 Task: Add an event  with title  Presentation Preparation, date '2024/05/10' to 2024/05/12  & Select Event type as  Group. Add location for the event as  123 Monastiraki, Athens, Greece and add a description: The fallers should take a deep breath, close their eyes, and lean backward, allowing their bodies to fall freely. It's crucial for catchers to be attentive, ready to react quickly, and provide support to prevent any injury.Create an event link  http-presentationpreparationcom & Select the event color as  Lime Green. , logged in from the account softage.10@softage.netand send the event invitation to softage.6@softage.net and softage.7@softage.net
Action: Mouse moved to (867, 168)
Screenshot: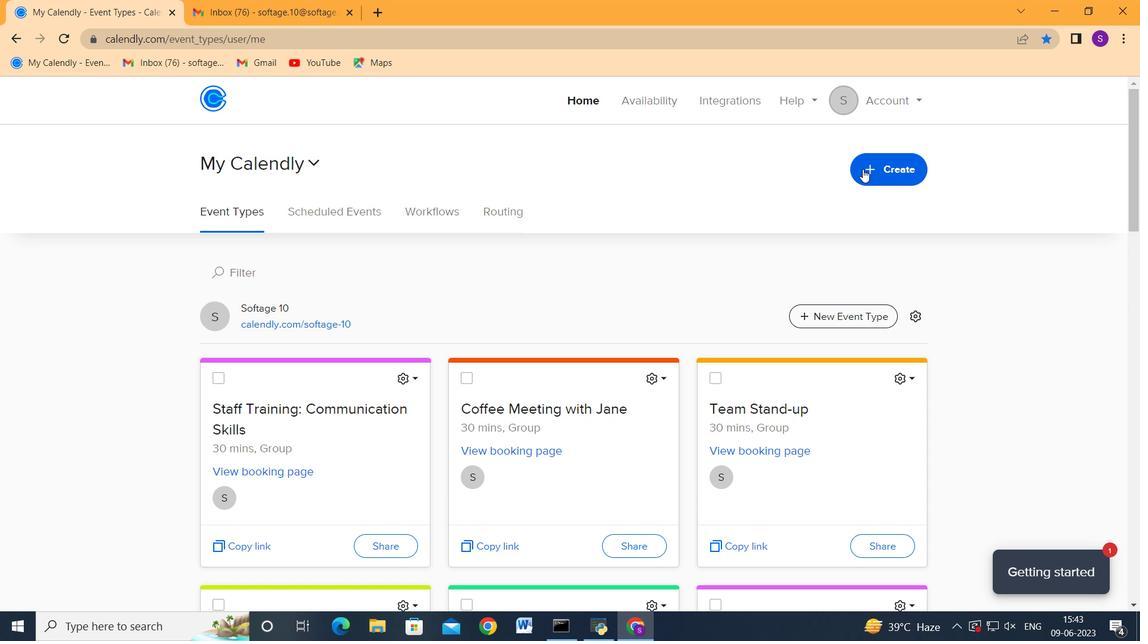 
Action: Mouse pressed left at (867, 168)
Screenshot: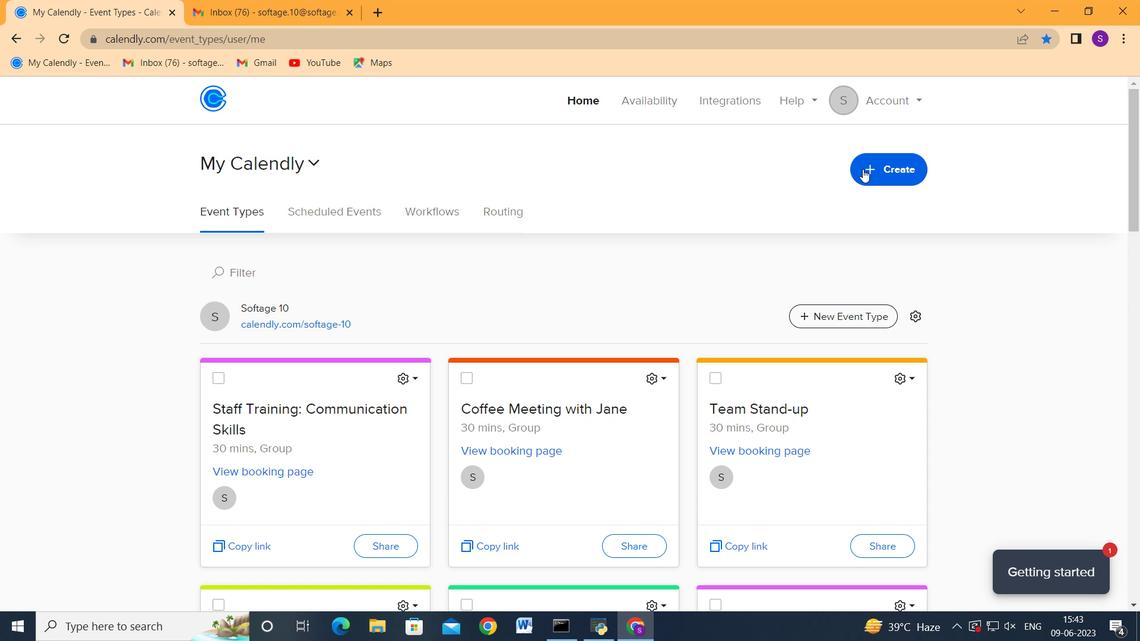 
Action: Mouse moved to (831, 232)
Screenshot: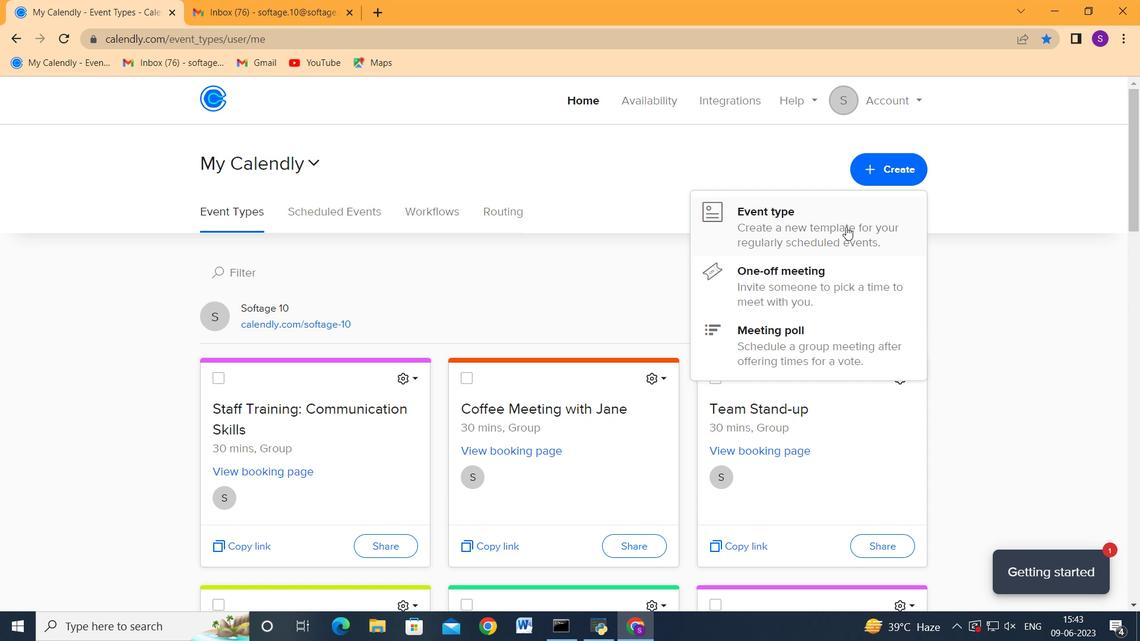 
Action: Mouse pressed left at (831, 232)
Screenshot: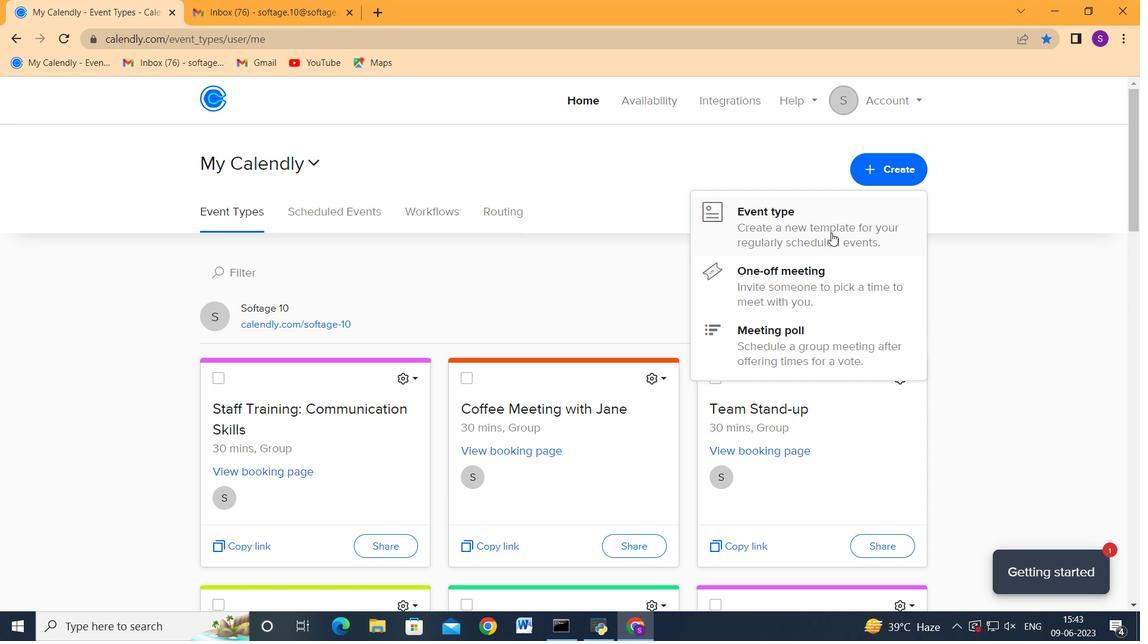 
Action: Mouse moved to (597, 363)
Screenshot: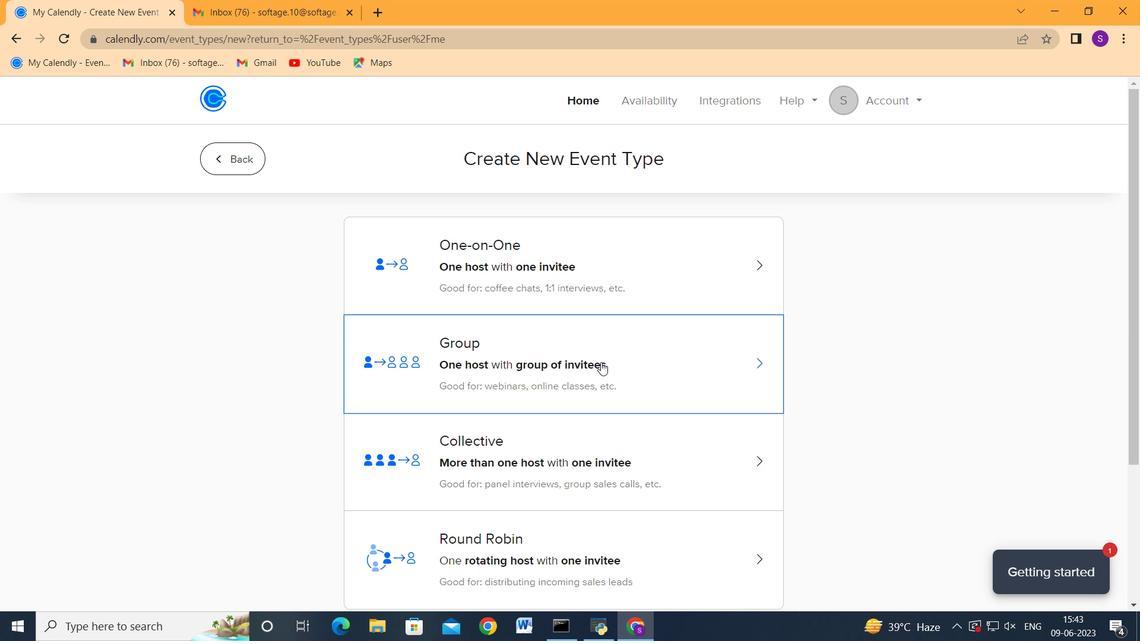 
Action: Mouse pressed left at (597, 363)
Screenshot: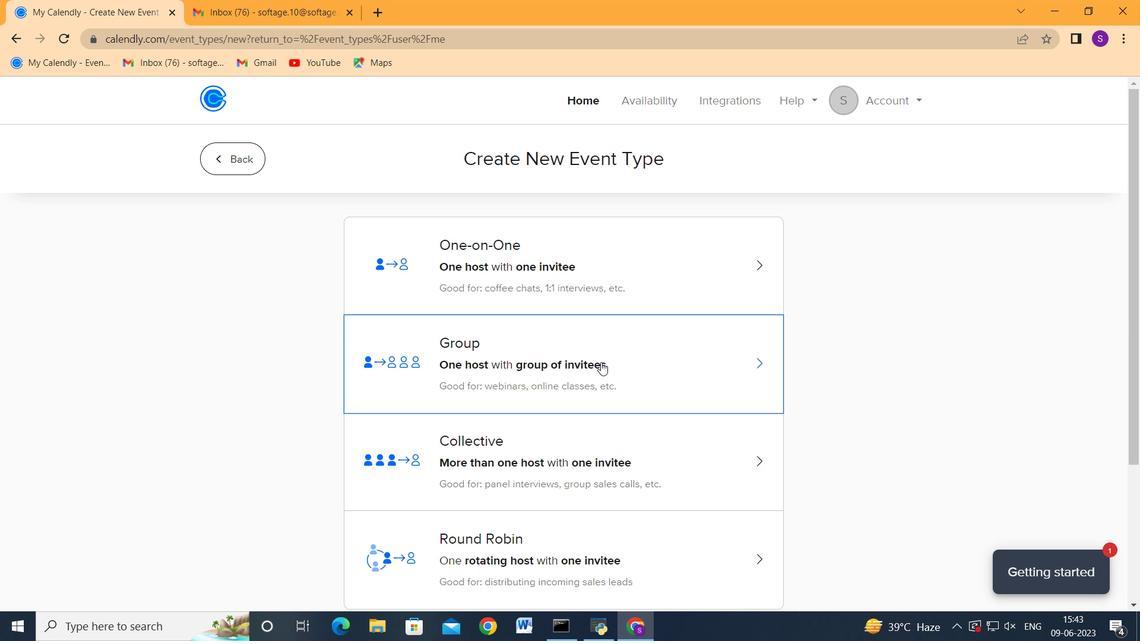 
Action: Mouse moved to (540, 365)
Screenshot: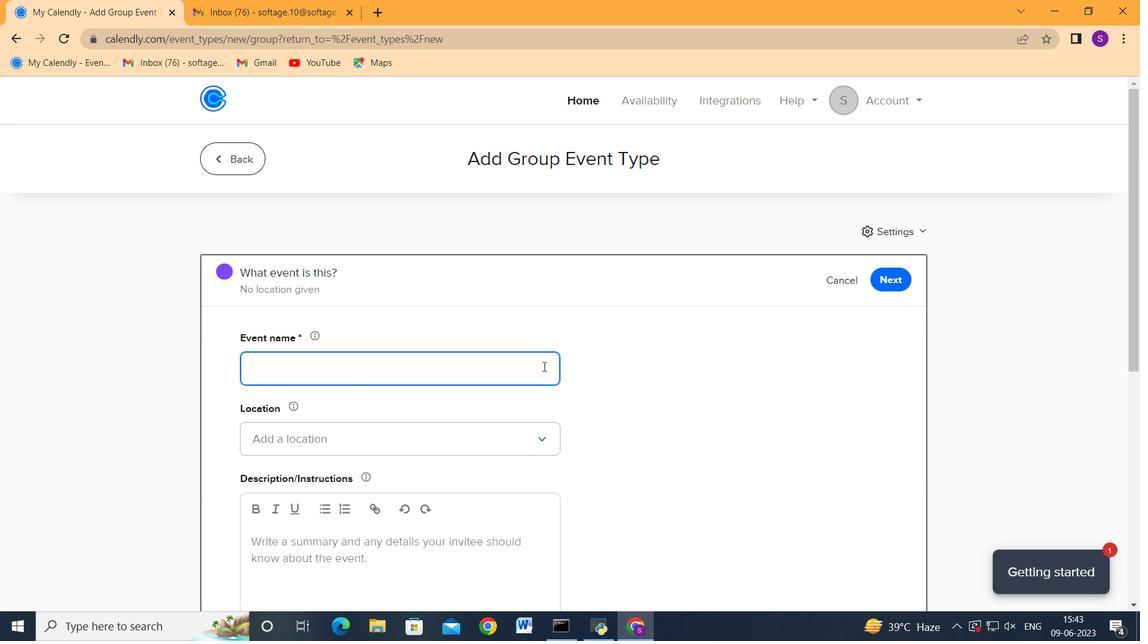 
Action: Mouse pressed left at (540, 365)
Screenshot: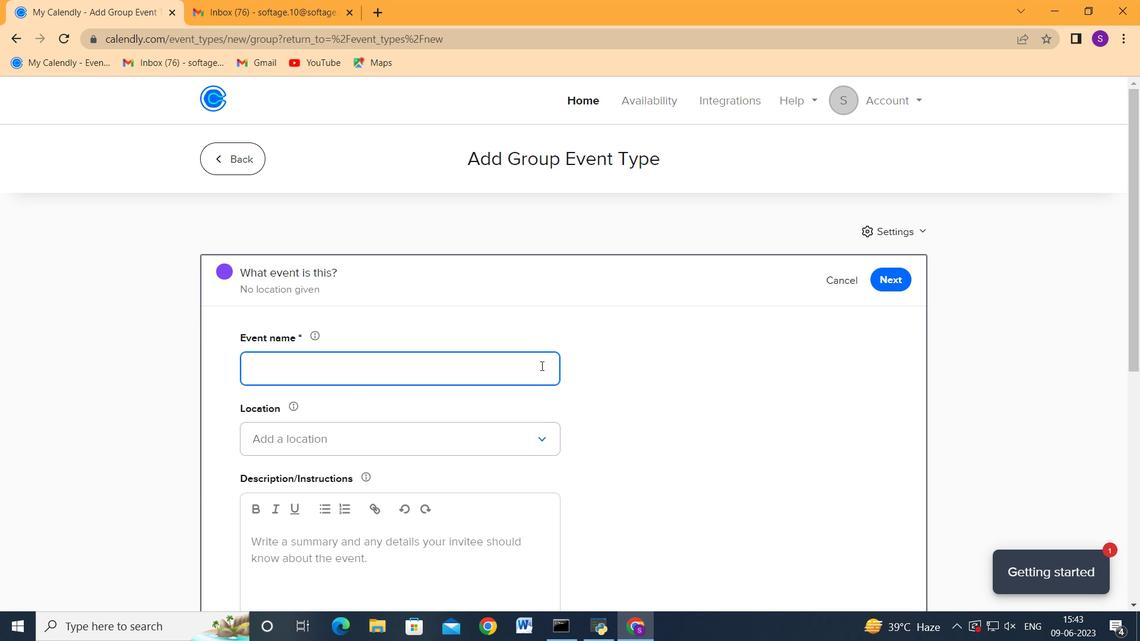 
Action: Key pressed <Key.shift>Presentation<Key.space><Key.shift>Preparation<Key.tab>
Screenshot: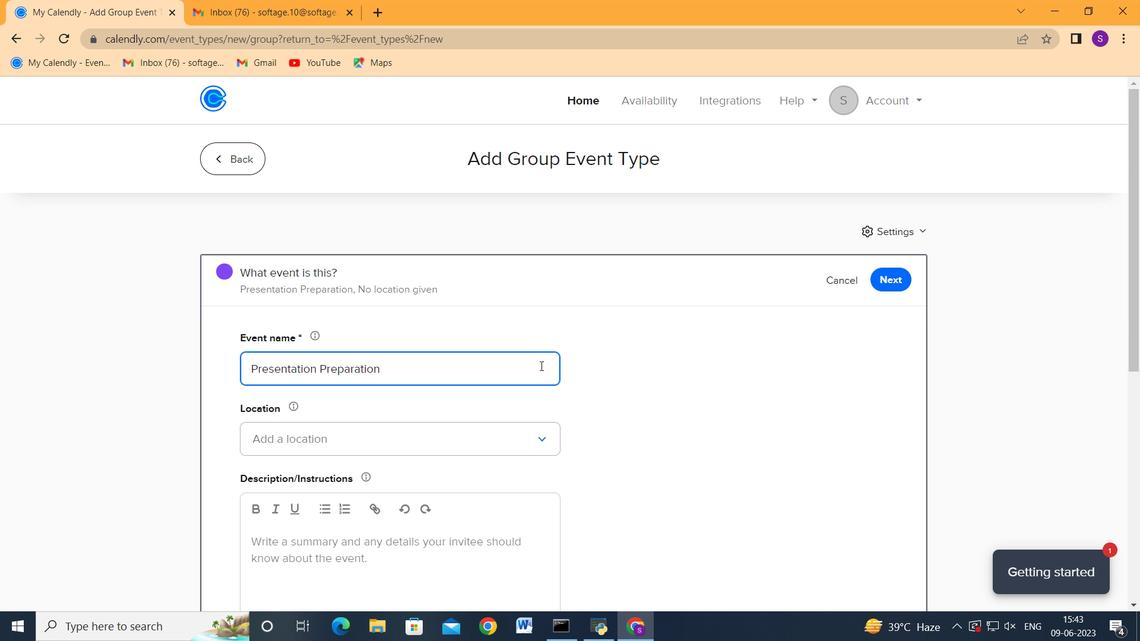 
Action: Mouse moved to (520, 447)
Screenshot: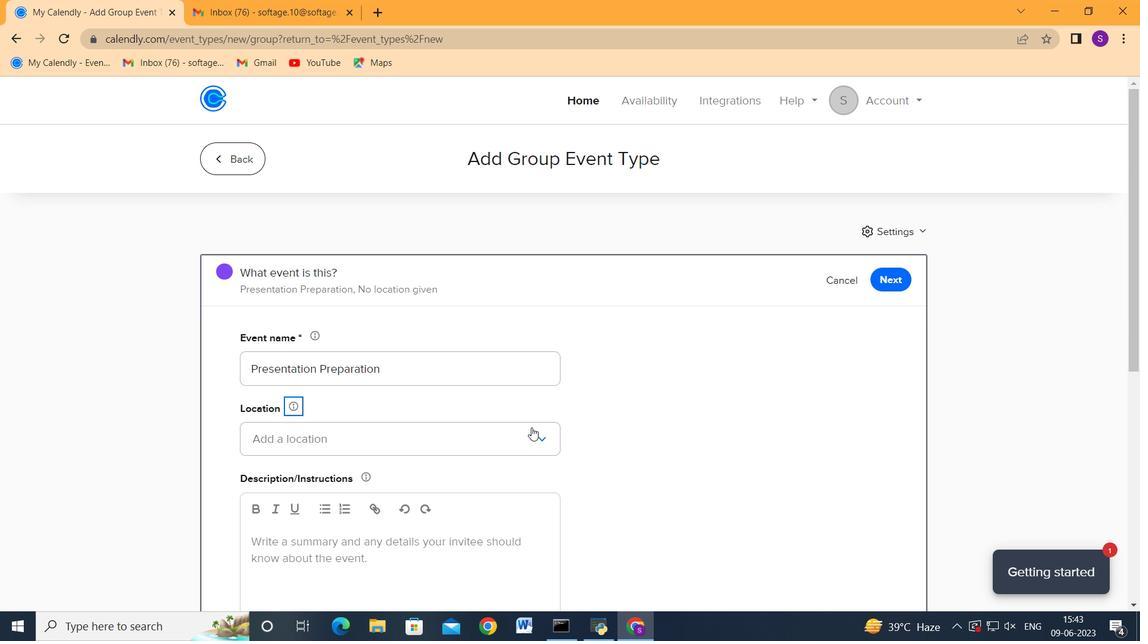 
Action: Mouse pressed left at (520, 447)
Screenshot: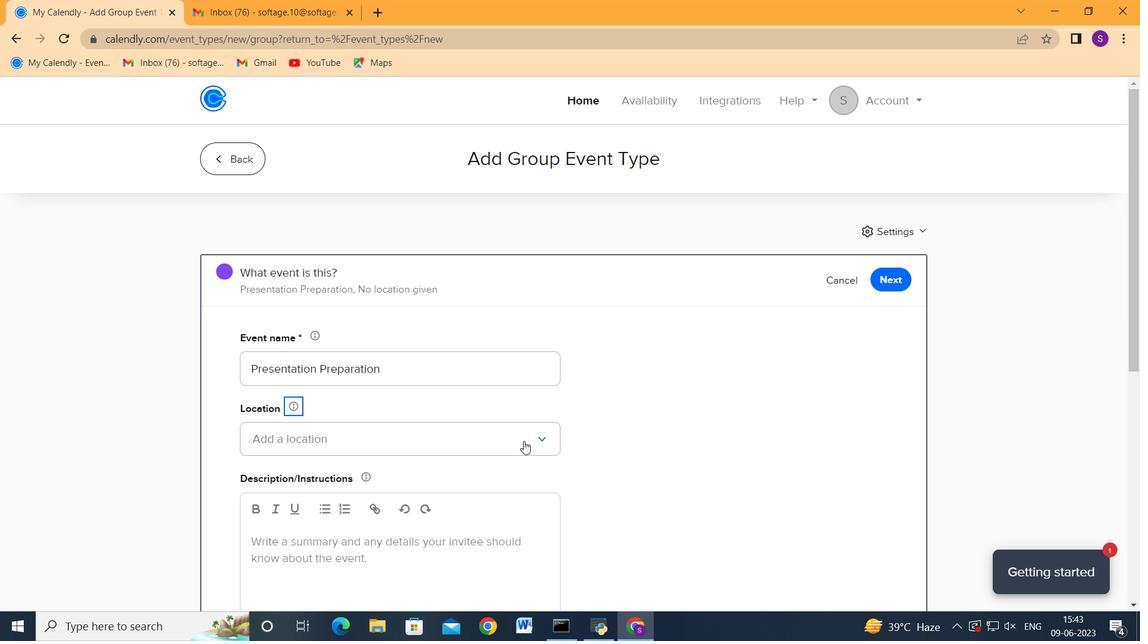 
Action: Mouse moved to (419, 487)
Screenshot: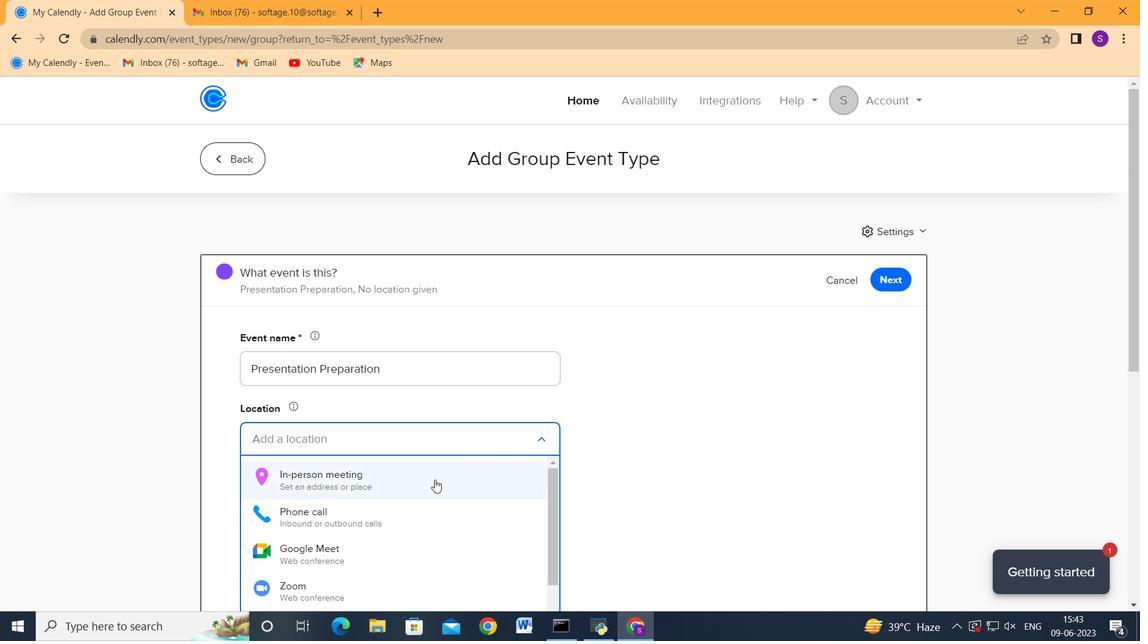 
Action: Mouse pressed left at (419, 487)
Screenshot: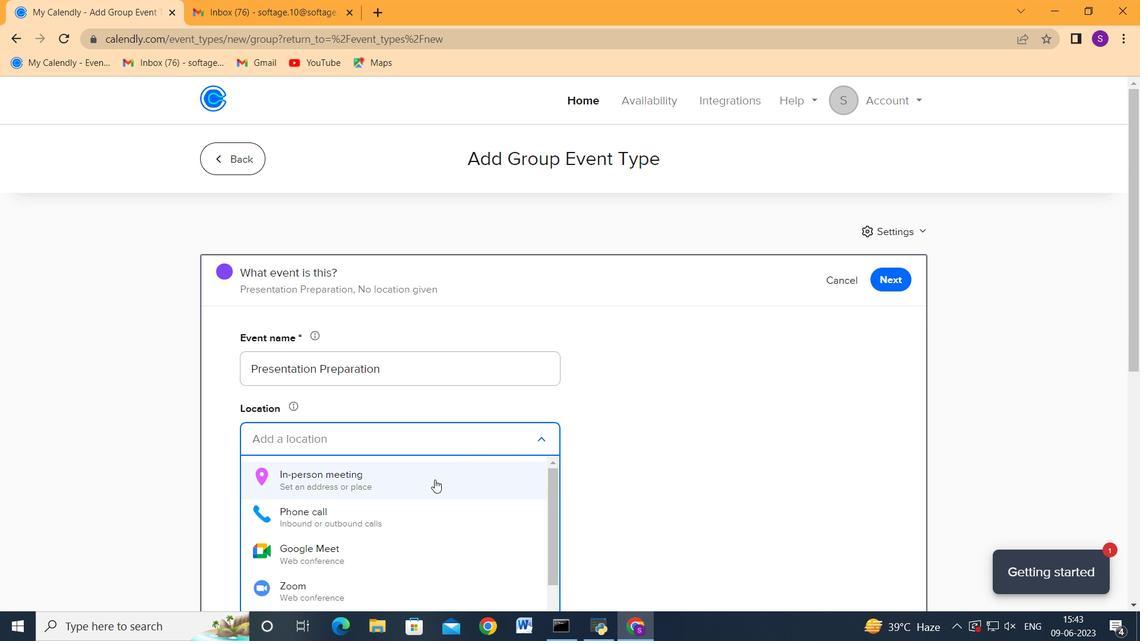 
Action: Mouse moved to (479, 239)
Screenshot: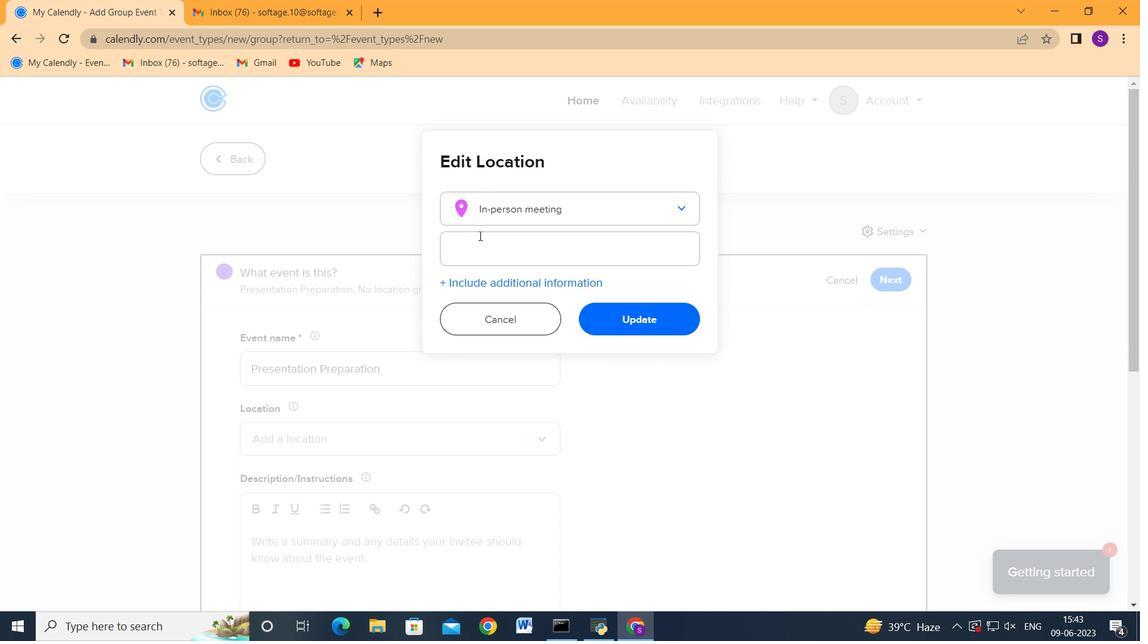 
Action: Mouse pressed left at (479, 239)
Screenshot: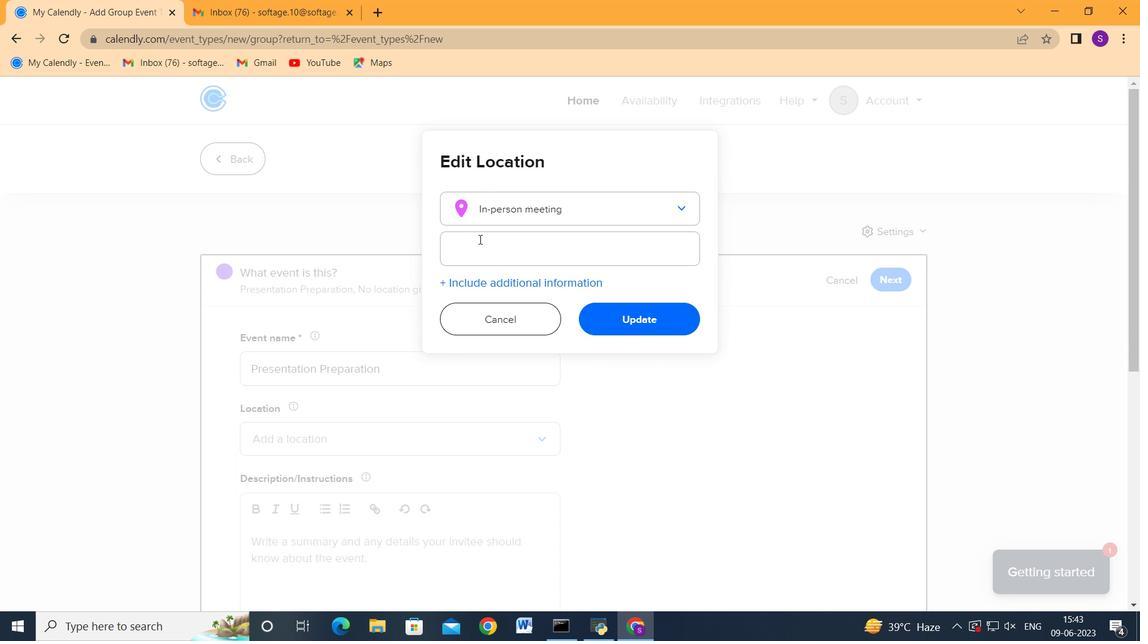 
Action: Key pressed <Key.shift><Key.shift><Key.shift><Key.shift><Key.shift><Key.shift><Key.shift><Key.shift><Key.shift><Key.shift><Key.shift><Key.shift><Key.shift><Key.shift><Key.shift><Key.shift><Key.shift><Key.shift><Key.shift><Key.shift><Key.shift><Key.shift><Key.shift><Key.shift><Key.shift><Key.shift><Key.shift><Key.shift><Key.shift><Key.shift><Key.shift>123<Key.space><Key.shift>Monastiraki,<Key.space><Key.shift>Athens,<Key.space><Key.shift><Key.shift><Key.shift>Greece
Screenshot: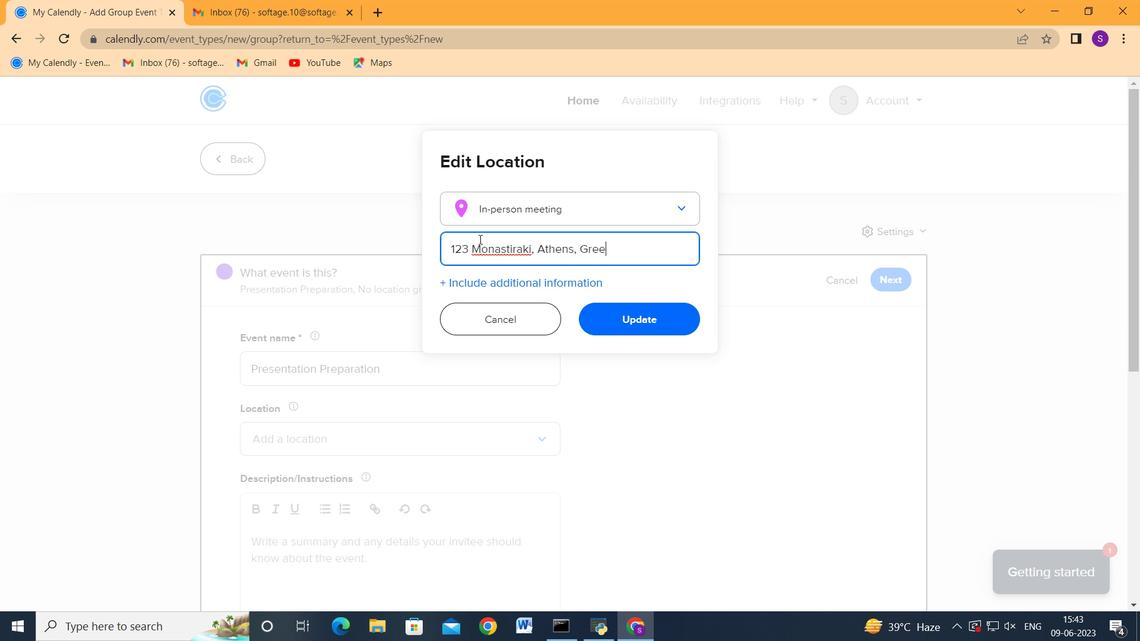 
Action: Mouse moved to (656, 324)
Screenshot: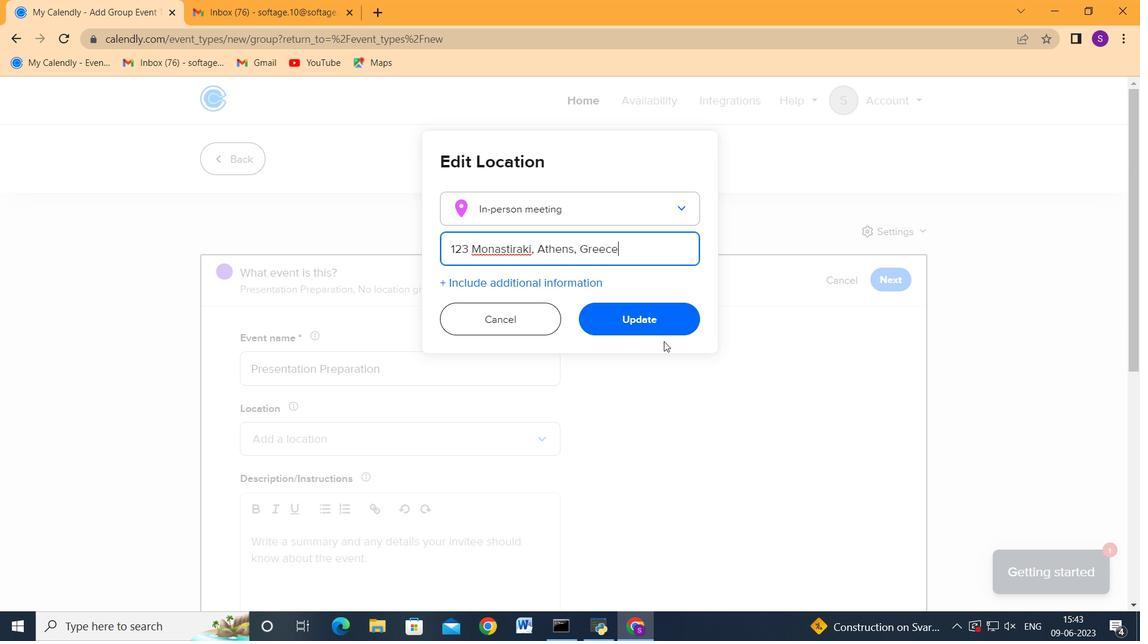 
Action: Mouse pressed left at (656, 324)
Screenshot: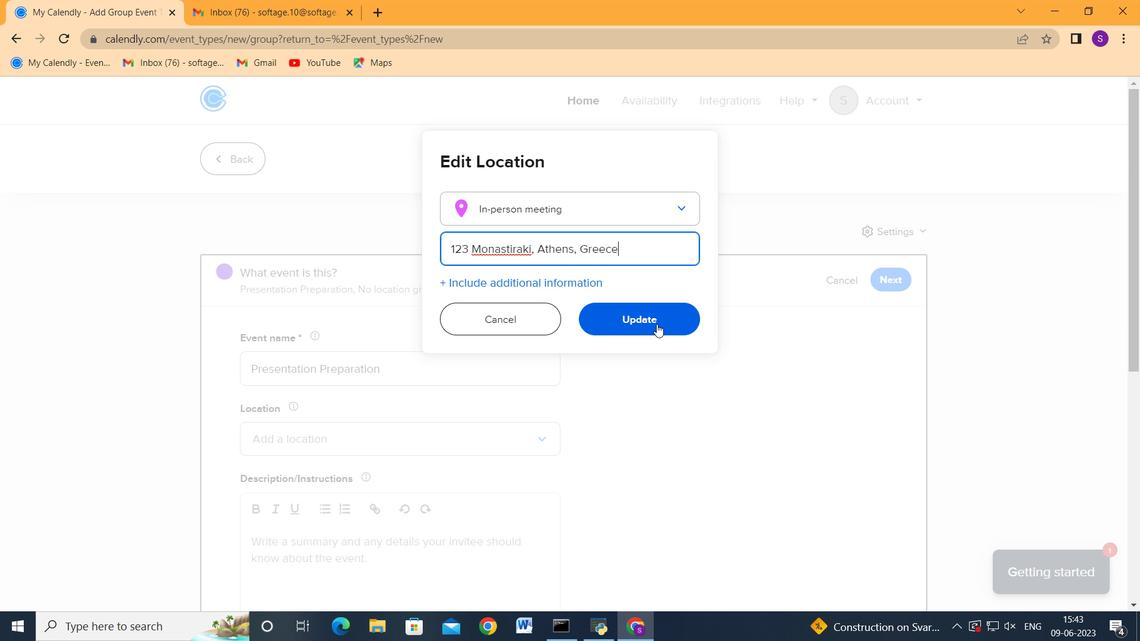 
Action: Mouse moved to (309, 549)
Screenshot: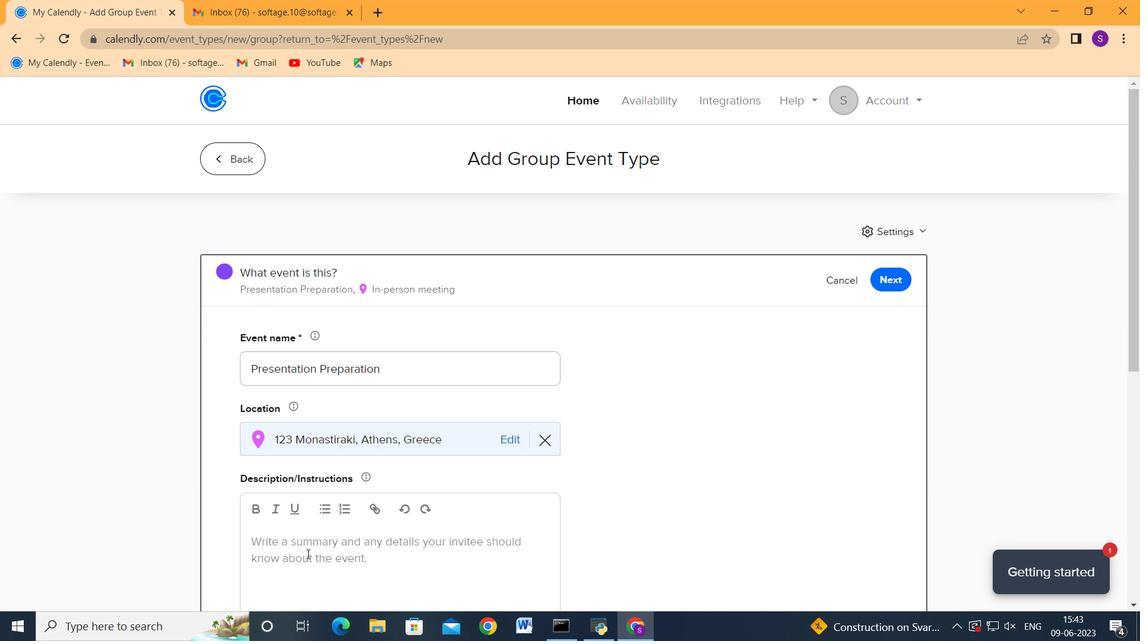 
Action: Mouse pressed left at (309, 549)
Screenshot: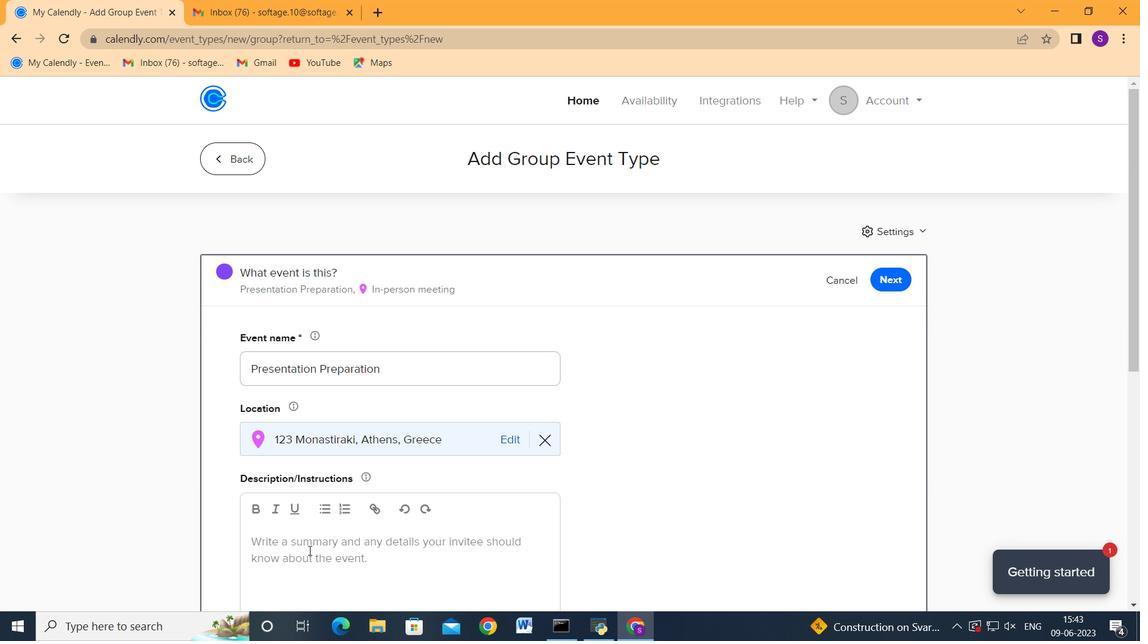 
Action: Mouse moved to (309, 552)
Screenshot: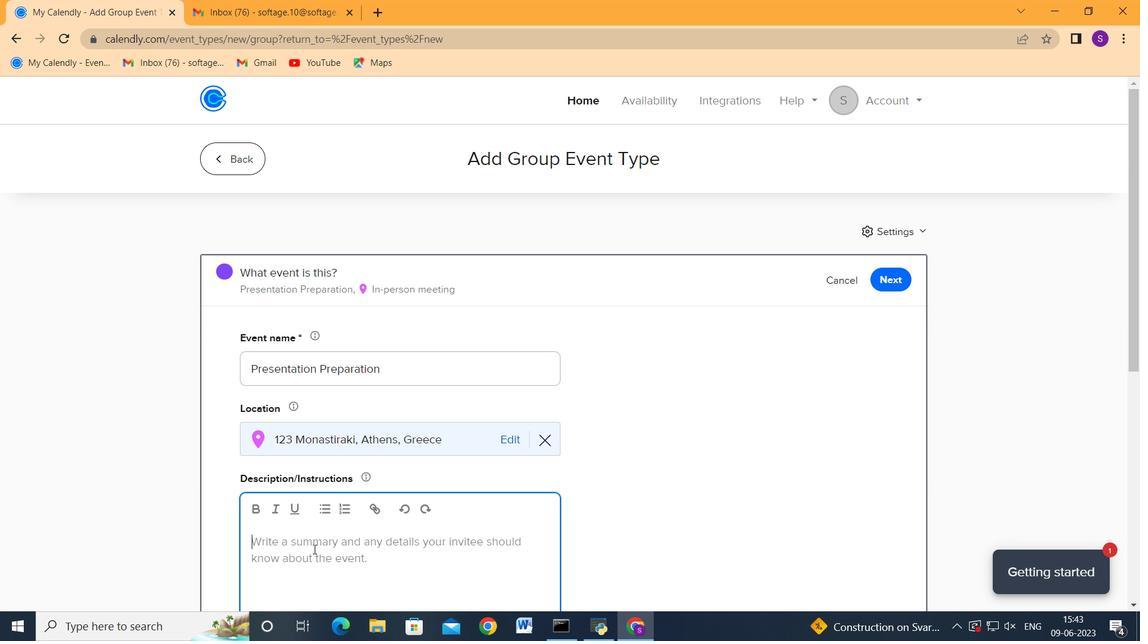 
Action: Key pressed <Key.shift>The<Key.space>fallers<Key.space>should<Key.space>b<Key.backspace>take<Key.space>a<Key.space>deep<Key.space>breath<Key.space><Key.backspace>,<Key.space>clost<Key.space><Key.backspace><Key.backspace>e<Key.space>their<Key.space>eyes,<Key.space>and<Key.space>lean<Key.space>backward,<Key.space>allowing<Key.space>their<Key.space>bodies,<Key.backspace><Key.space>to<Key.space>fall<Key.space>freely<Key.space><Key.backspace>.<Key.space><Key.shift>It's<Key.space>crucial<Key.space>for<Key.space>catchers<Key.space>to<Key.space>be<Key.space>attentive,<Key.space>ready<Key.space>to<Key.space>react<Key.space>quickly,<Key.space>and<Key.space>provide<Key.space>support<Key.space>to<Key.space>prevent<Key.space>any<Key.space>injury.
Screenshot: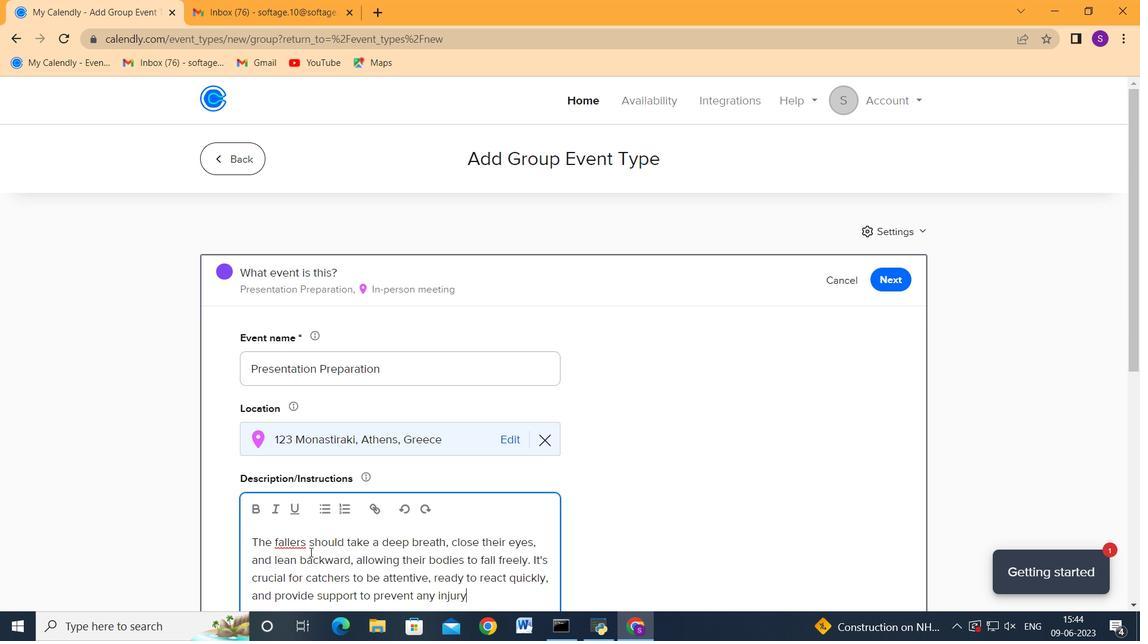 
Action: Mouse moved to (309, 552)
Screenshot: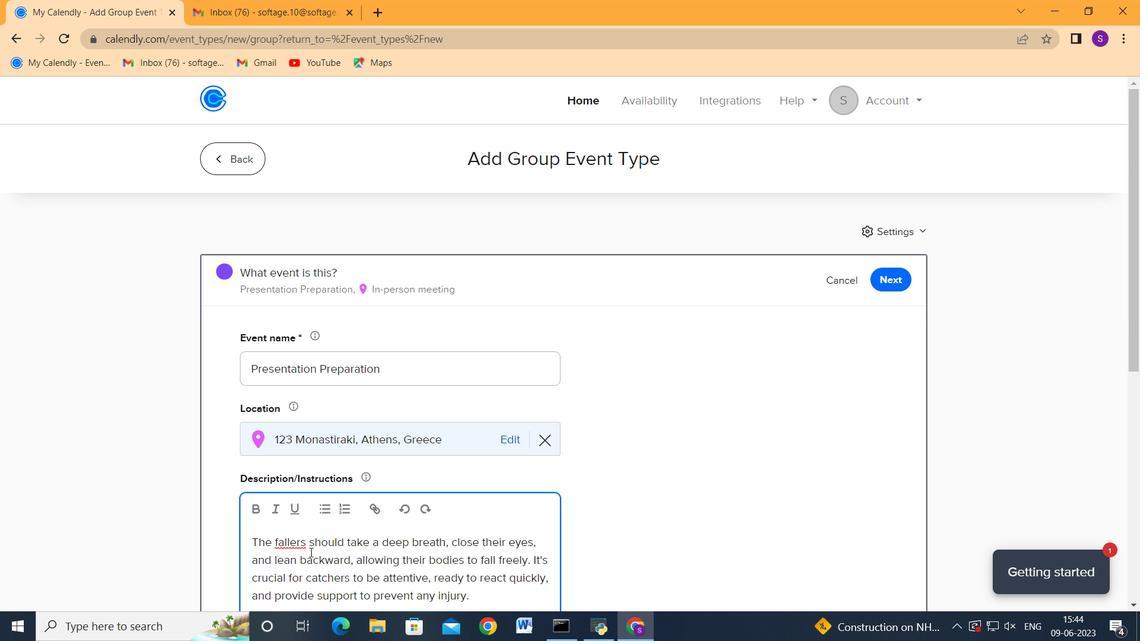
Action: Mouse scrolled (309, 551) with delta (0, 0)
Screenshot: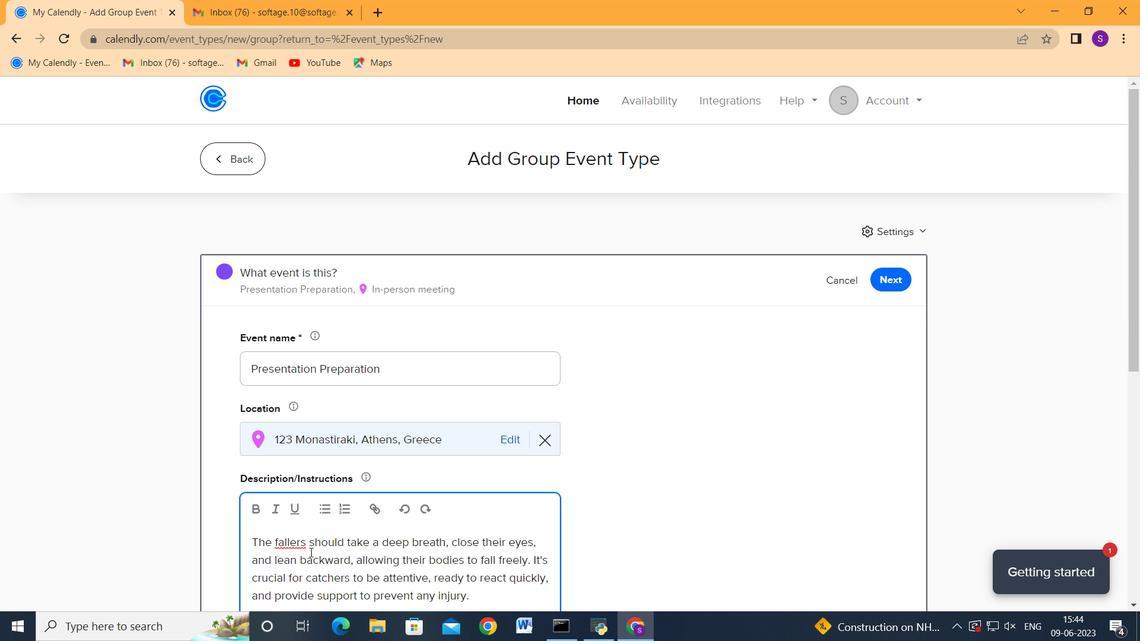 
Action: Mouse scrolled (309, 551) with delta (0, 0)
Screenshot: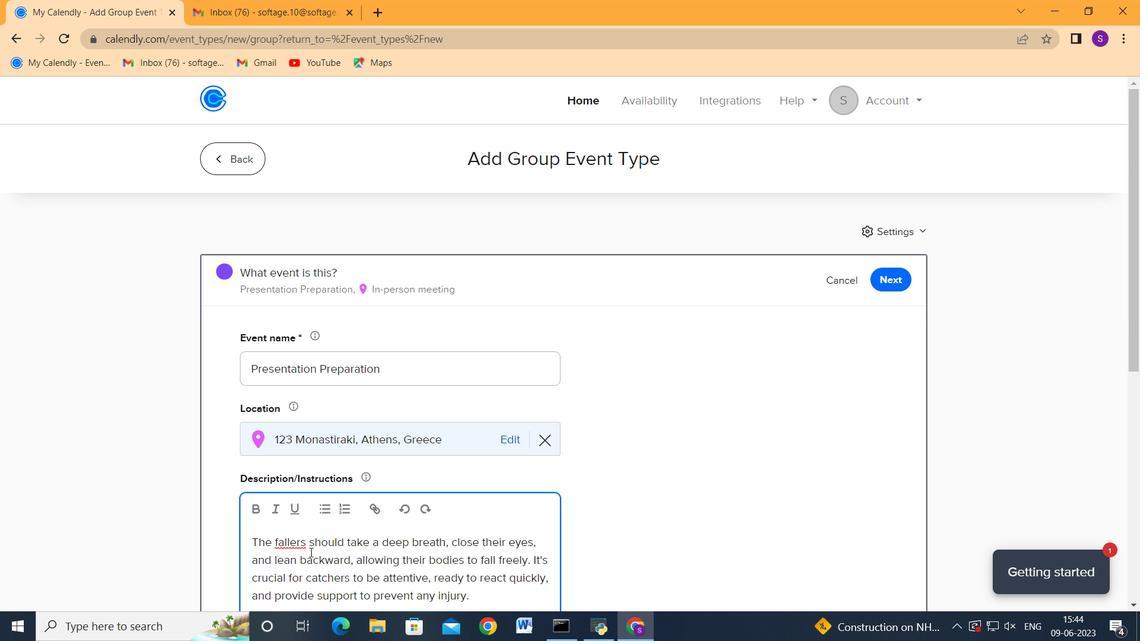 
Action: Mouse moved to (343, 502)
Screenshot: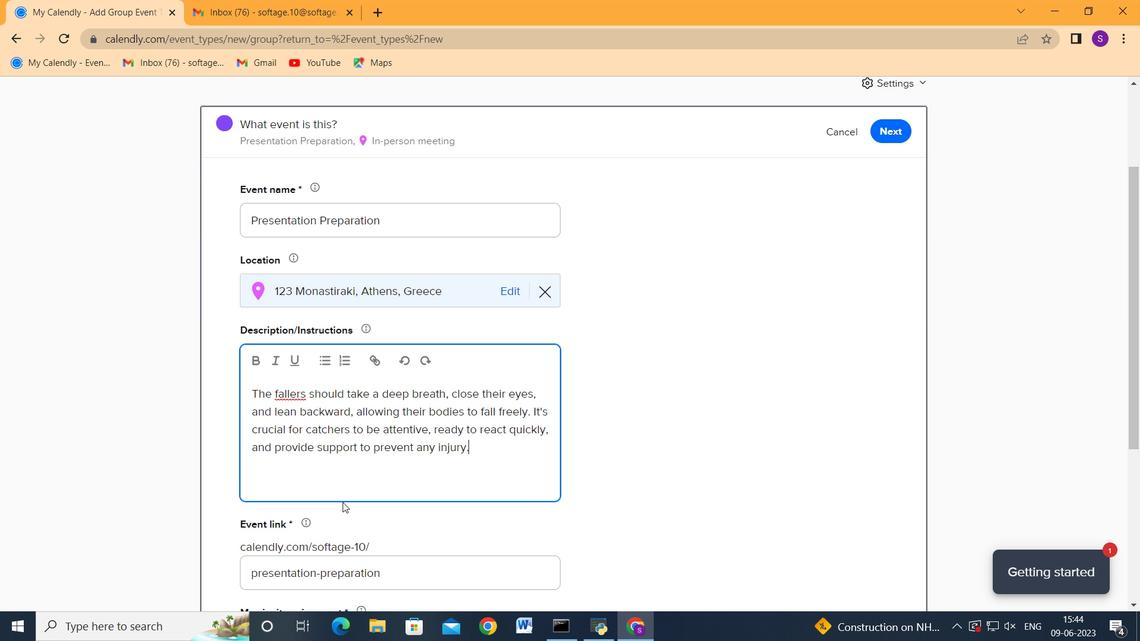 
Action: Mouse scrolled (343, 501) with delta (0, 0)
Screenshot: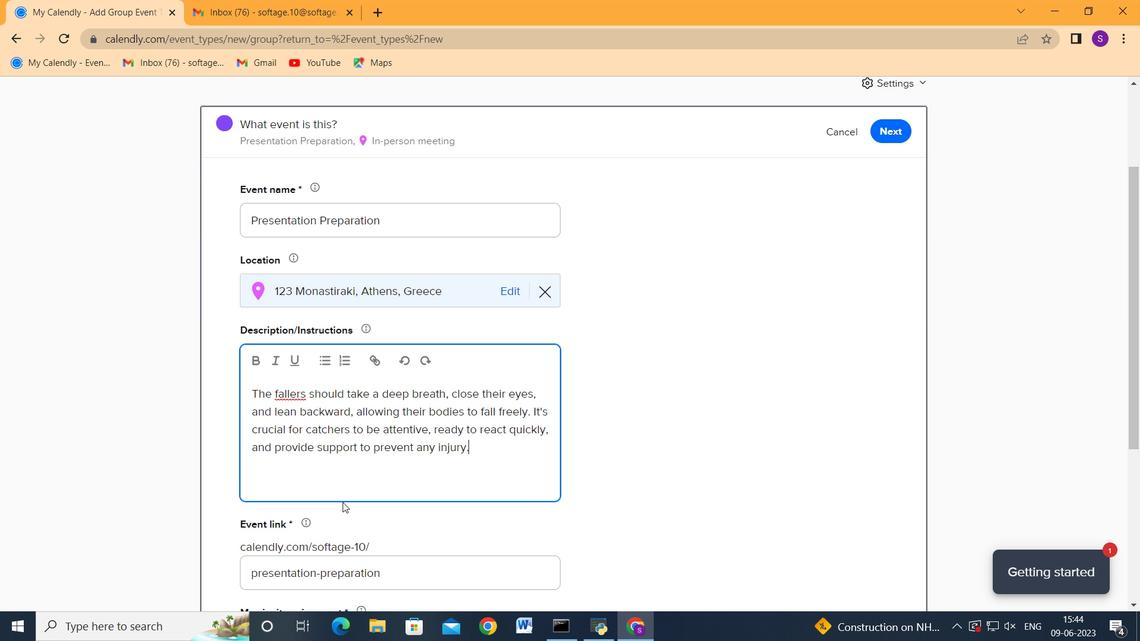
Action: Mouse scrolled (343, 501) with delta (0, 0)
Screenshot: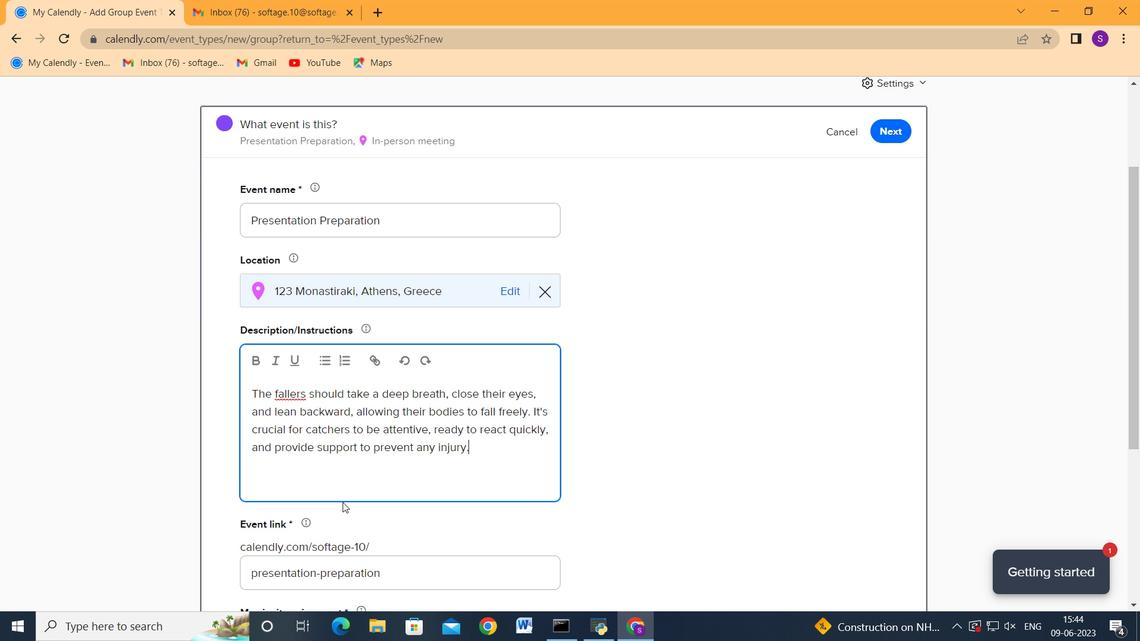 
Action: Mouse moved to (382, 435)
Screenshot: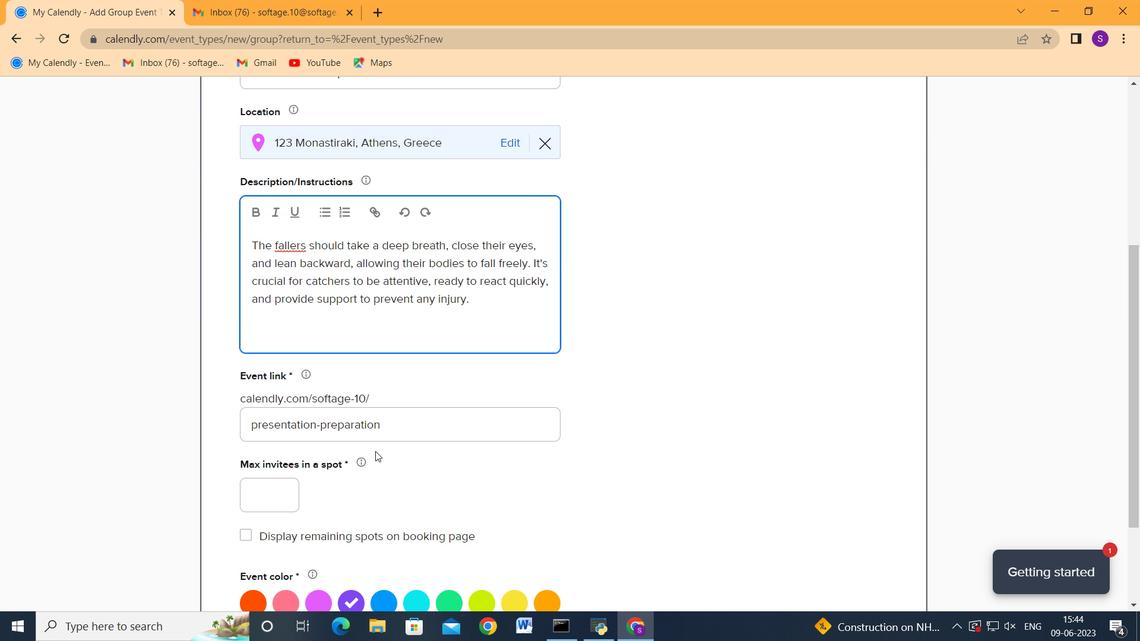
Action: Mouse pressed left at (382, 435)
Screenshot: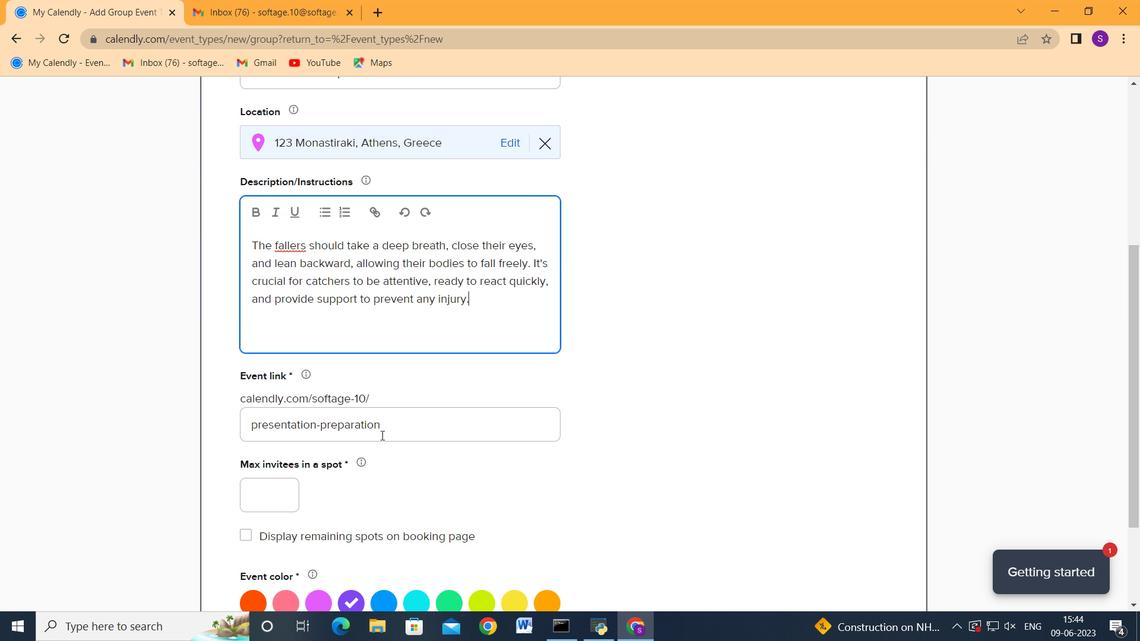
Action: Key pressed ctrl+A<Key.backspace>http-presentationpreparationcom
Screenshot: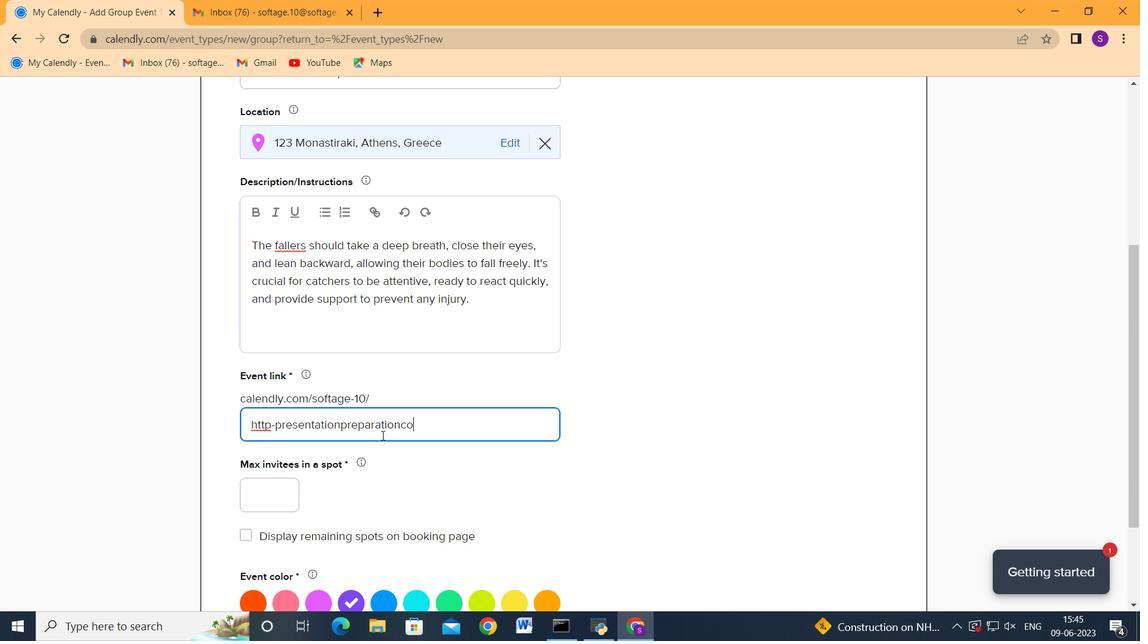 
Action: Mouse moved to (264, 499)
Screenshot: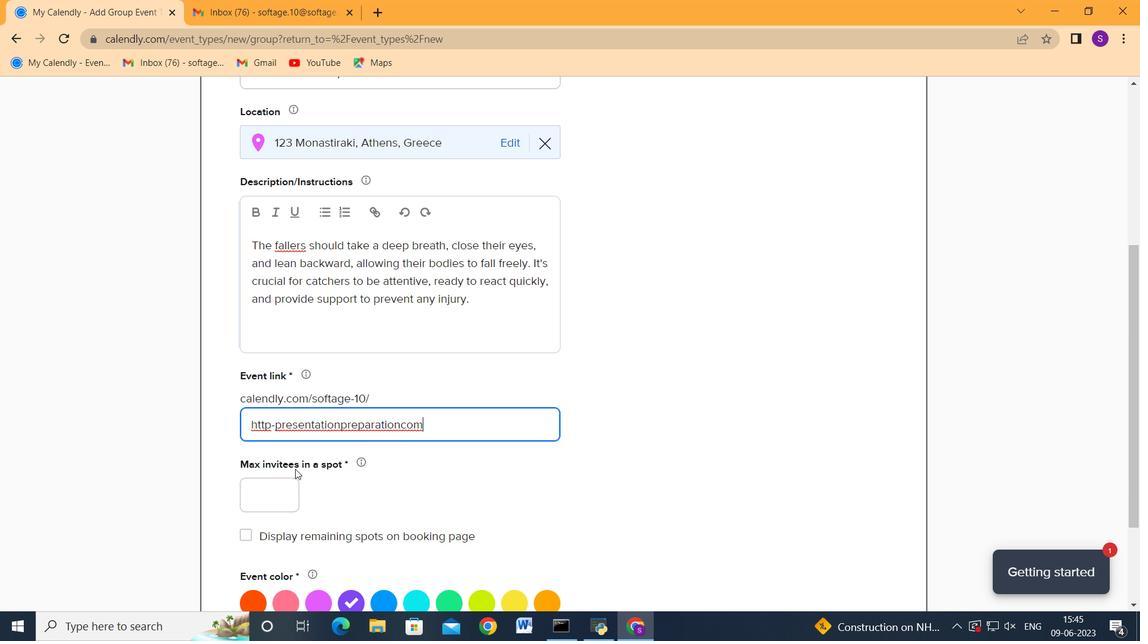 
Action: Mouse pressed left at (264, 499)
Screenshot: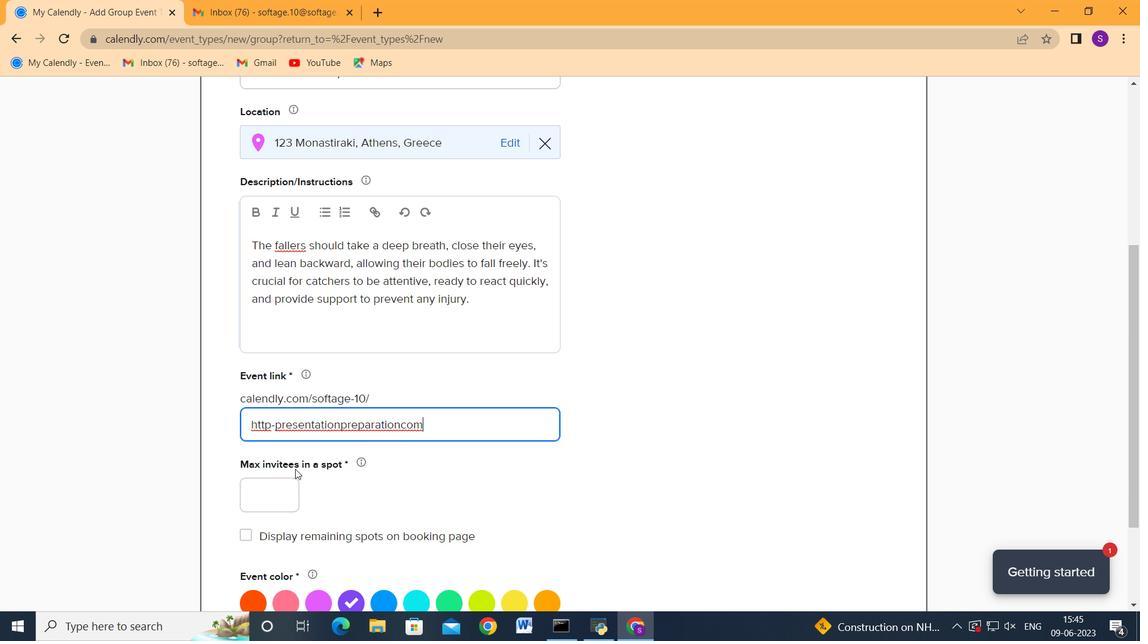 
Action: Mouse moved to (275, 492)
Screenshot: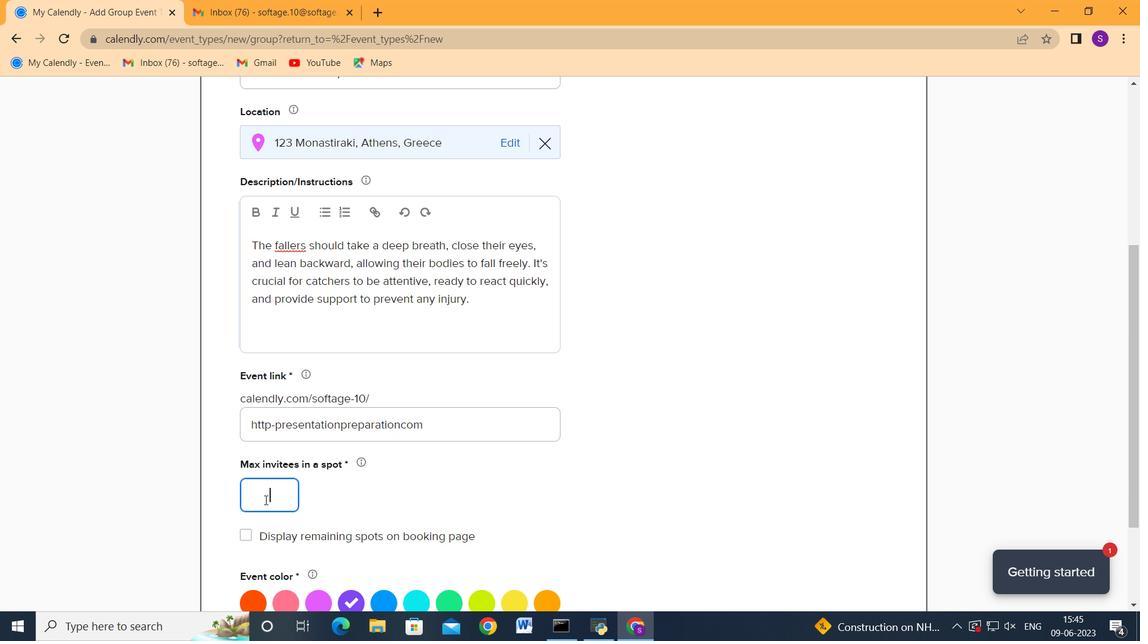 
Action: Key pressed 2
Screenshot: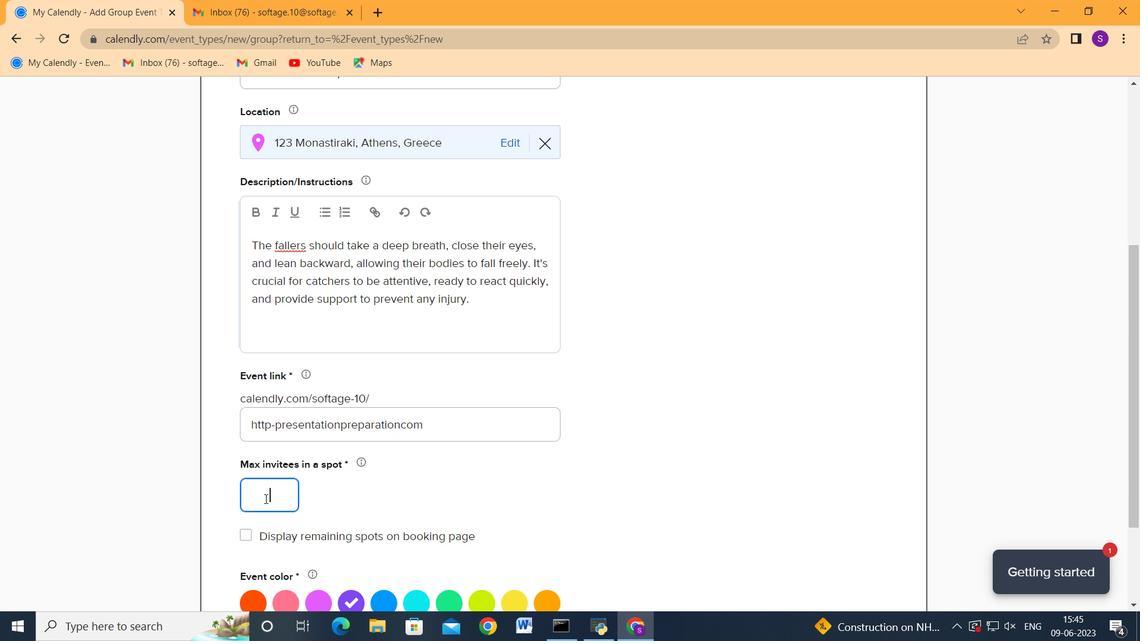 
Action: Mouse moved to (451, 445)
Screenshot: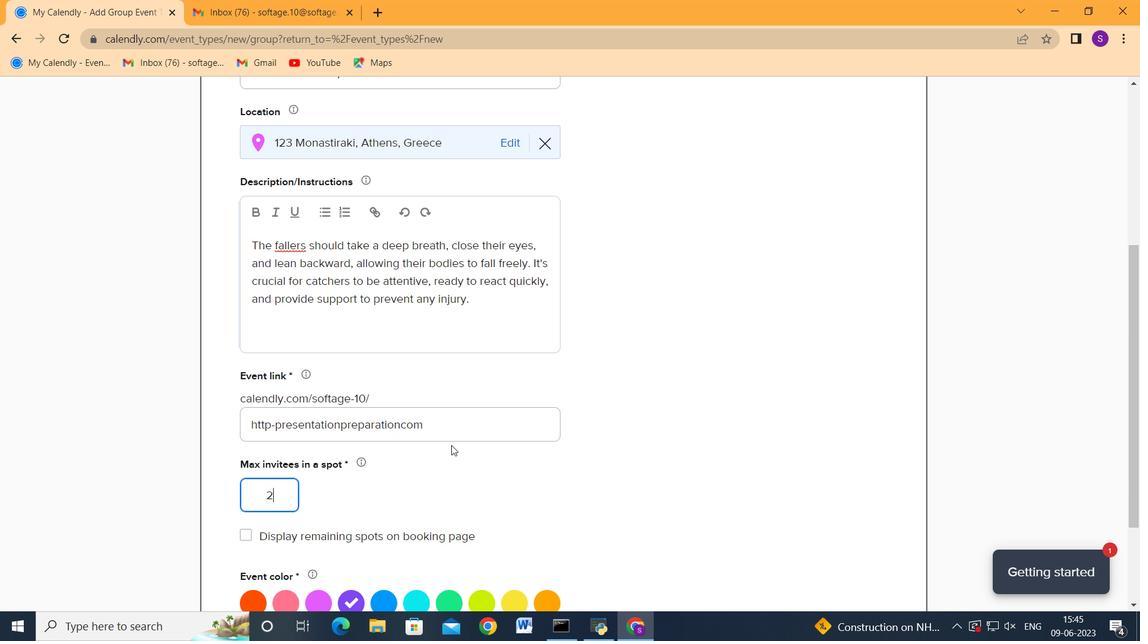 
Action: Mouse scrolled (451, 445) with delta (0, 0)
Screenshot: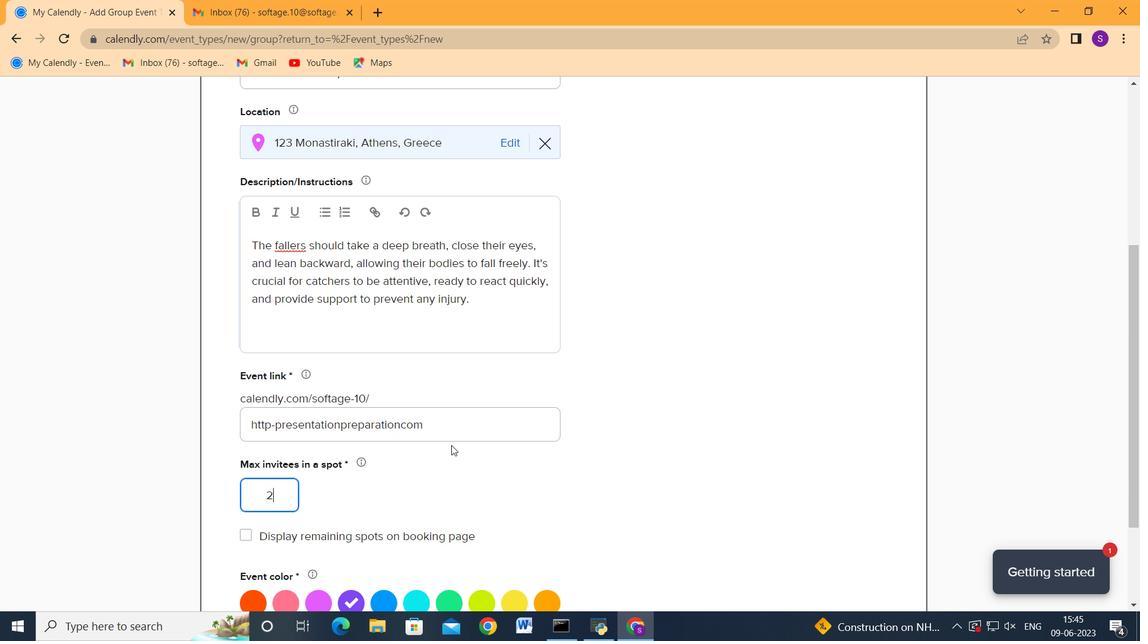 
Action: Mouse scrolled (451, 445) with delta (0, 0)
Screenshot: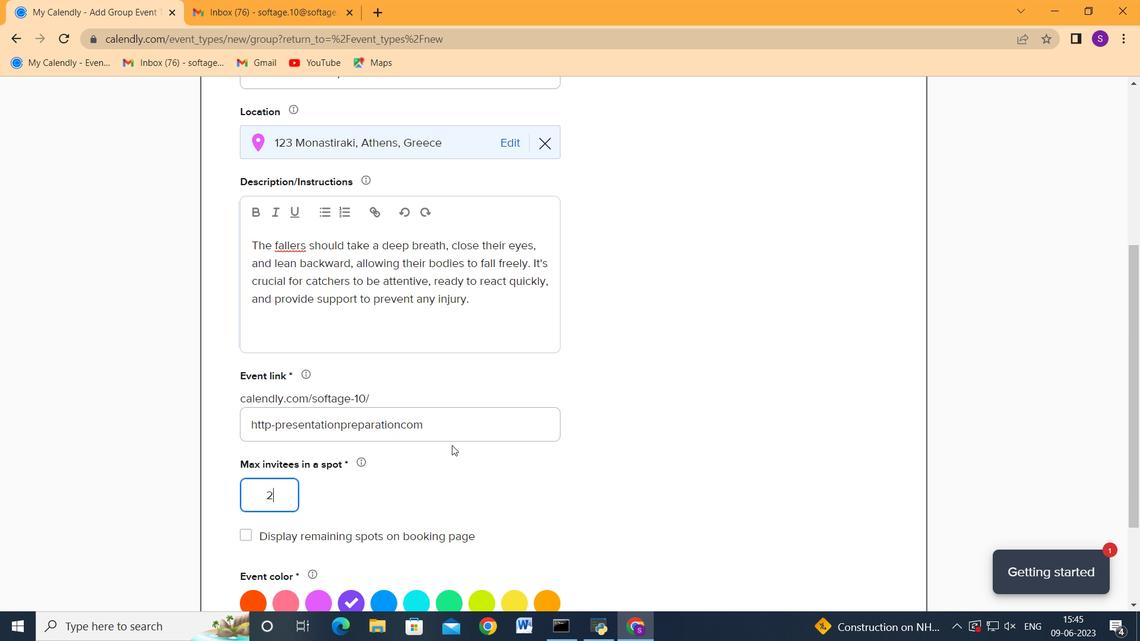 
Action: Mouse moved to (450, 461)
Screenshot: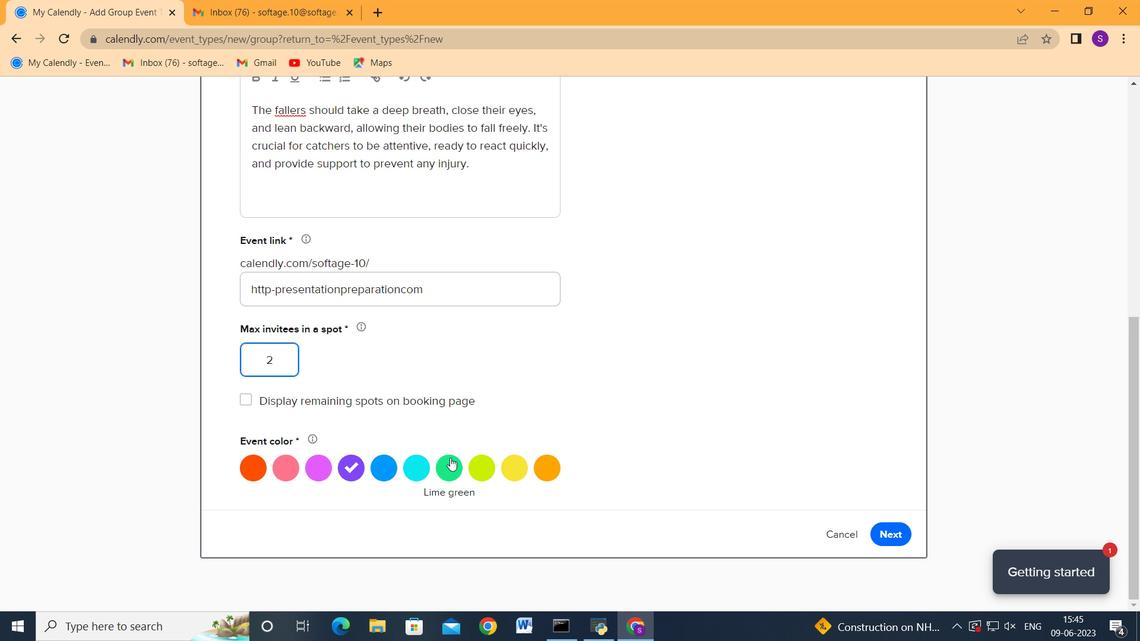 
Action: Mouse pressed left at (450, 461)
Screenshot: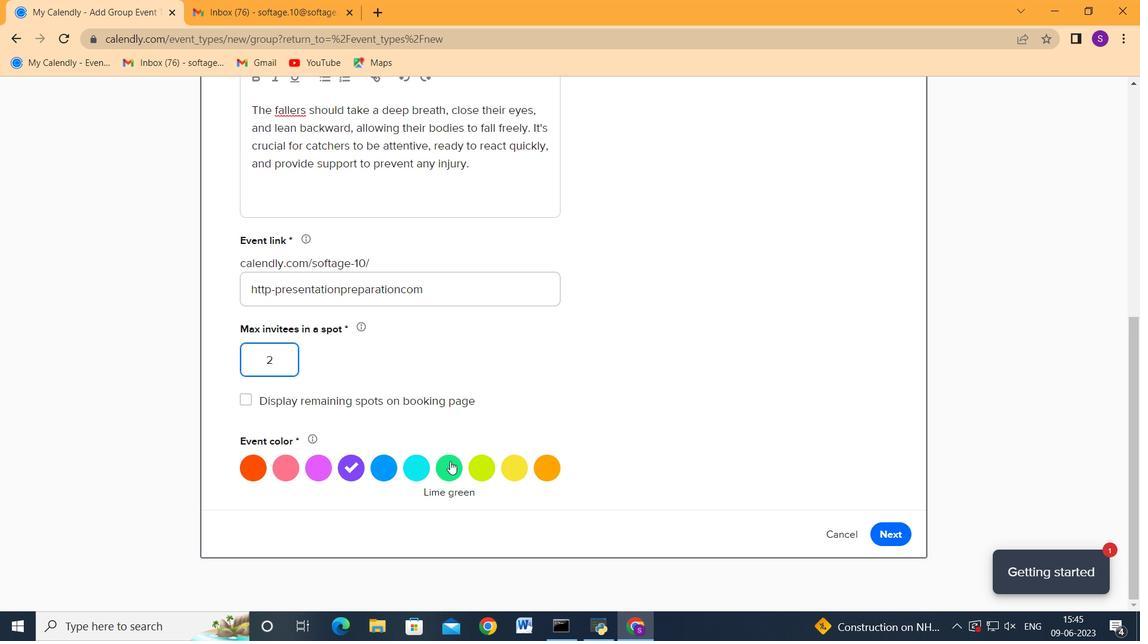 
Action: Mouse moved to (899, 535)
Screenshot: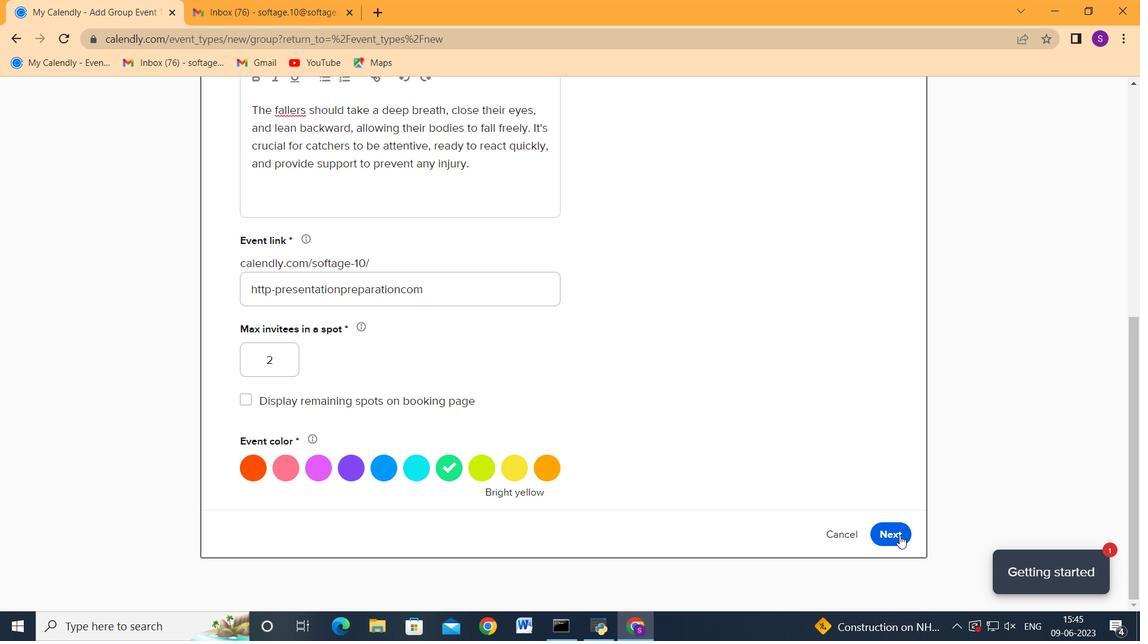 
Action: Mouse pressed left at (899, 535)
Screenshot: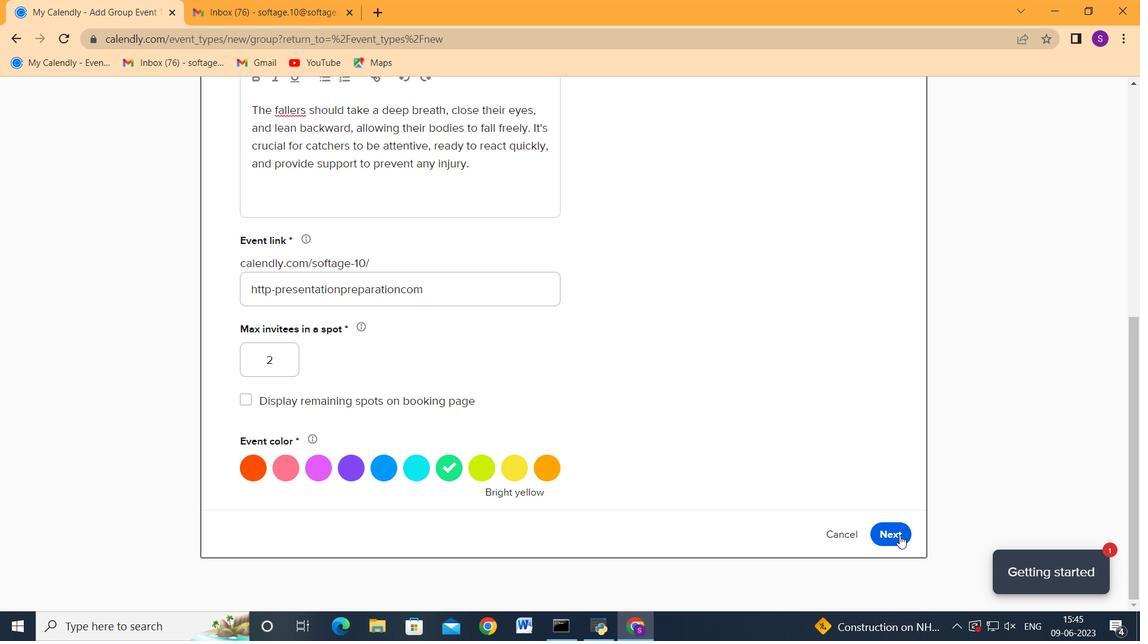 
Action: Mouse moved to (415, 245)
Screenshot: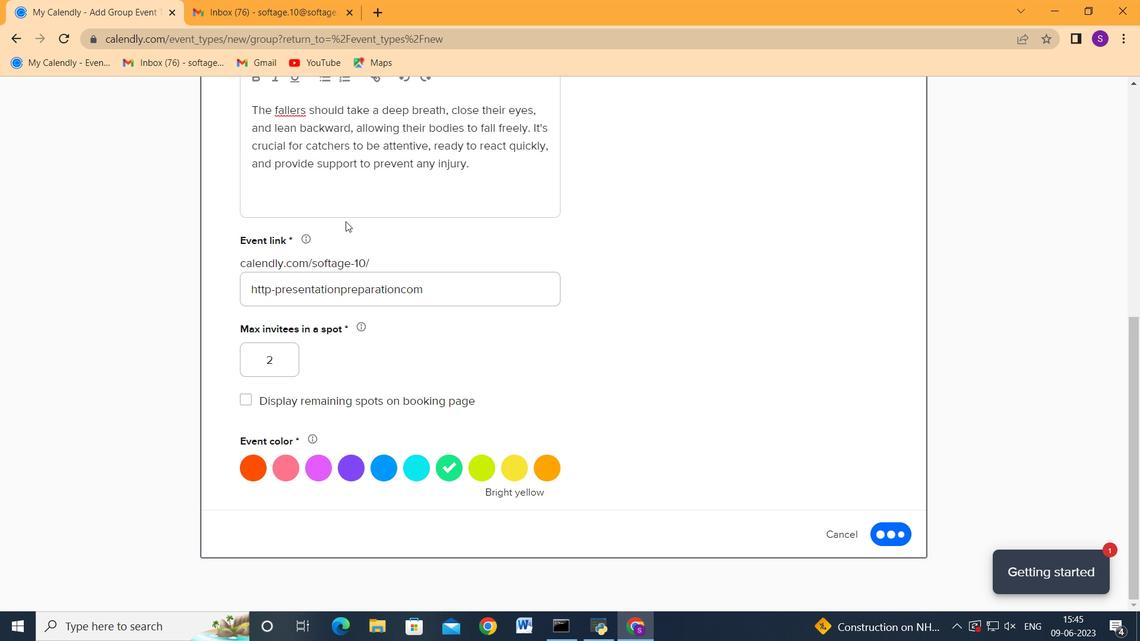 
Action: Mouse scrolled (415, 246) with delta (0, 0)
Screenshot: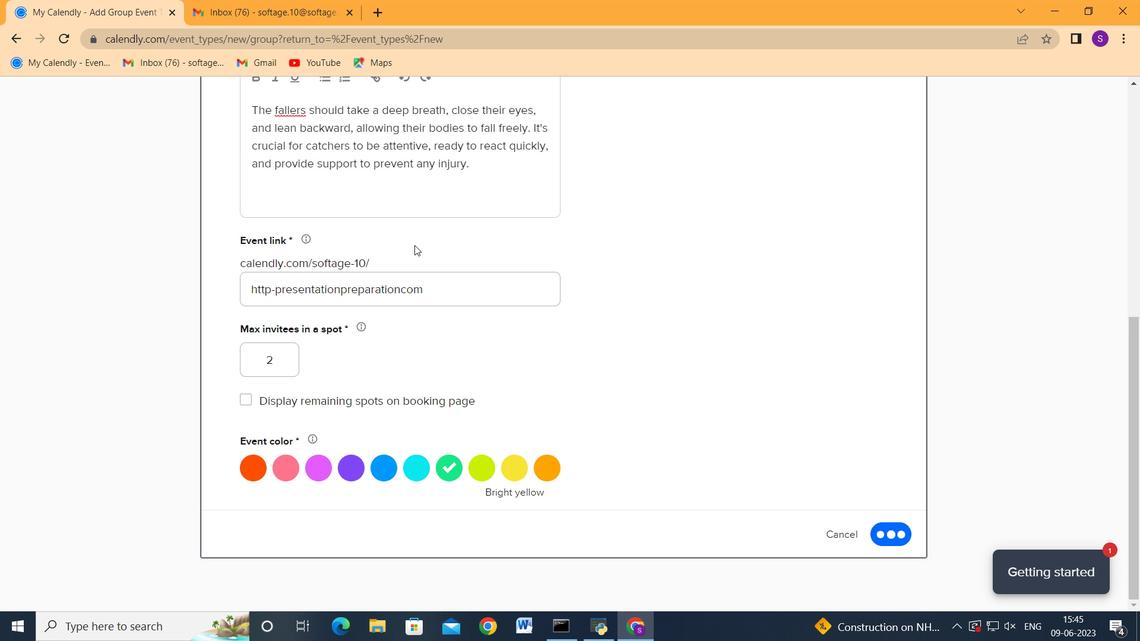
Action: Mouse scrolled (415, 246) with delta (0, 0)
Screenshot: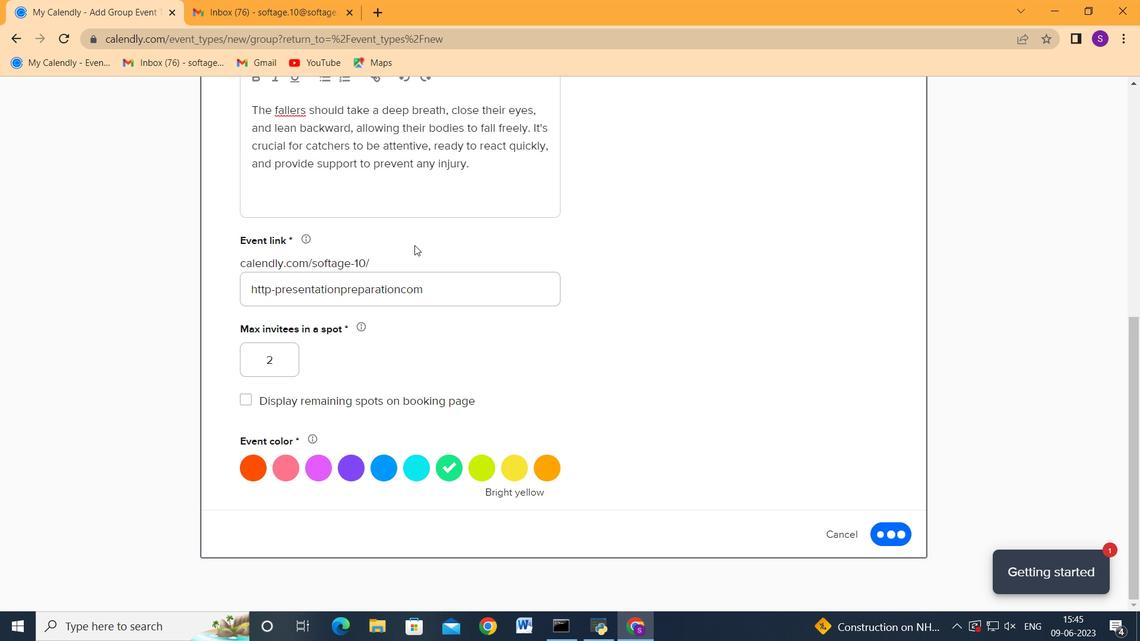 
Action: Mouse scrolled (415, 246) with delta (0, 0)
Screenshot: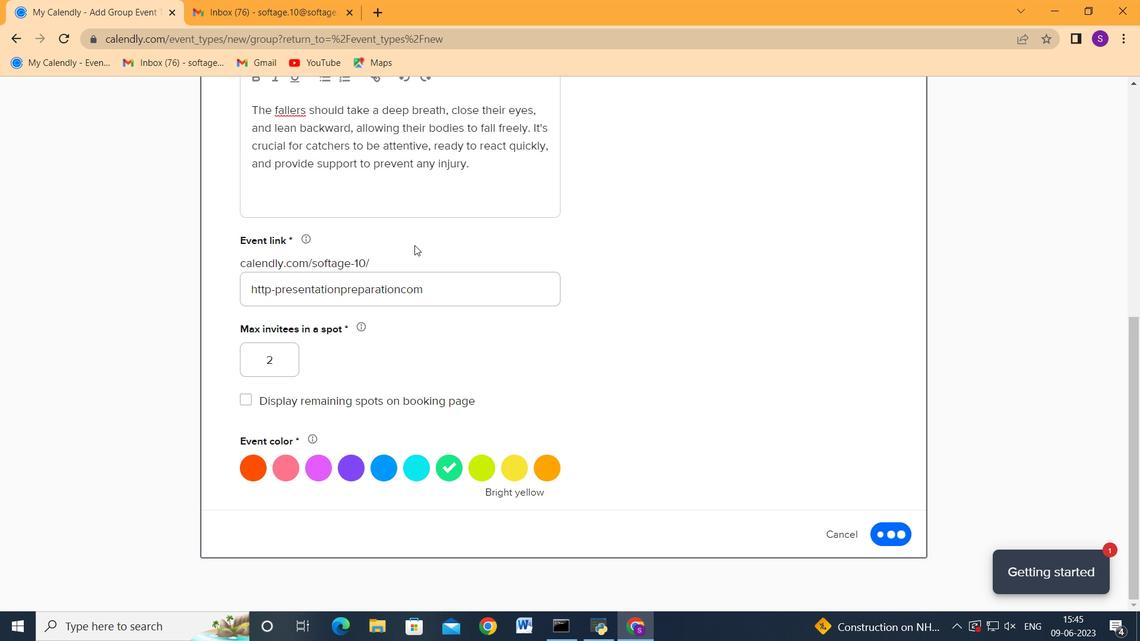 
Action: Mouse moved to (415, 245)
Screenshot: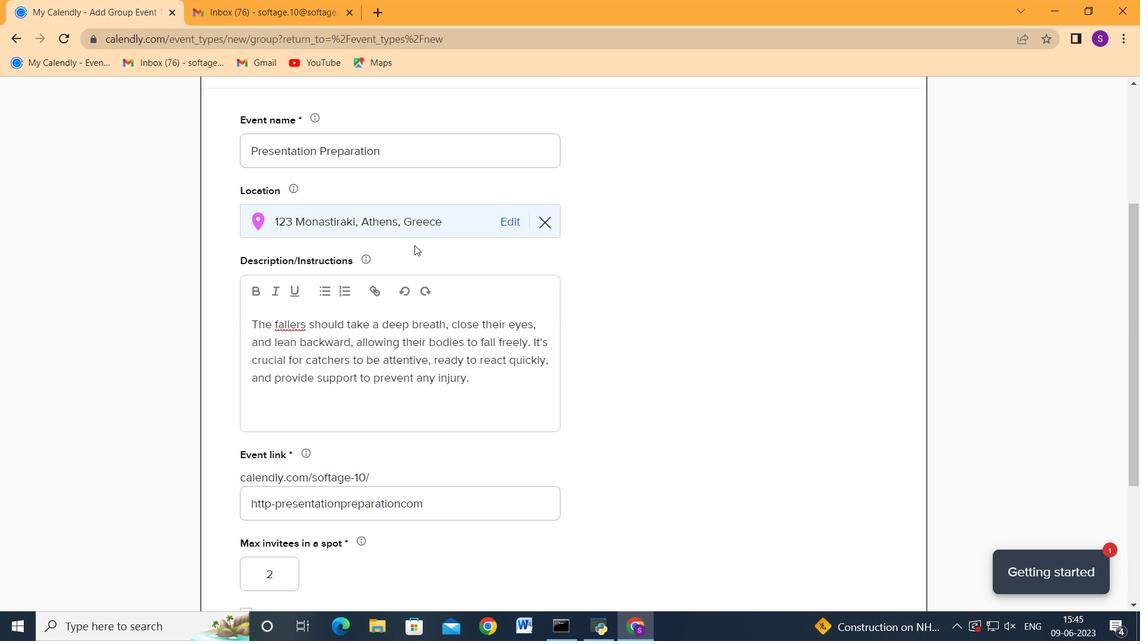 
Action: Mouse scrolled (415, 246) with delta (0, 0)
Screenshot: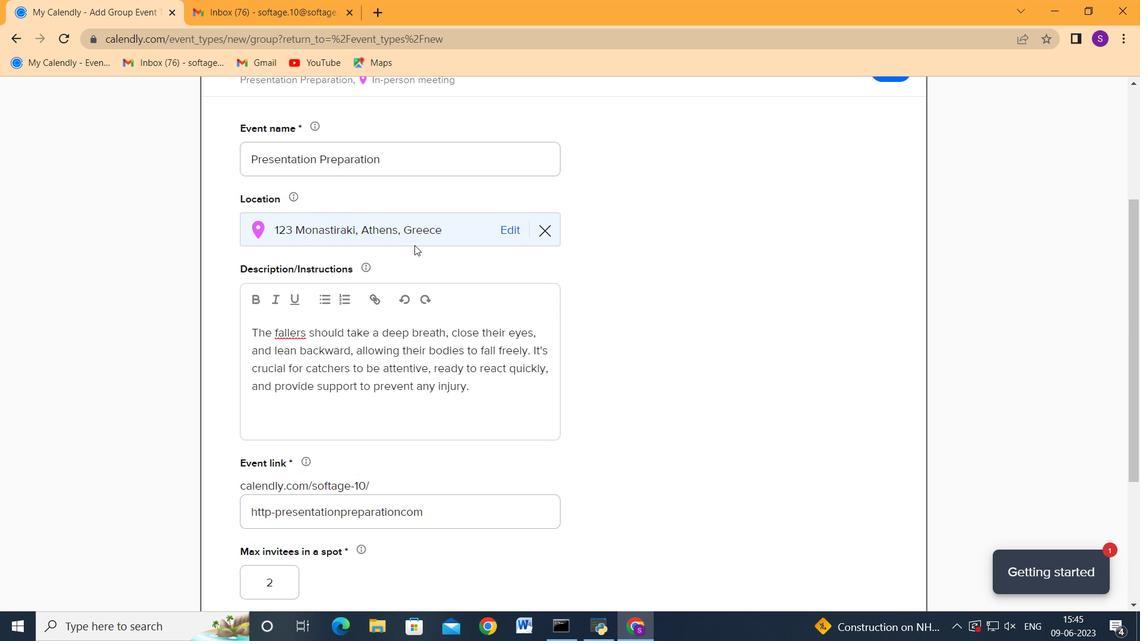 
Action: Mouse scrolled (415, 246) with delta (0, 0)
Screenshot: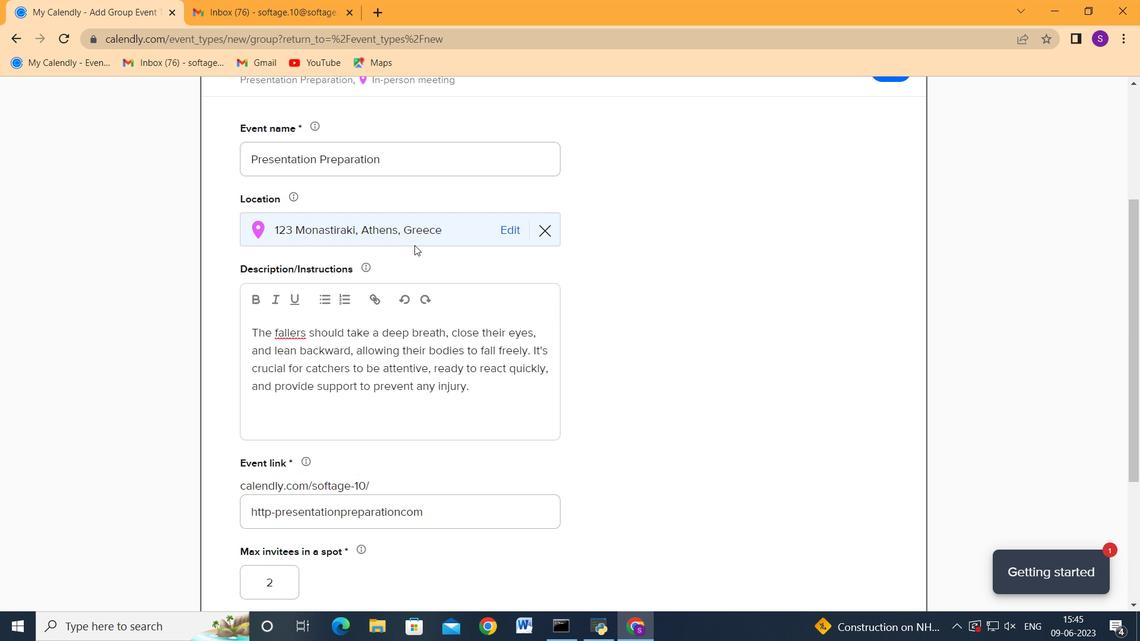 
Action: Mouse scrolled (415, 246) with delta (0, 0)
Screenshot: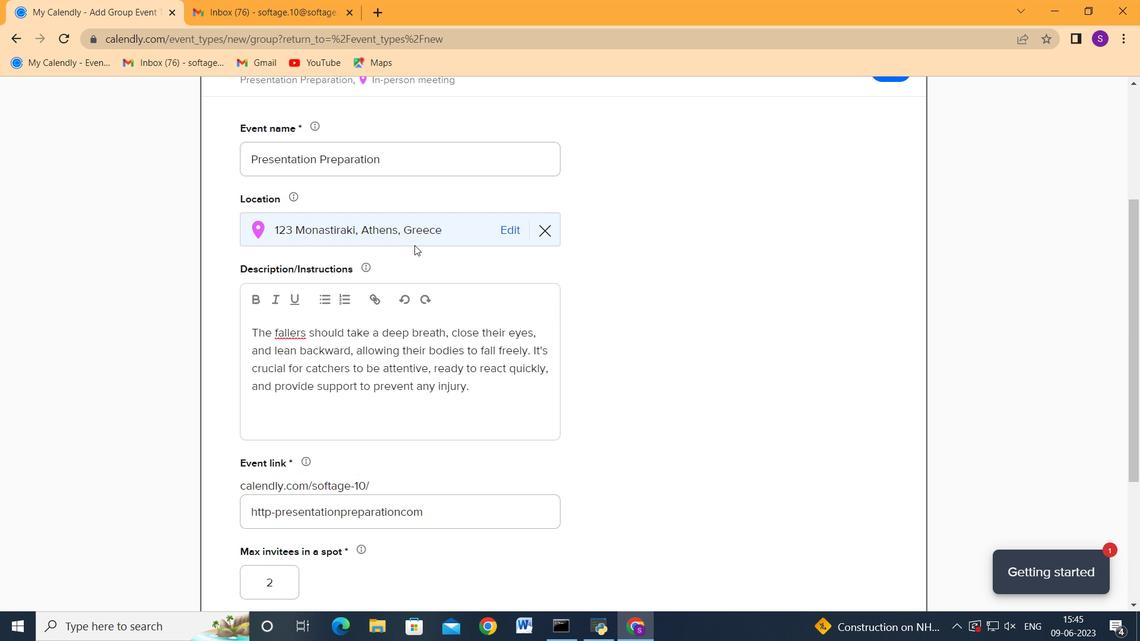 
Action: Mouse scrolled (415, 246) with delta (0, 0)
Screenshot: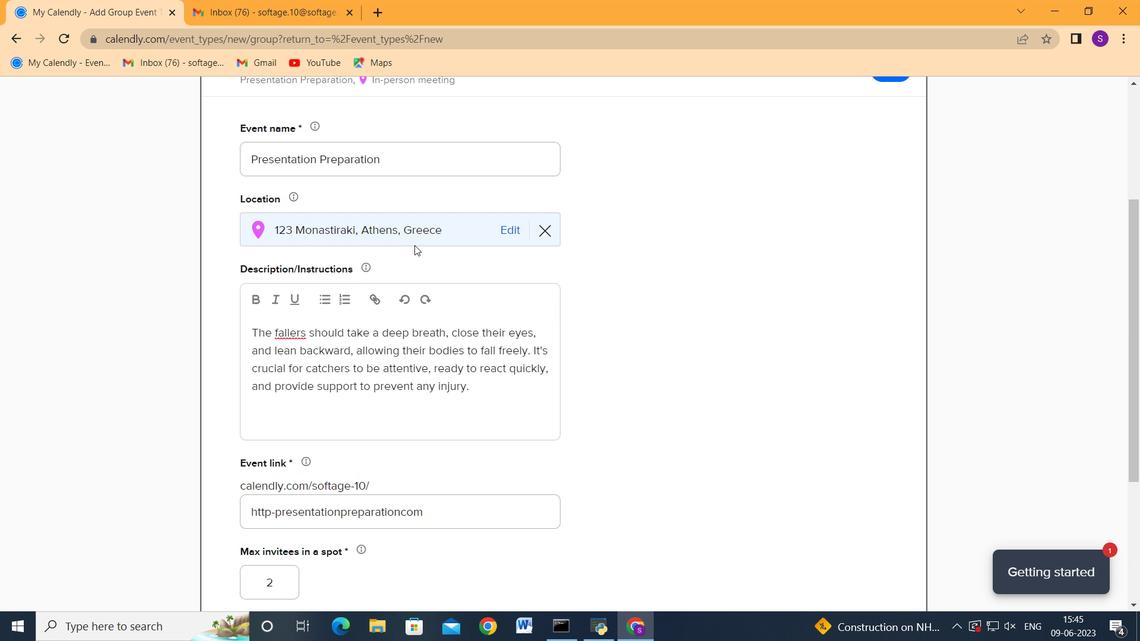 
Action: Mouse moved to (527, 289)
Screenshot: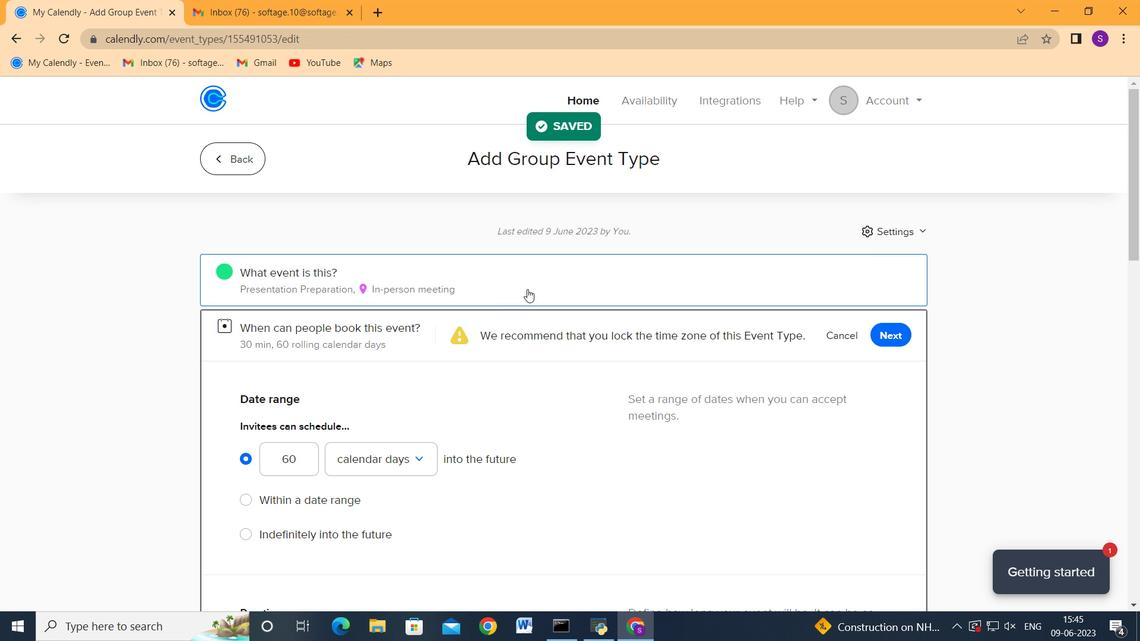 
Action: Mouse scrolled (527, 288) with delta (0, 0)
Screenshot: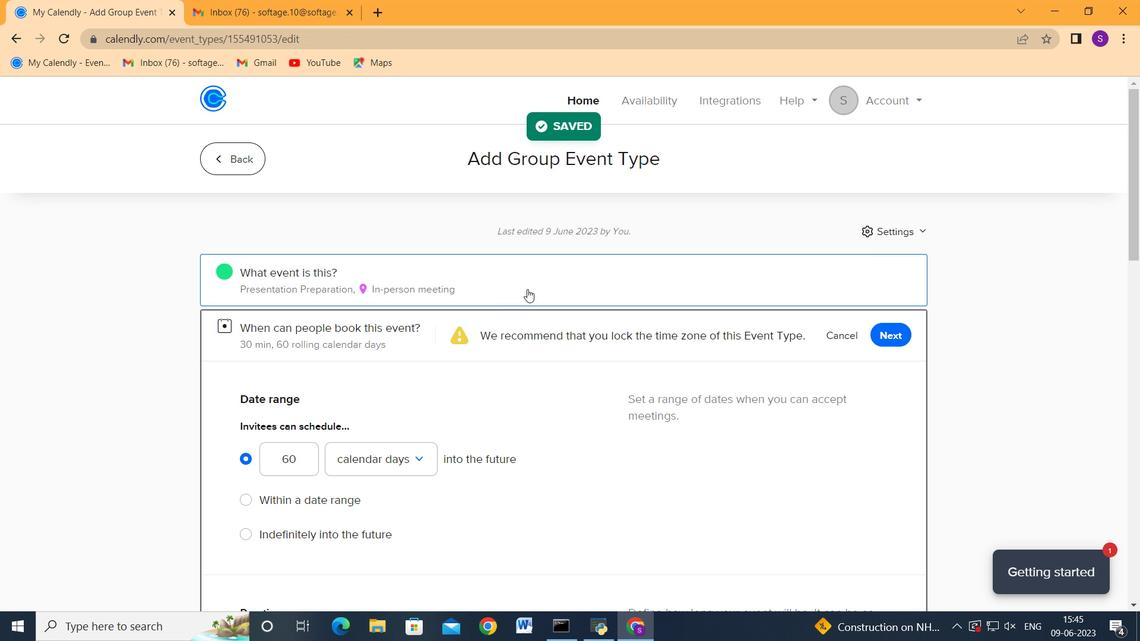 
Action: Mouse moved to (306, 435)
Screenshot: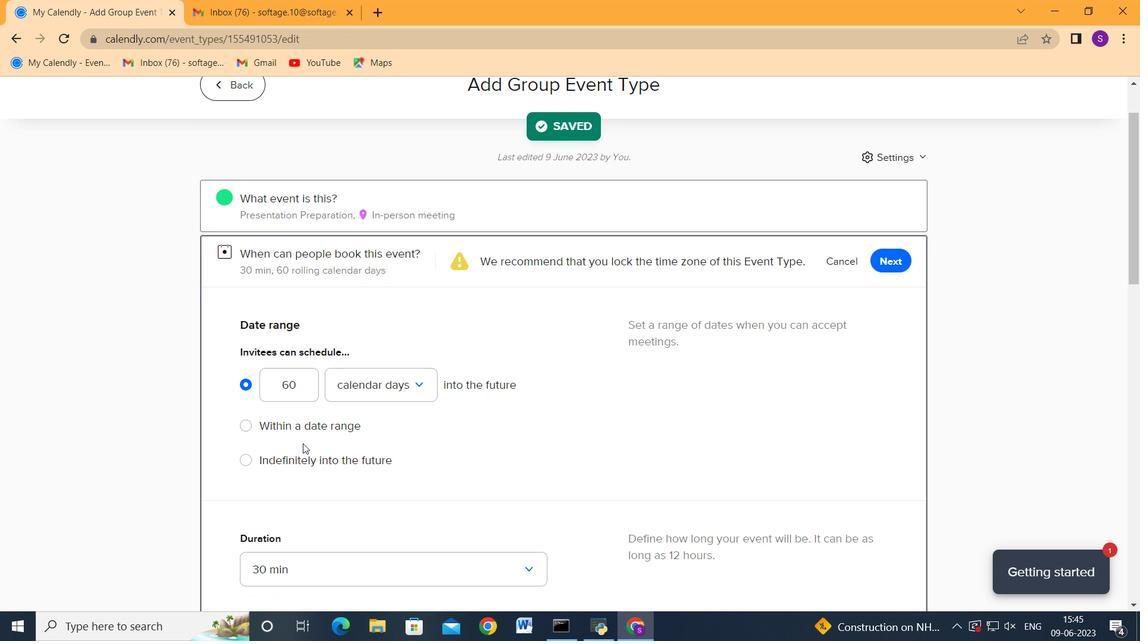 
Action: Mouse pressed left at (306, 435)
Screenshot: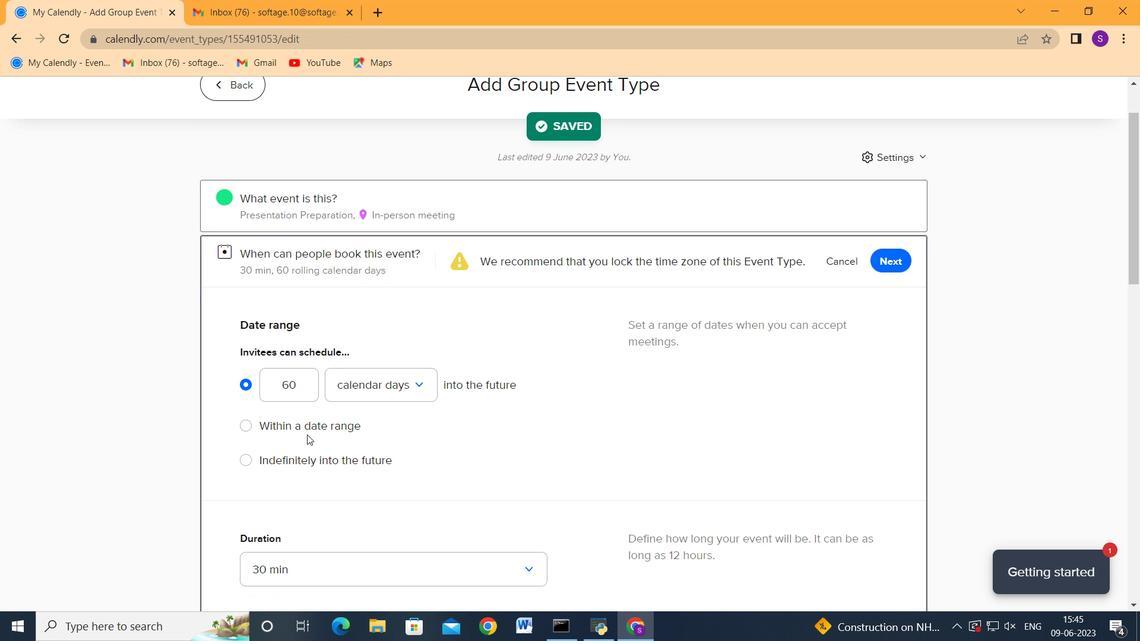 
Action: Mouse moved to (313, 426)
Screenshot: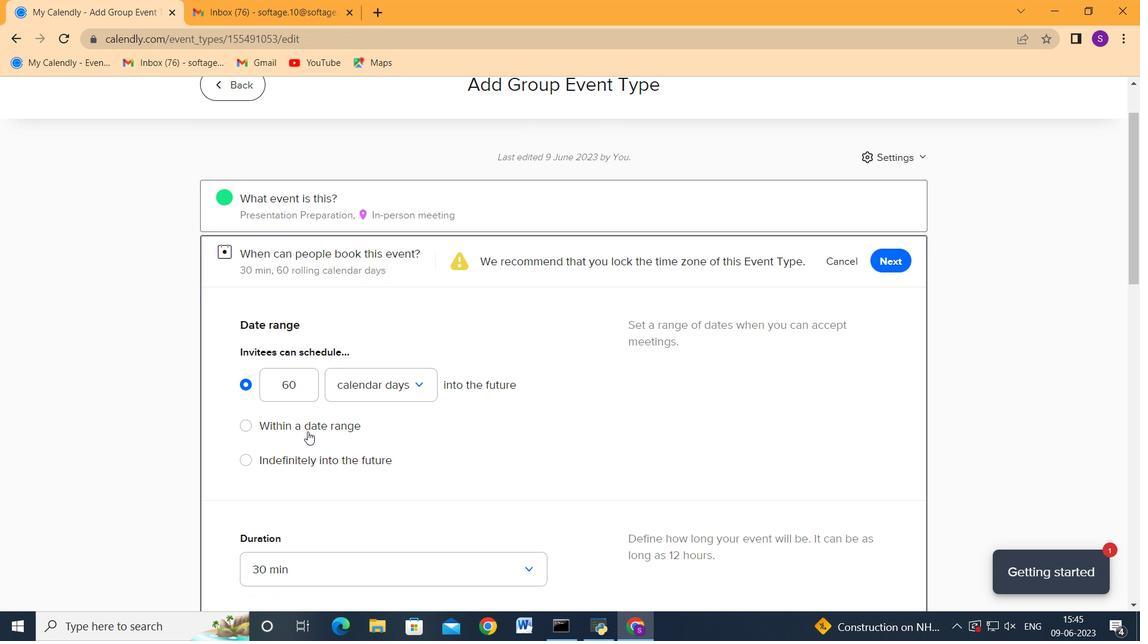 
Action: Mouse pressed left at (313, 426)
Screenshot: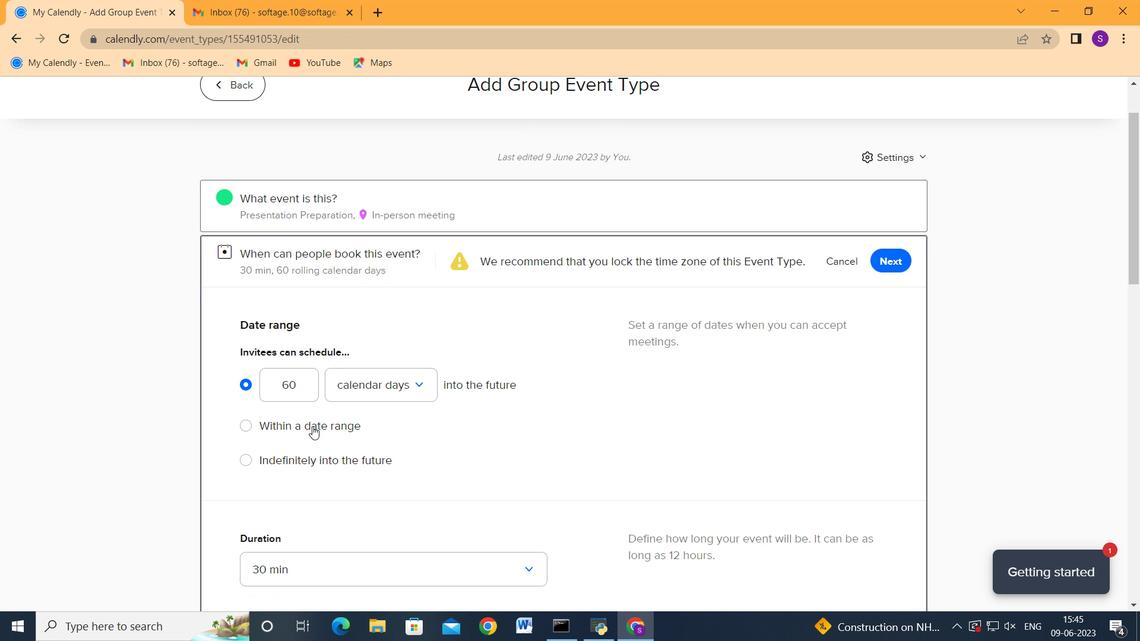
Action: Mouse moved to (476, 428)
Screenshot: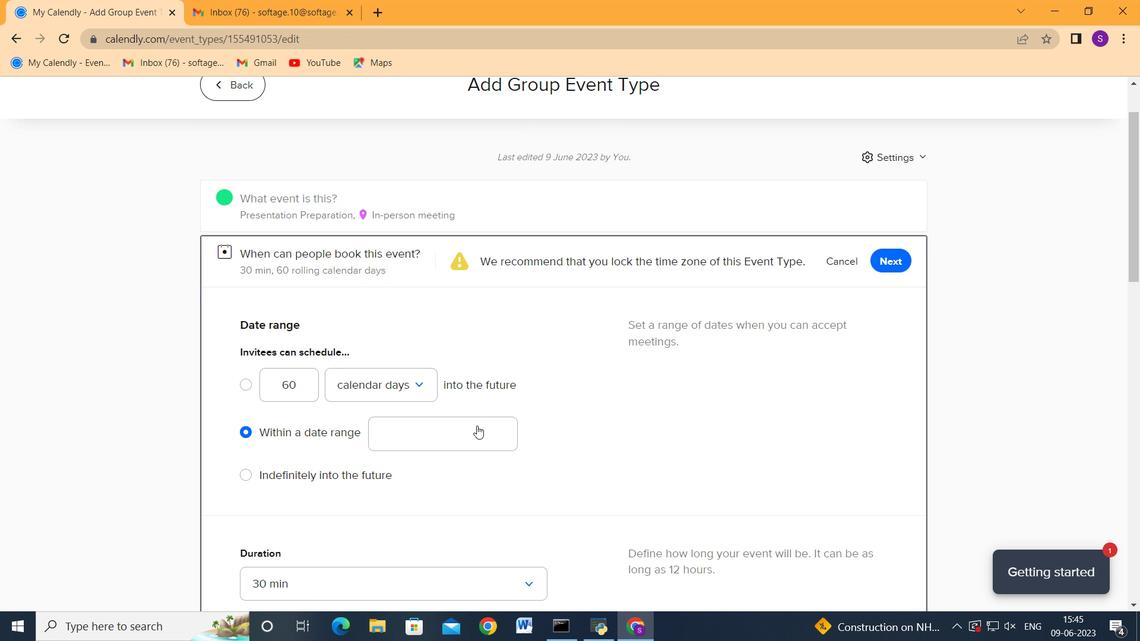 
Action: Mouse pressed left at (476, 428)
Screenshot: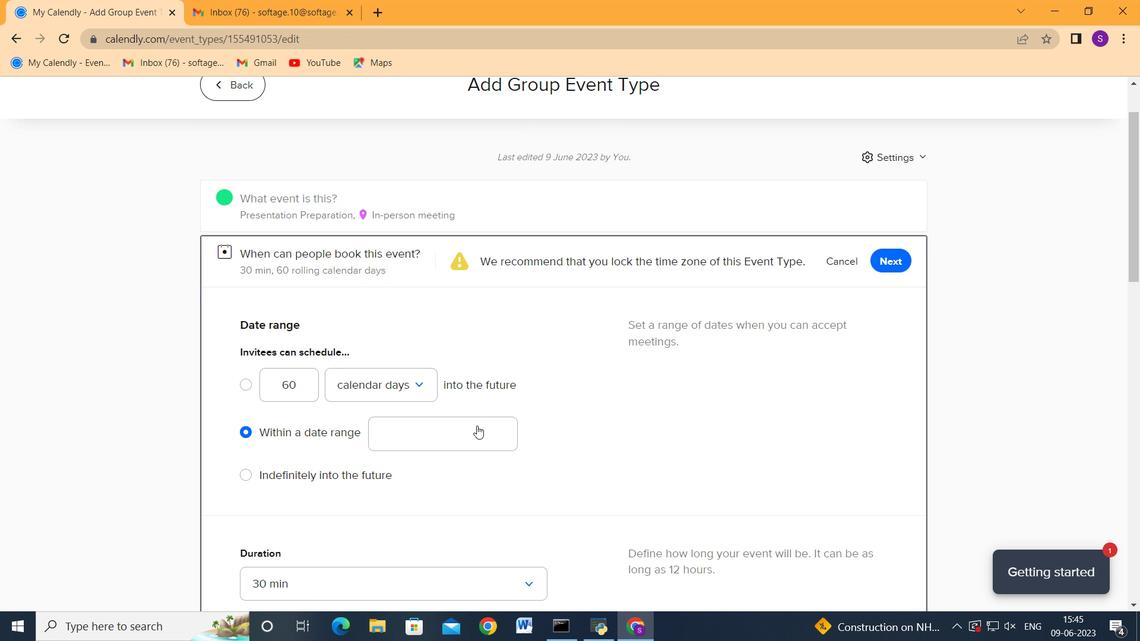 
Action: Mouse moved to (489, 159)
Screenshot: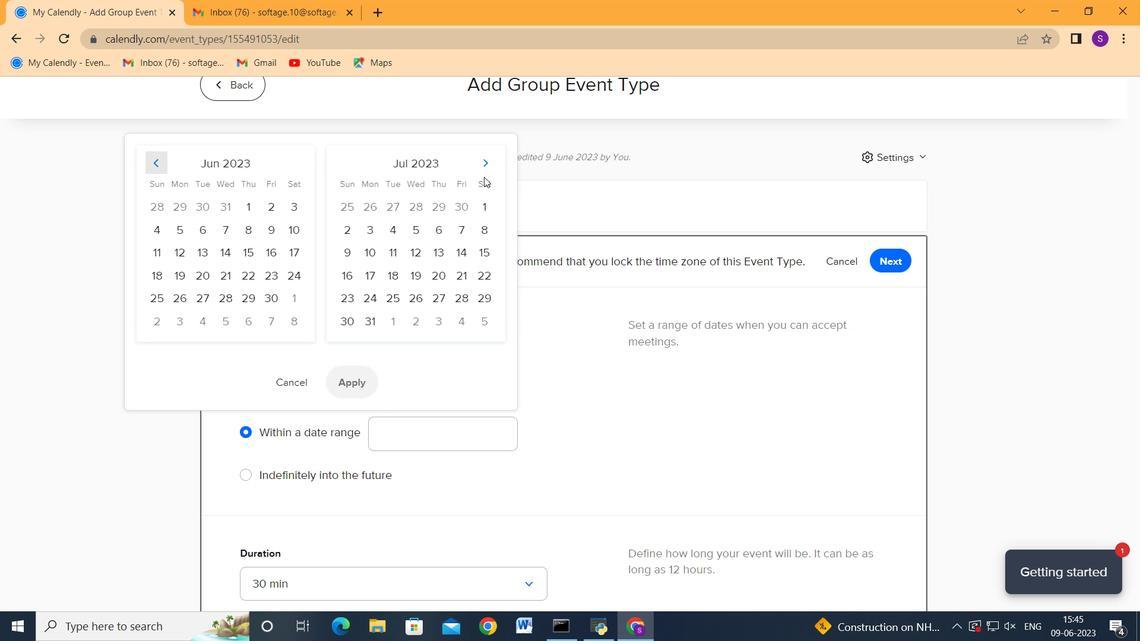 
Action: Mouse pressed left at (489, 159)
Screenshot: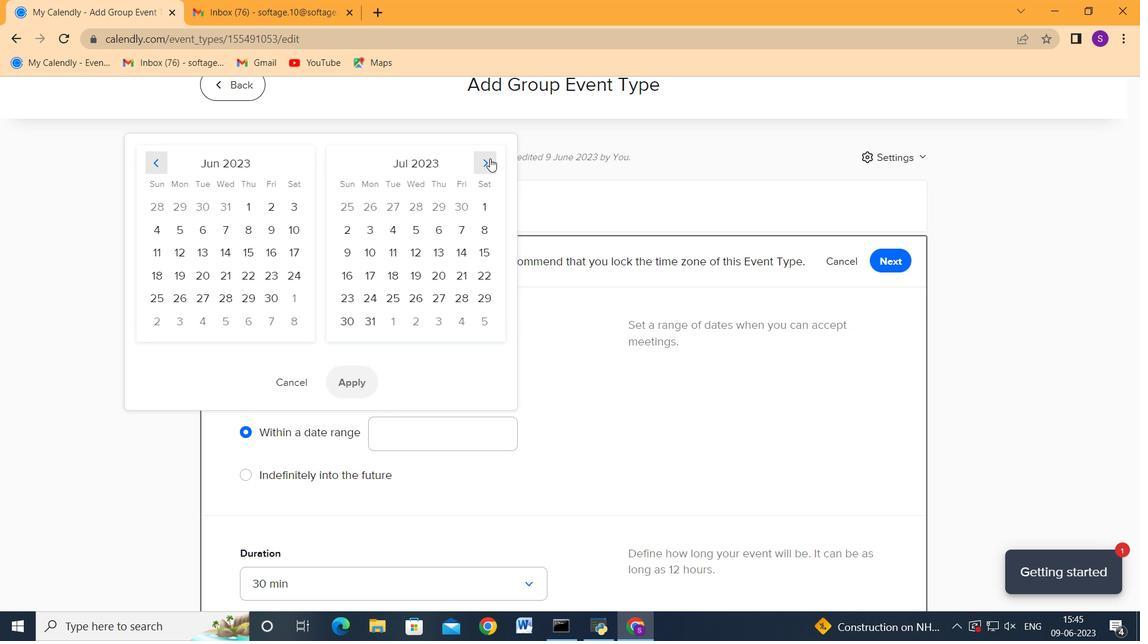 
Action: Mouse moved to (490, 159)
Screenshot: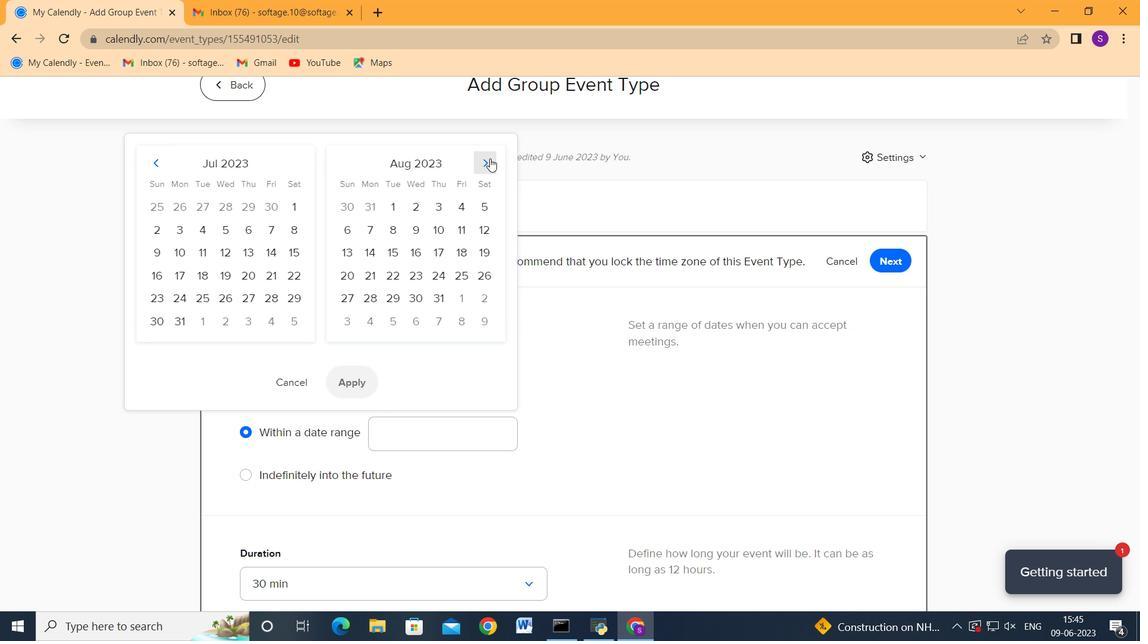 
Action: Mouse pressed left at (490, 159)
Screenshot: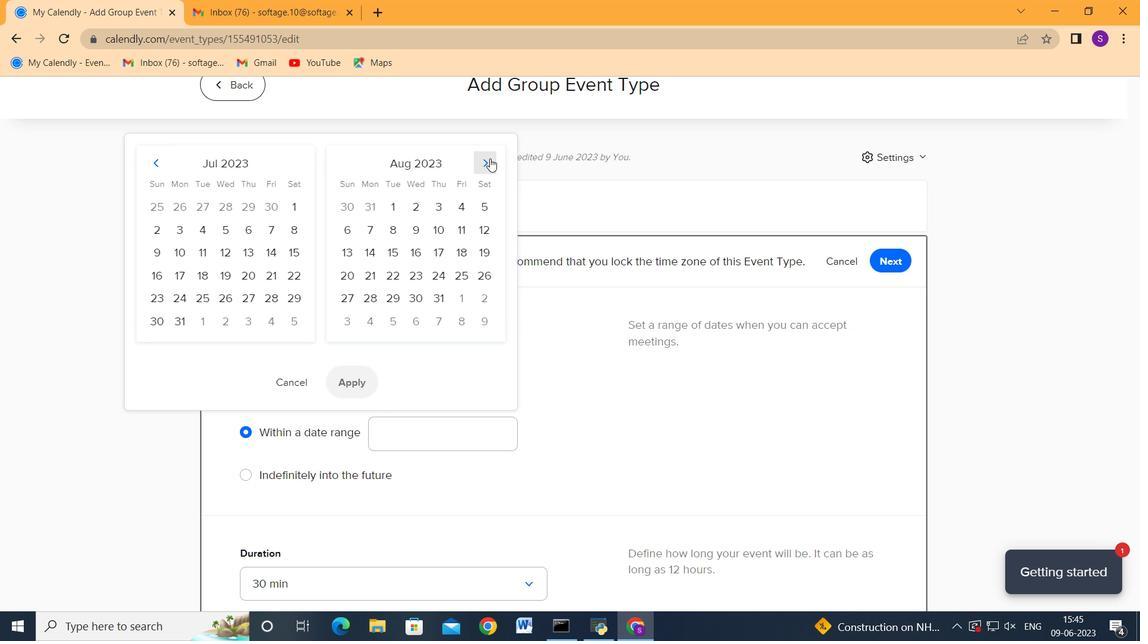 
Action: Mouse moved to (507, 160)
Screenshot: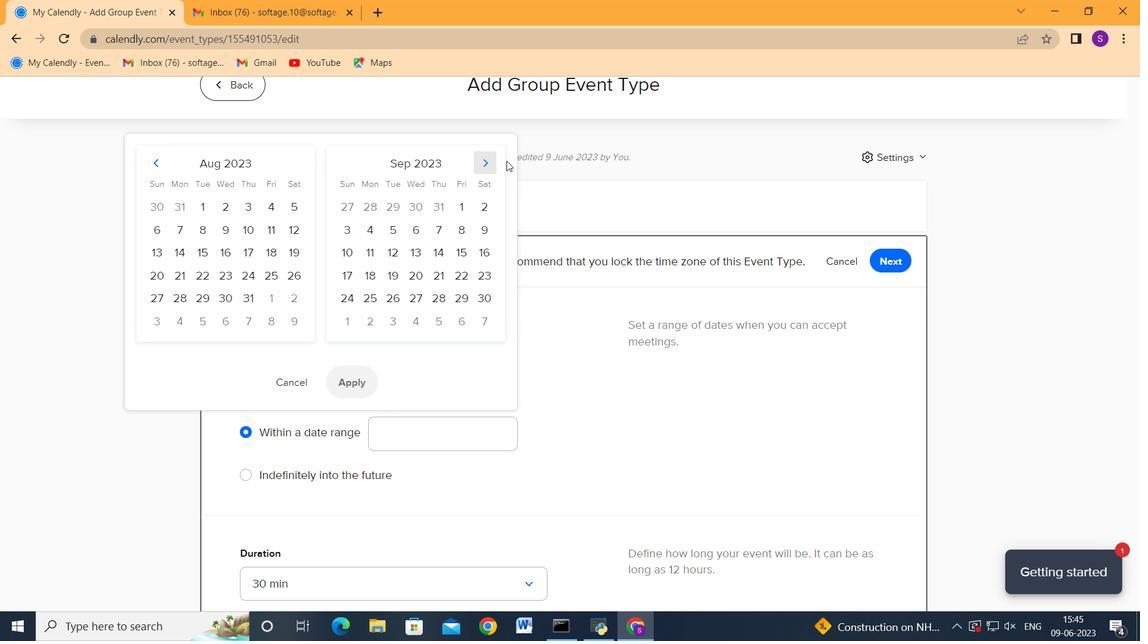 
Action: Mouse pressed left at (507, 160)
Screenshot: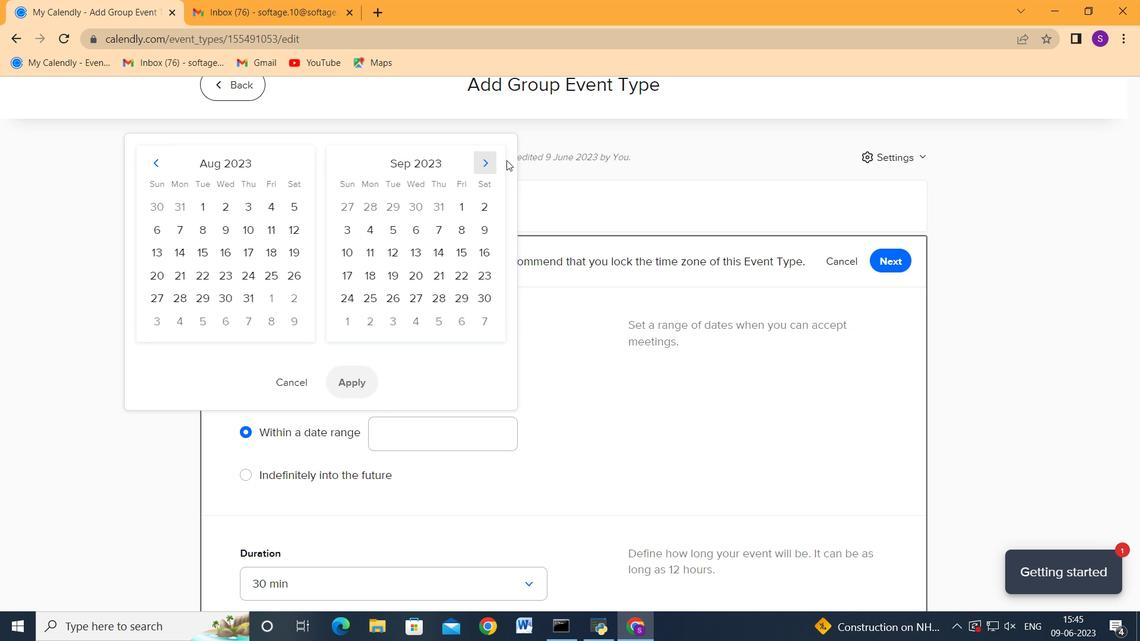
Action: Mouse moved to (494, 164)
Screenshot: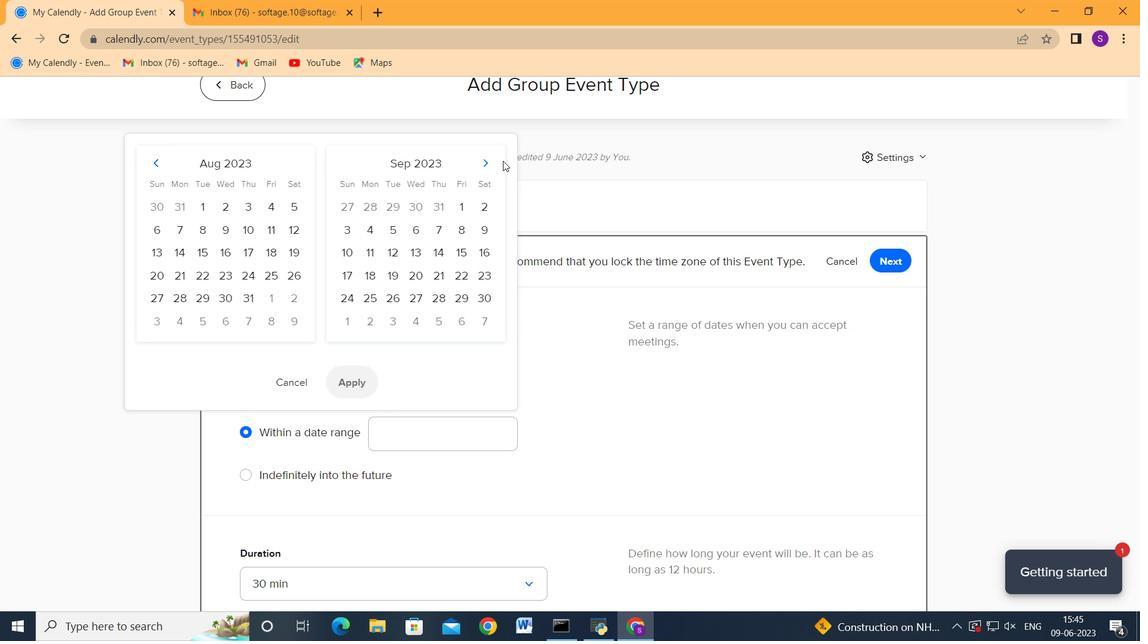 
Action: Mouse pressed left at (494, 164)
Screenshot: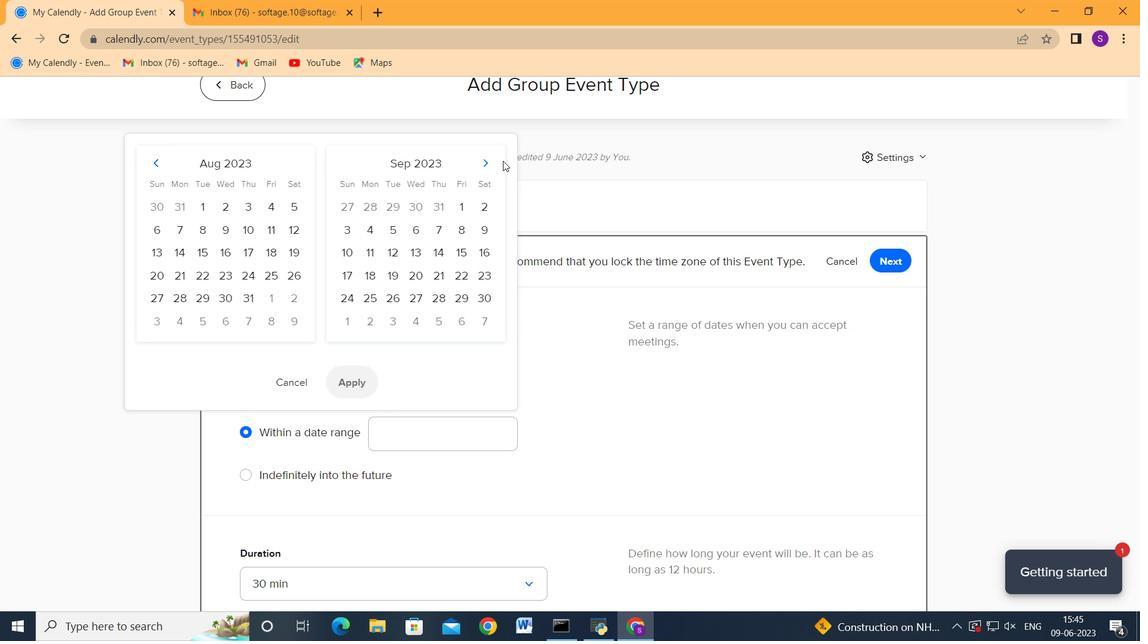 
Action: Mouse moved to (495, 164)
Screenshot: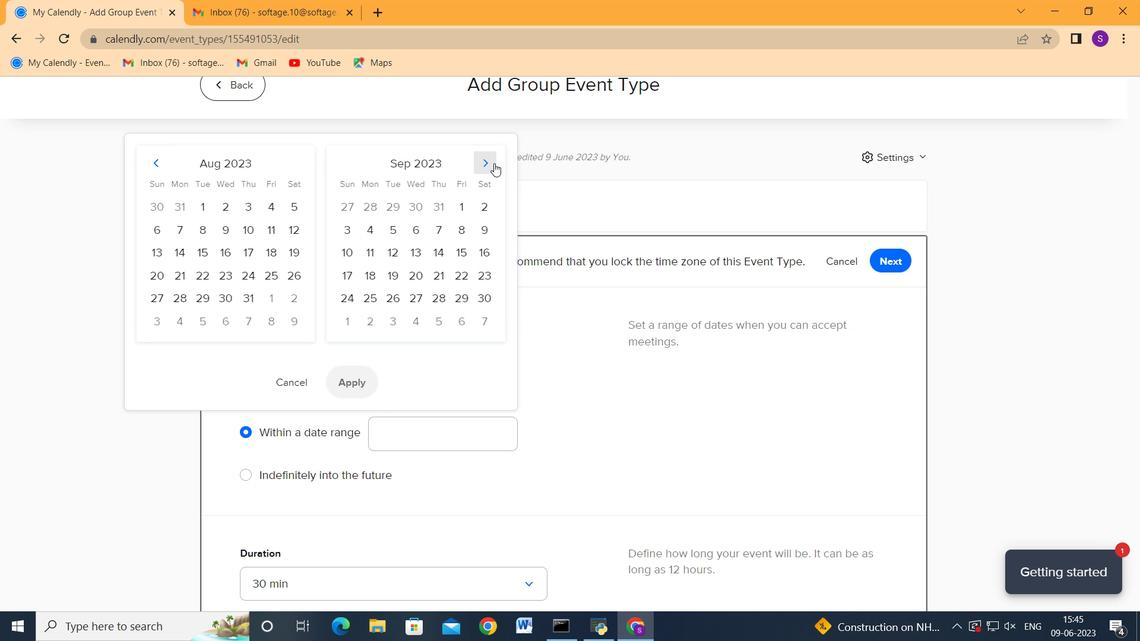 
Action: Mouse pressed left at (495, 164)
Screenshot: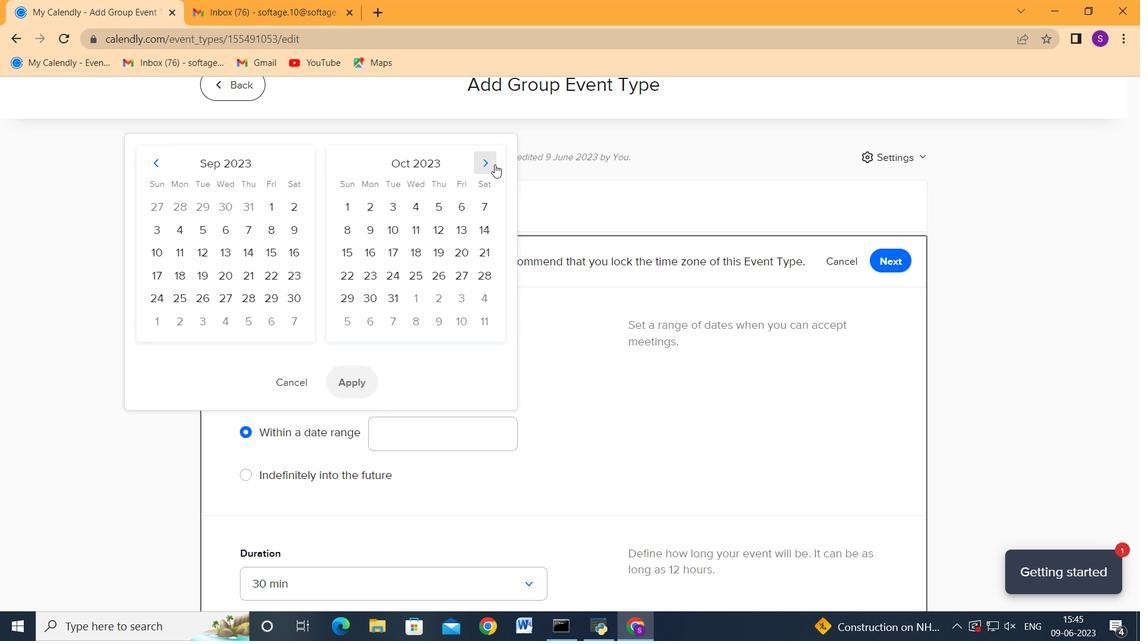 
Action: Mouse pressed left at (495, 164)
Screenshot: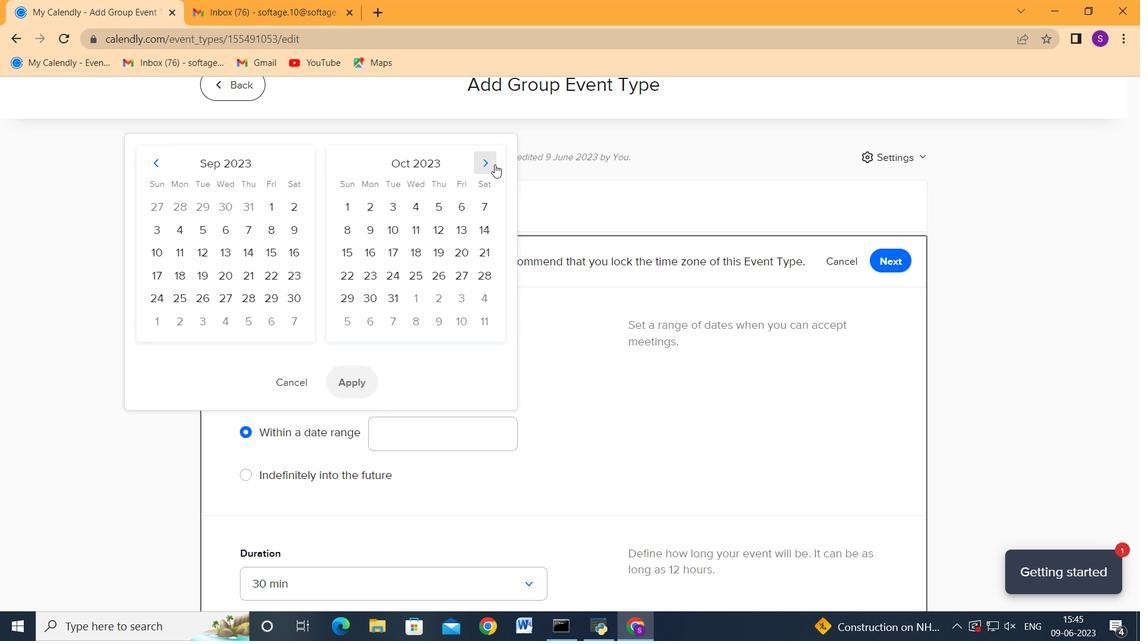 
Action: Mouse pressed left at (495, 164)
Screenshot: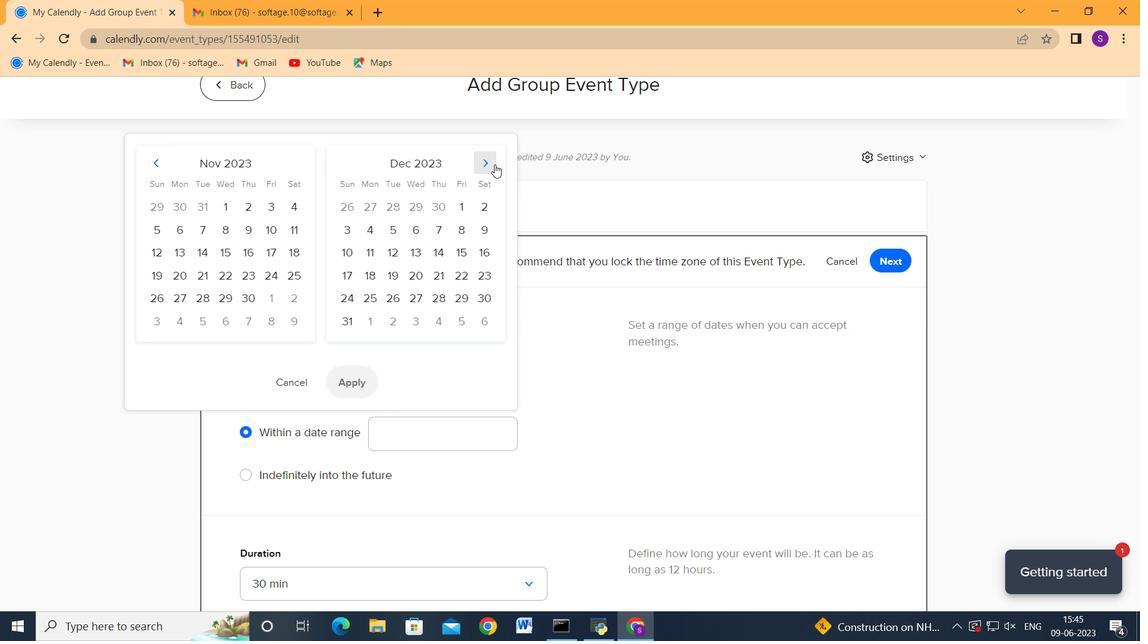 
Action: Mouse moved to (493, 165)
Screenshot: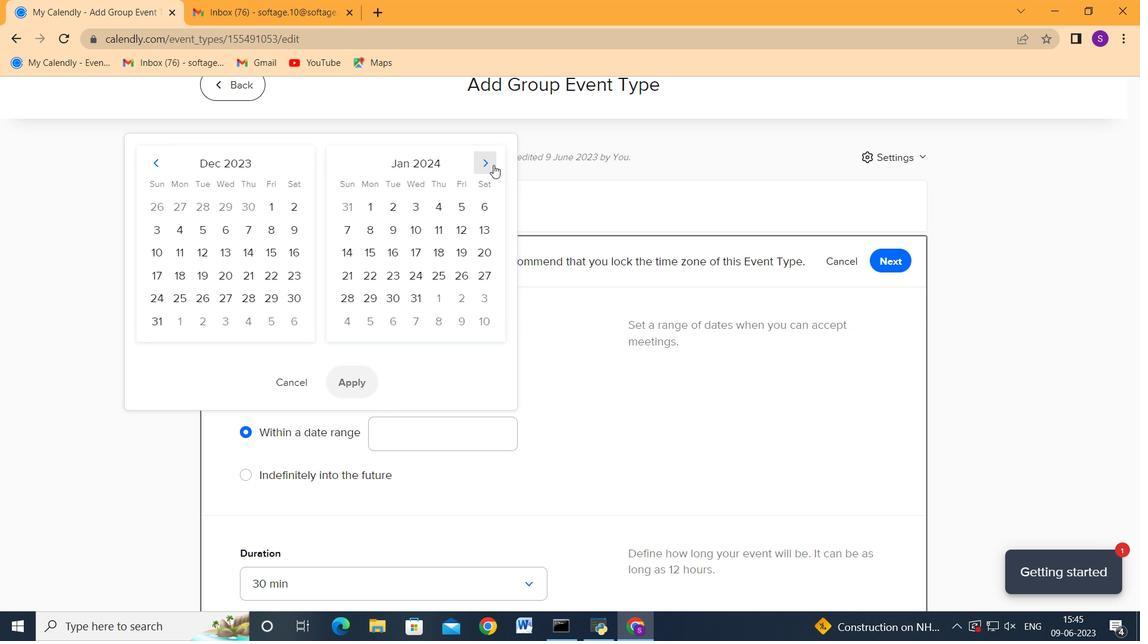 
Action: Mouse pressed left at (493, 165)
Screenshot: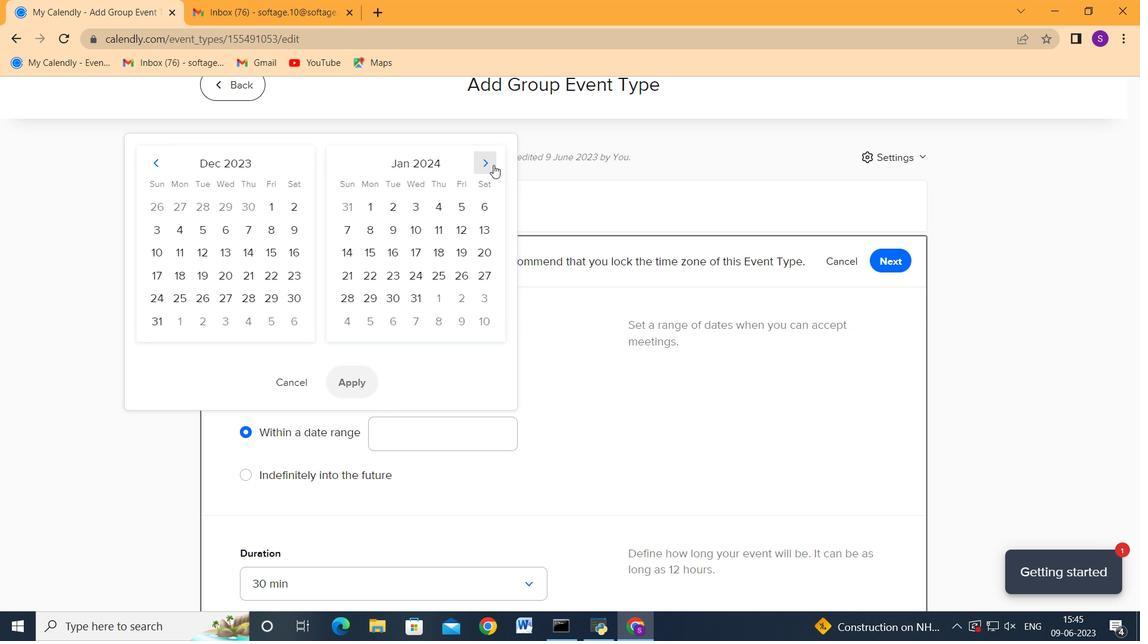 
Action: Mouse pressed left at (493, 165)
Screenshot: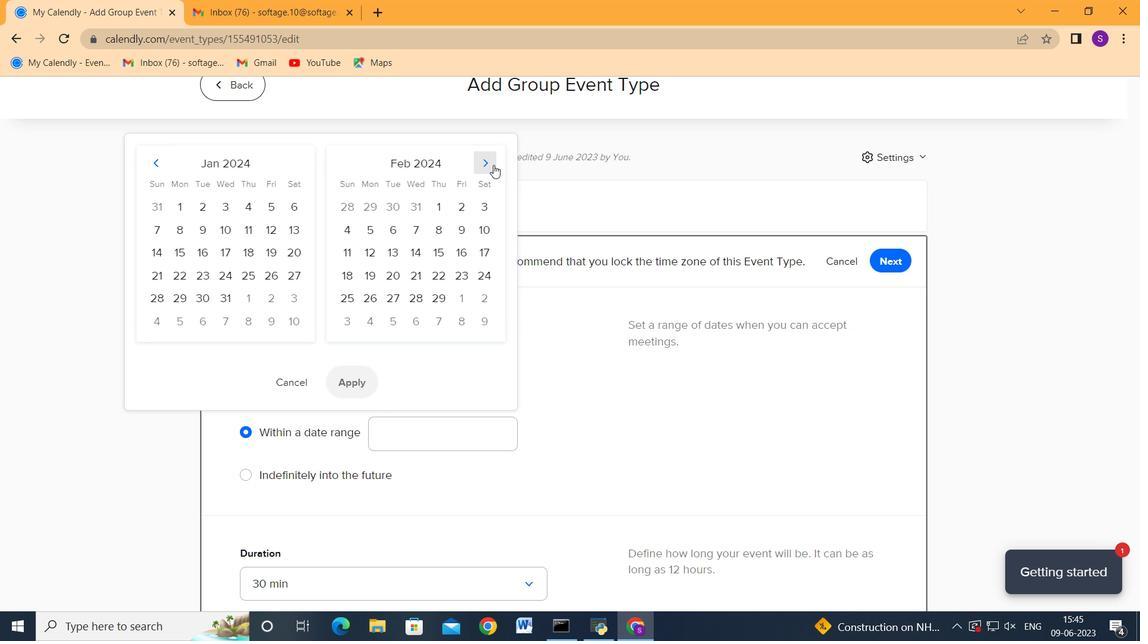 
Action: Mouse pressed left at (493, 165)
Screenshot: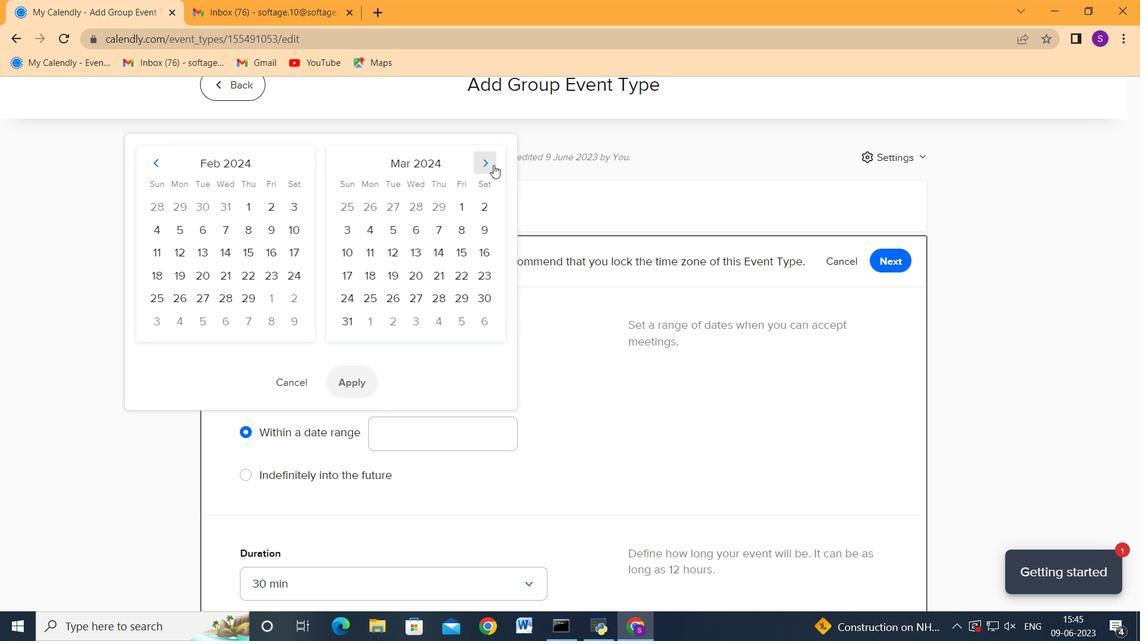 
Action: Mouse pressed left at (493, 165)
Screenshot: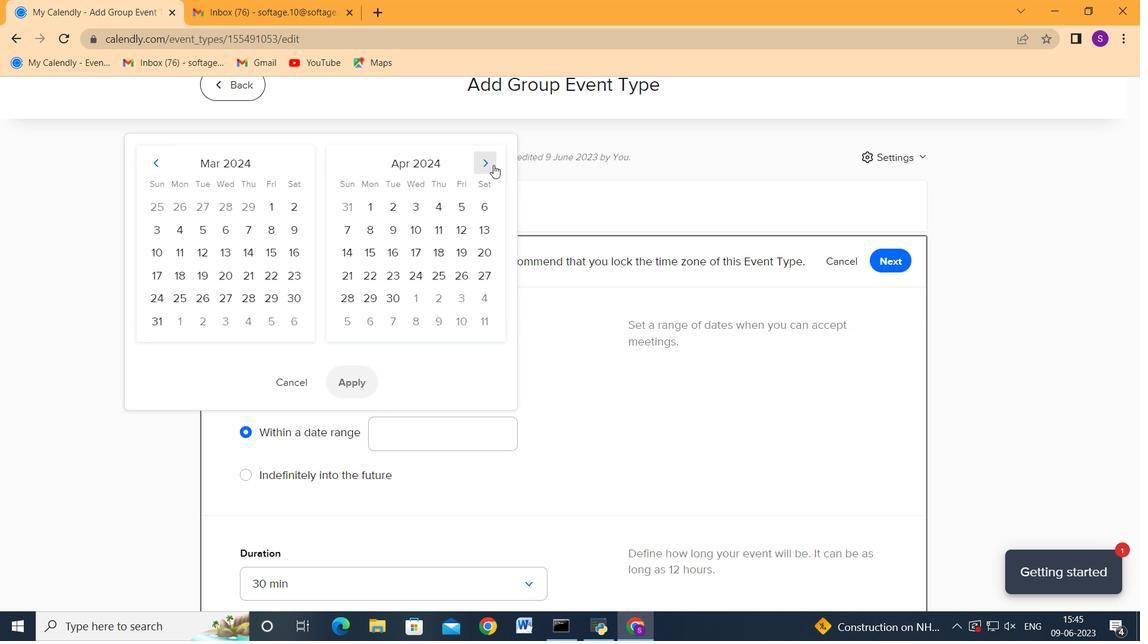 
Action: Mouse moved to (465, 223)
Screenshot: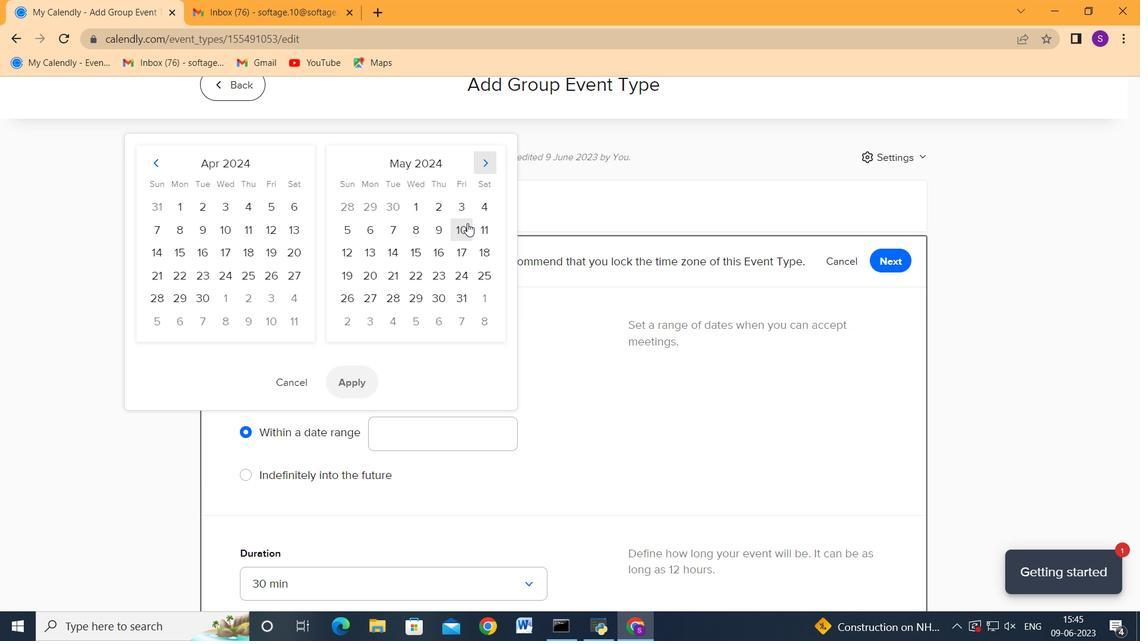 
Action: Mouse pressed left at (465, 223)
Screenshot: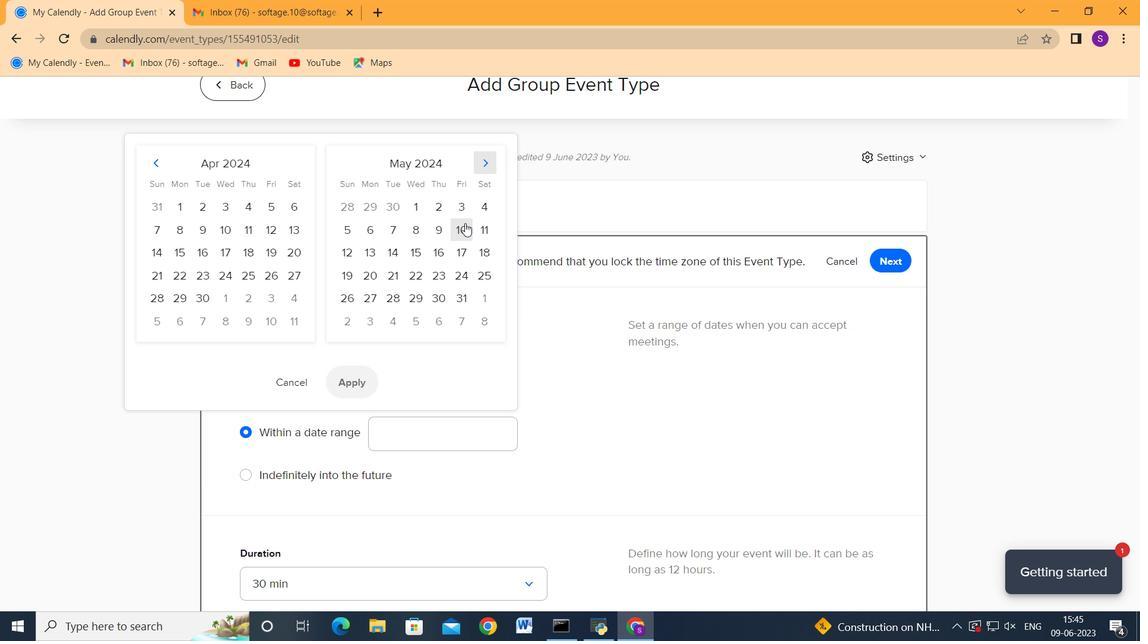
Action: Mouse moved to (354, 252)
Screenshot: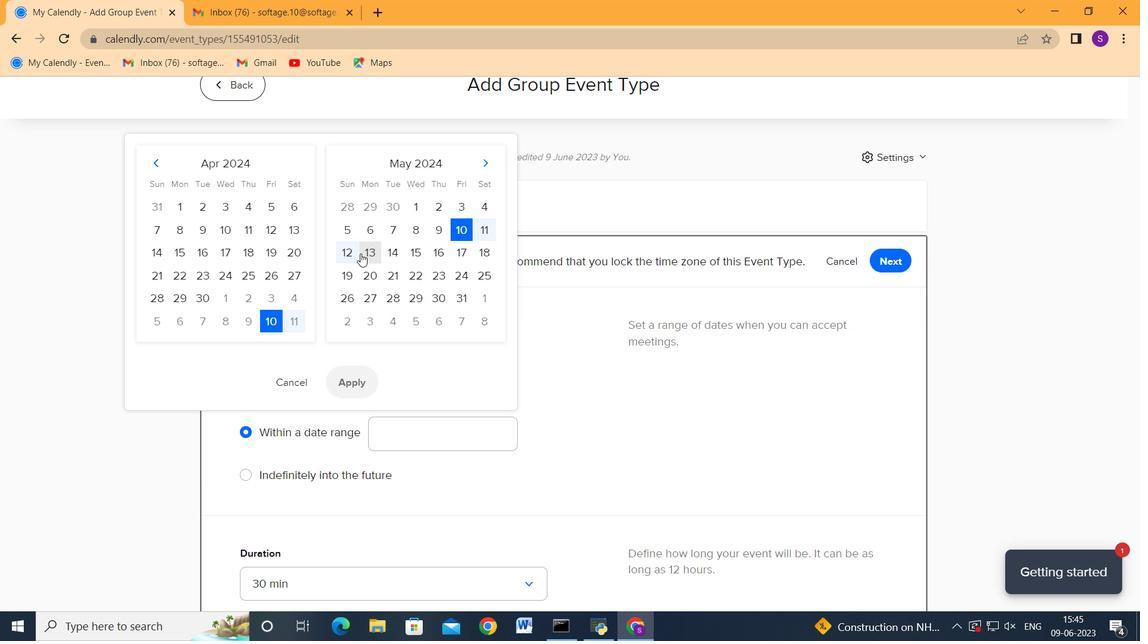 
Action: Mouse pressed left at (354, 252)
Screenshot: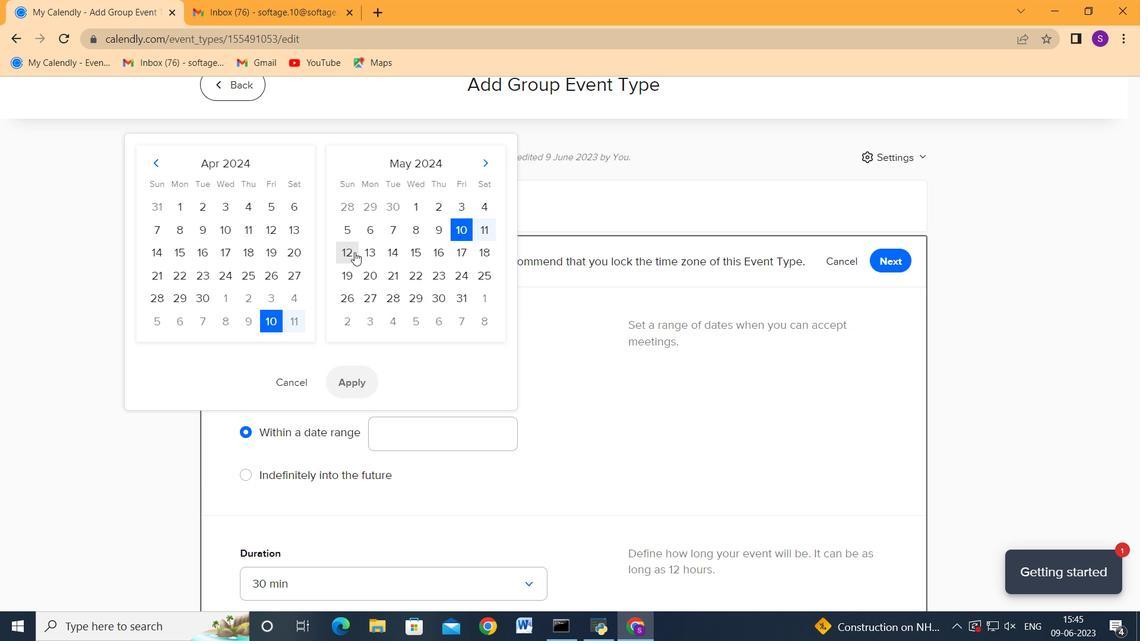 
Action: Mouse moved to (364, 374)
Screenshot: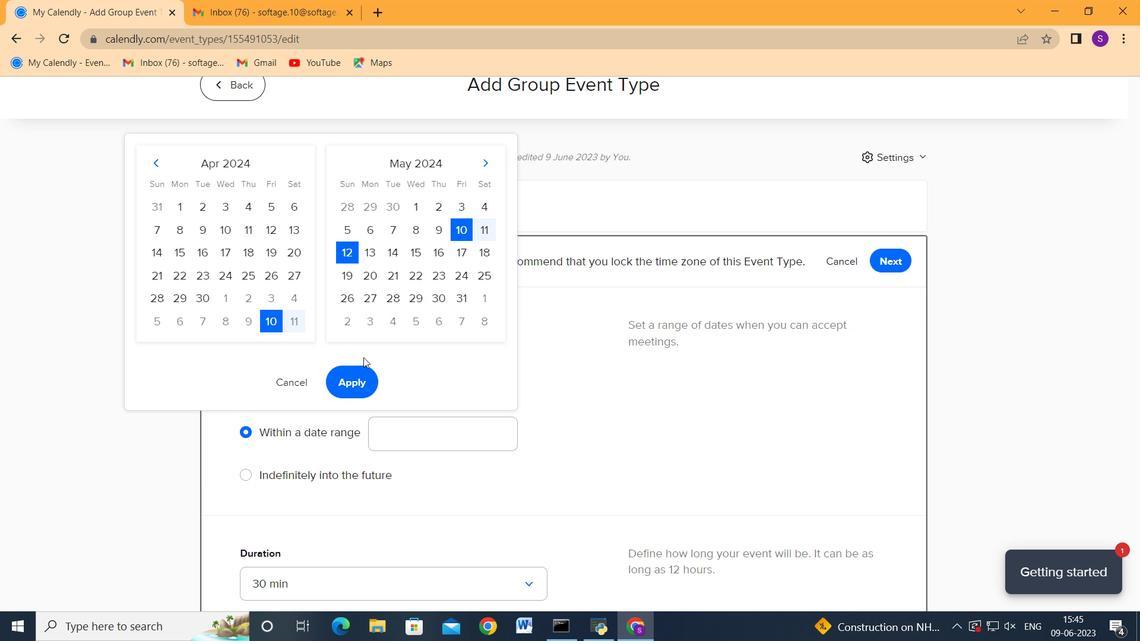 
Action: Mouse pressed left at (364, 374)
Screenshot: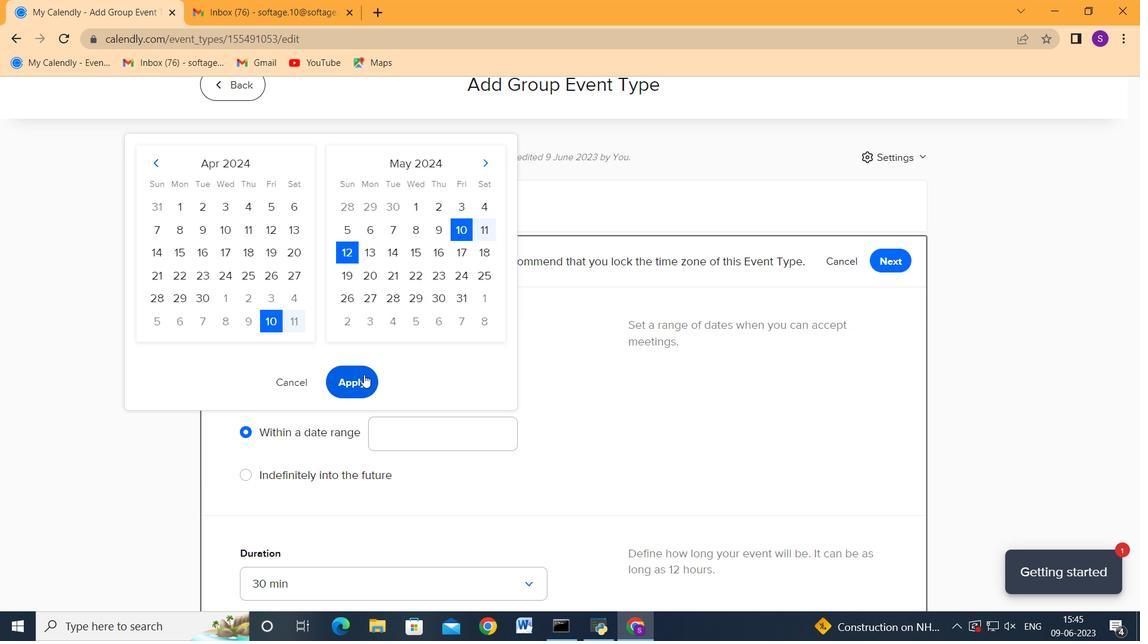 
Action: Mouse moved to (363, 377)
Screenshot: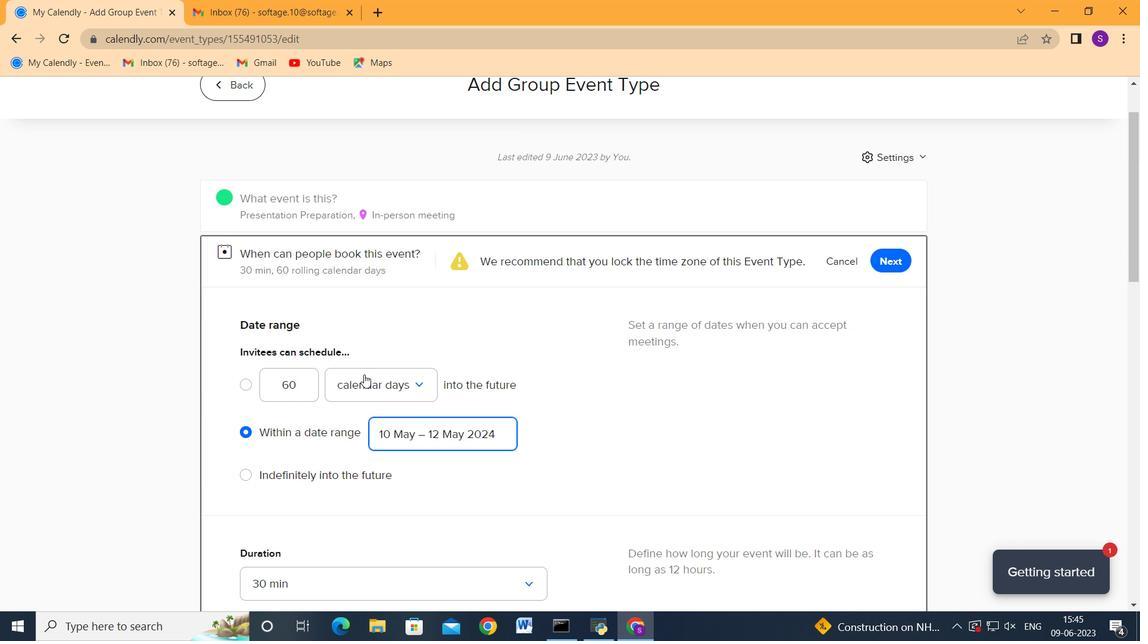 
Action: Mouse scrolled (363, 376) with delta (0, 0)
Screenshot: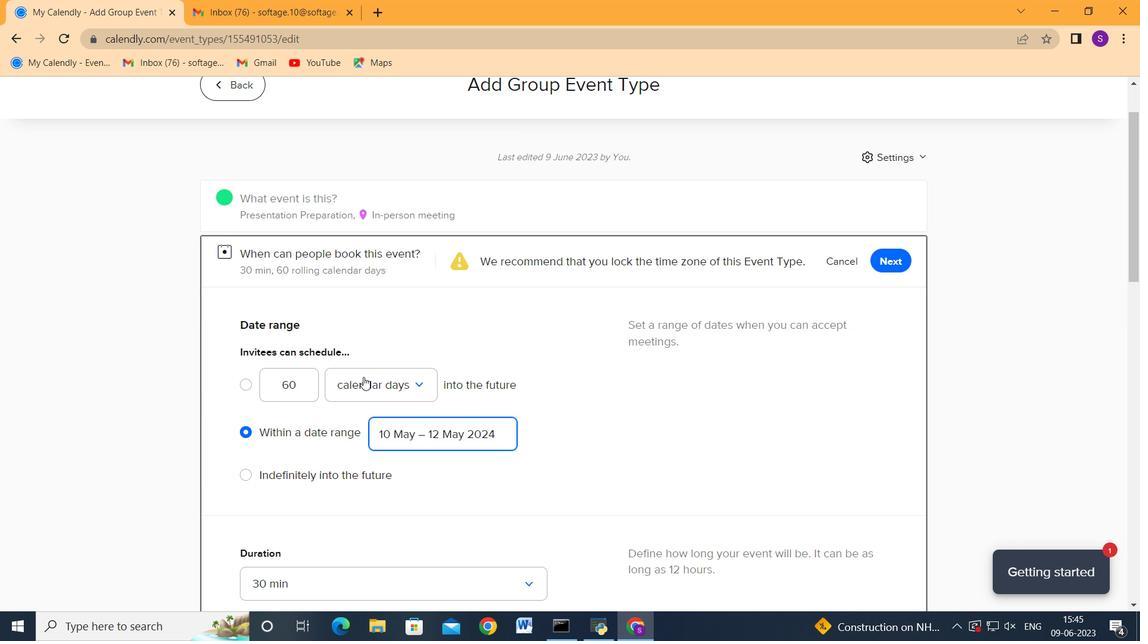 
Action: Mouse scrolled (363, 376) with delta (0, 0)
Screenshot: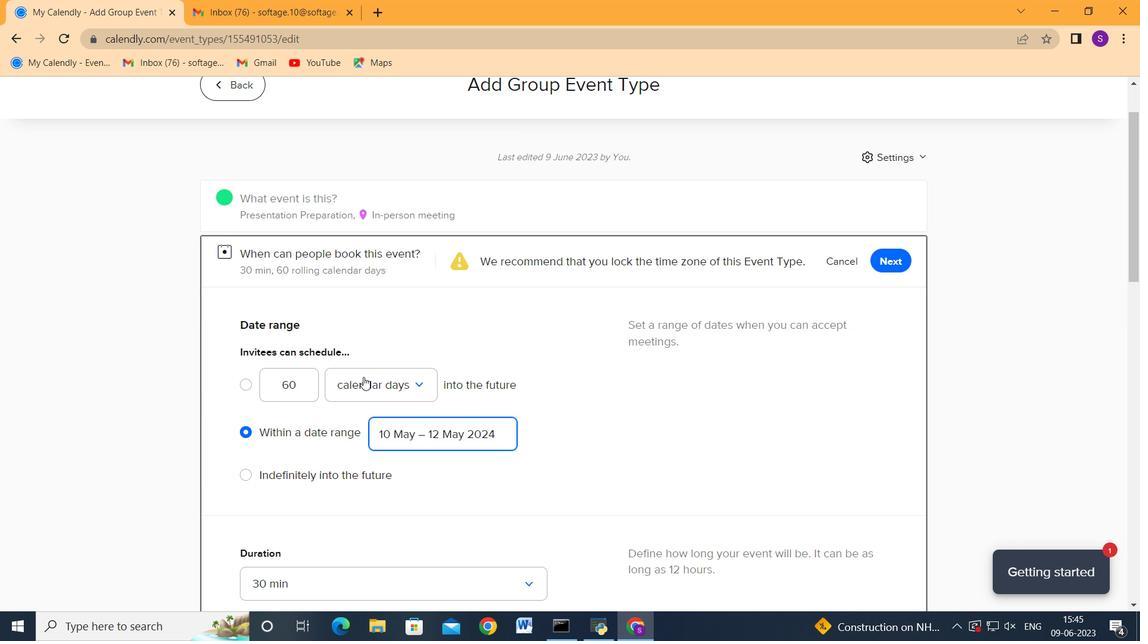 
Action: Mouse scrolled (363, 376) with delta (0, 0)
Screenshot: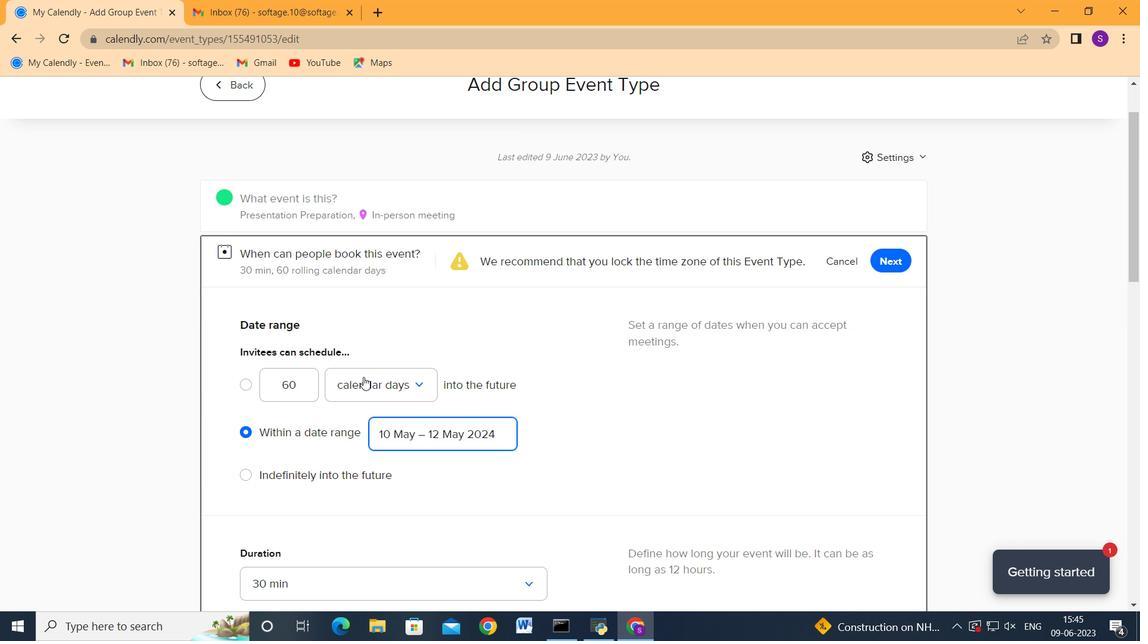 
Action: Mouse scrolled (363, 376) with delta (0, 0)
Screenshot: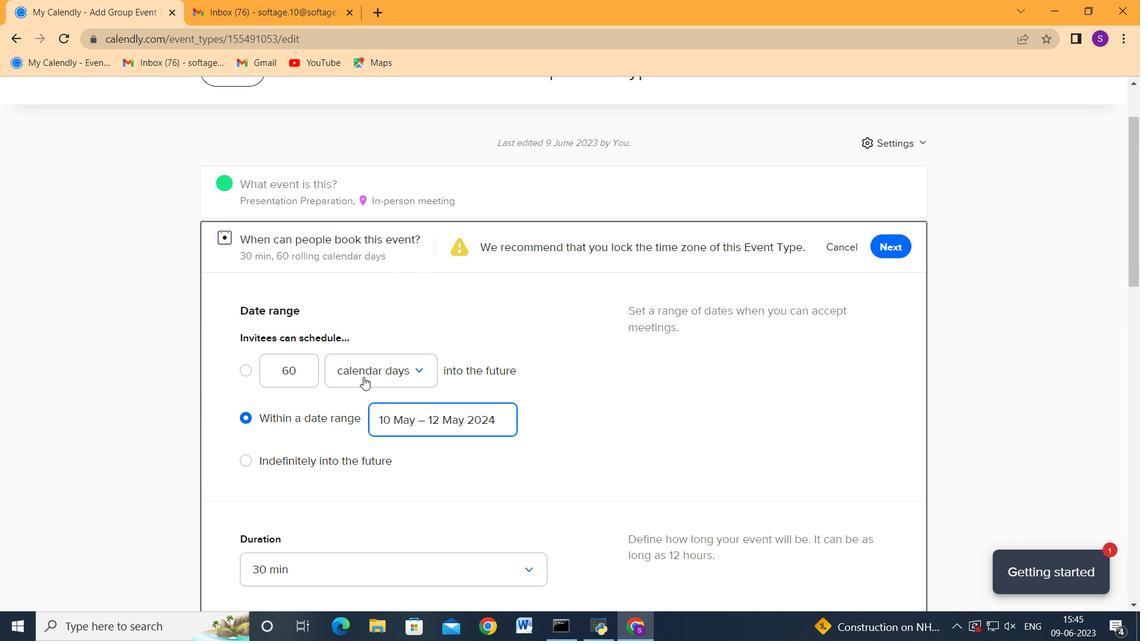 
Action: Mouse moved to (377, 392)
Screenshot: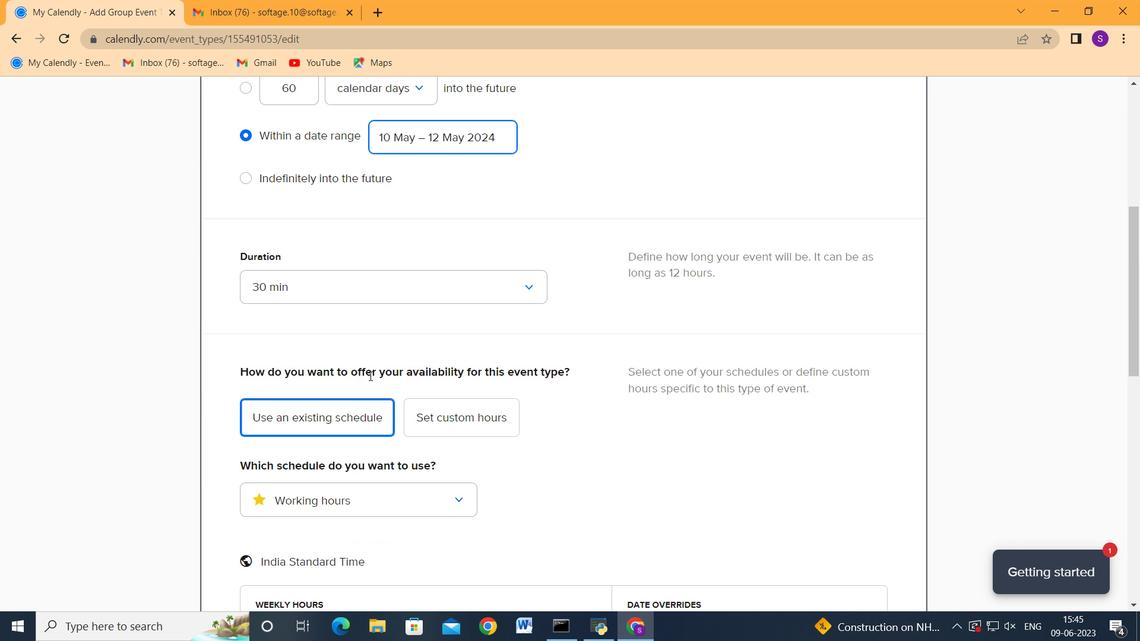 
Action: Mouse scrolled (377, 391) with delta (0, 0)
Screenshot: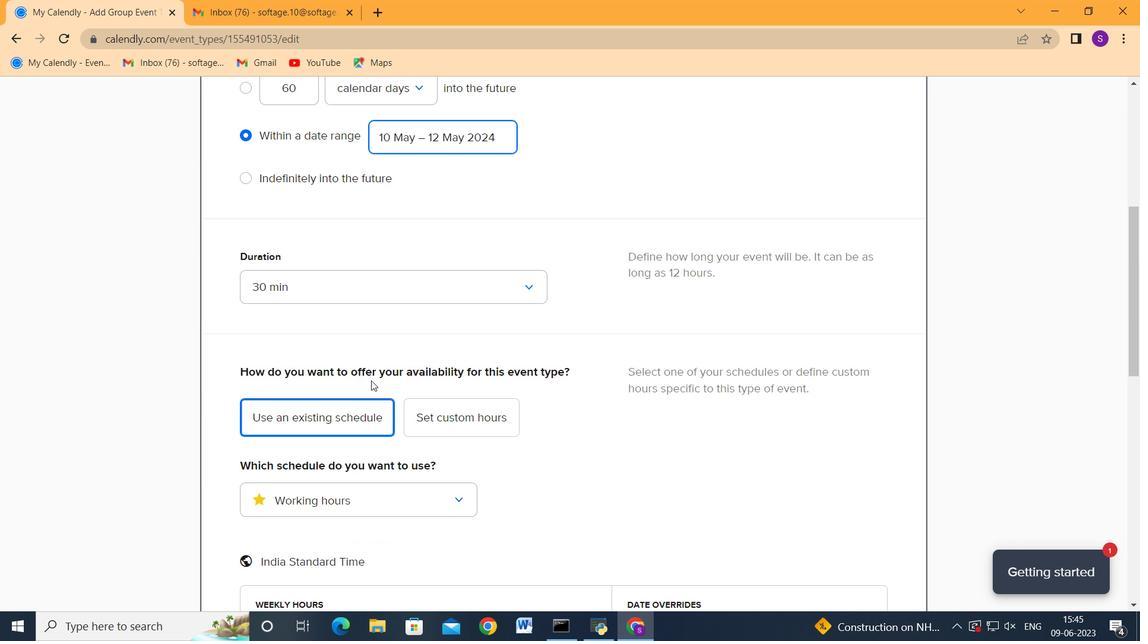 
Action: Mouse moved to (368, 387)
Screenshot: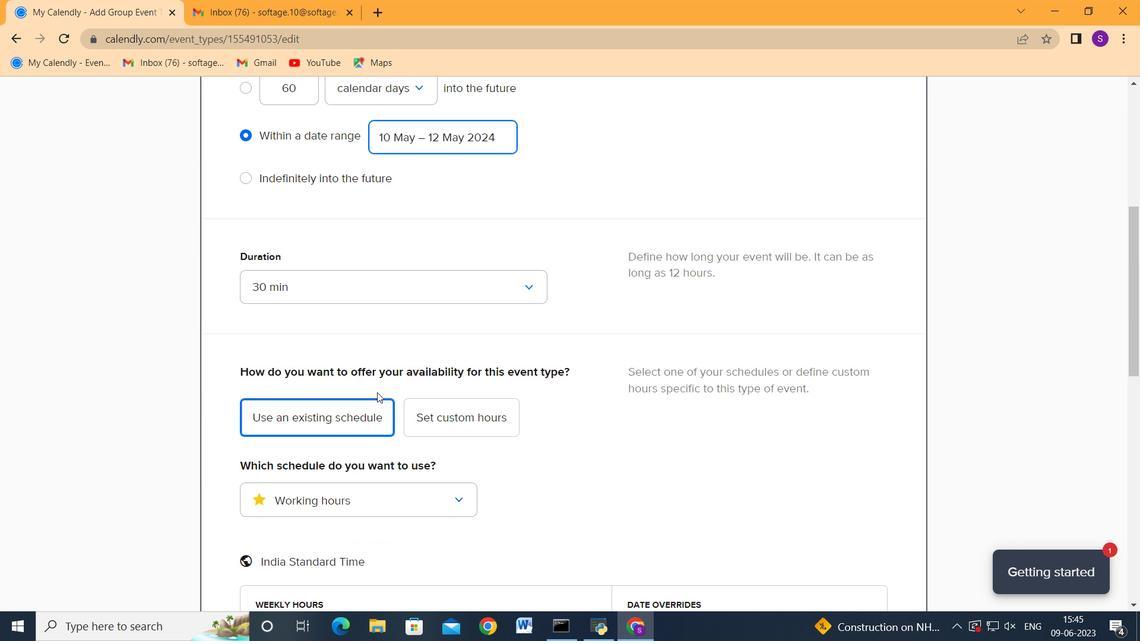 
Action: Mouse scrolled (368, 388) with delta (0, 0)
Screenshot: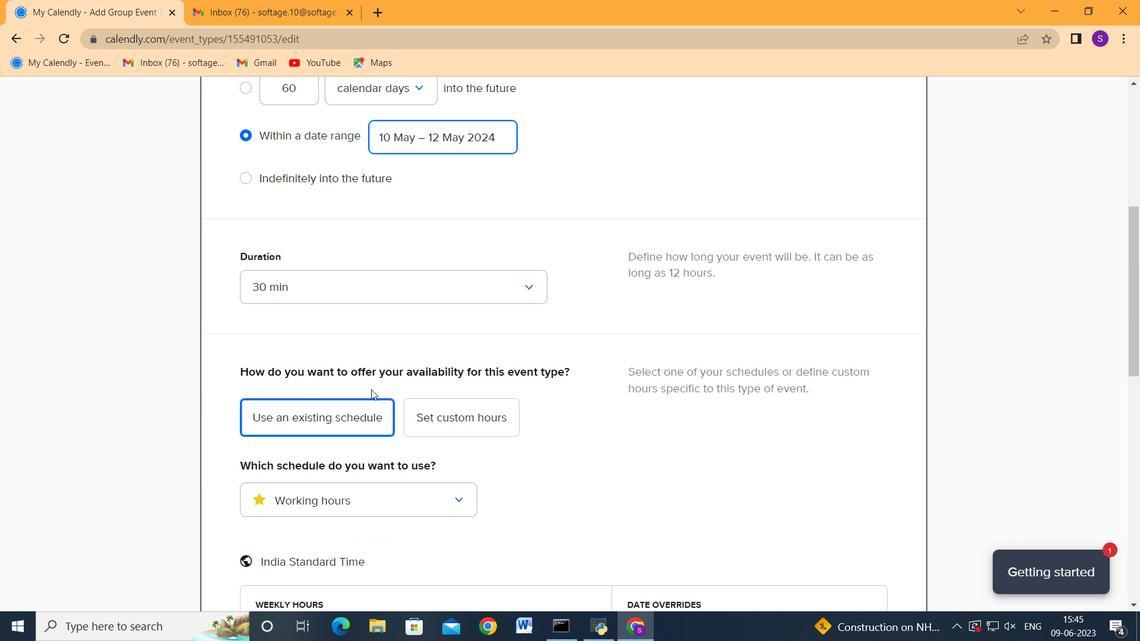 
Action: Mouse scrolled (368, 388) with delta (0, 0)
Screenshot: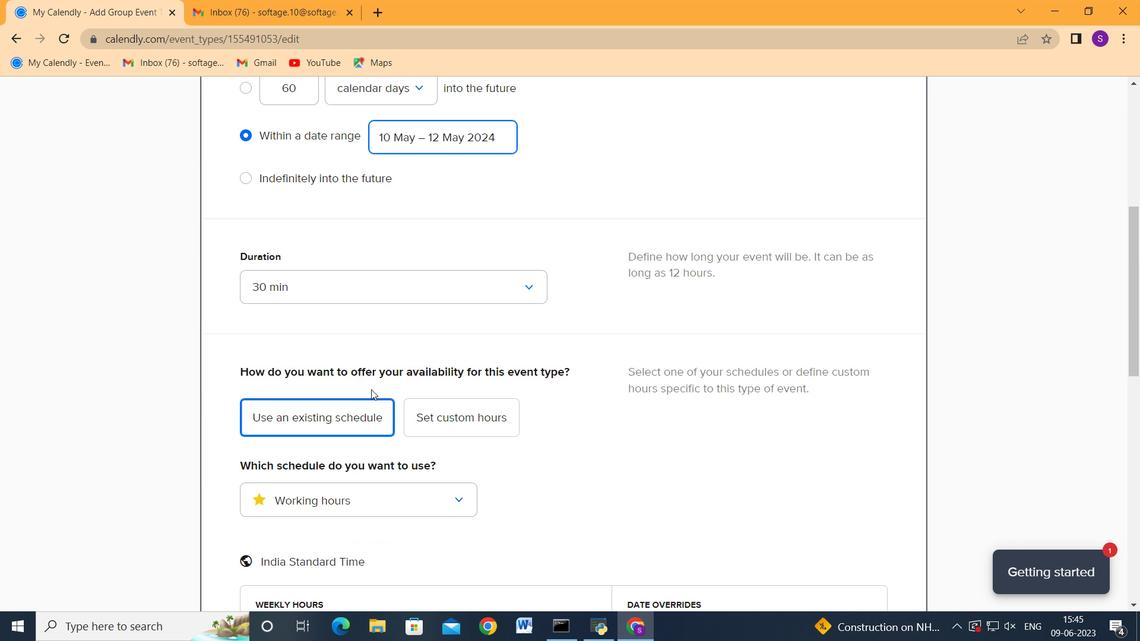 
Action: Mouse scrolled (368, 388) with delta (0, 0)
Screenshot: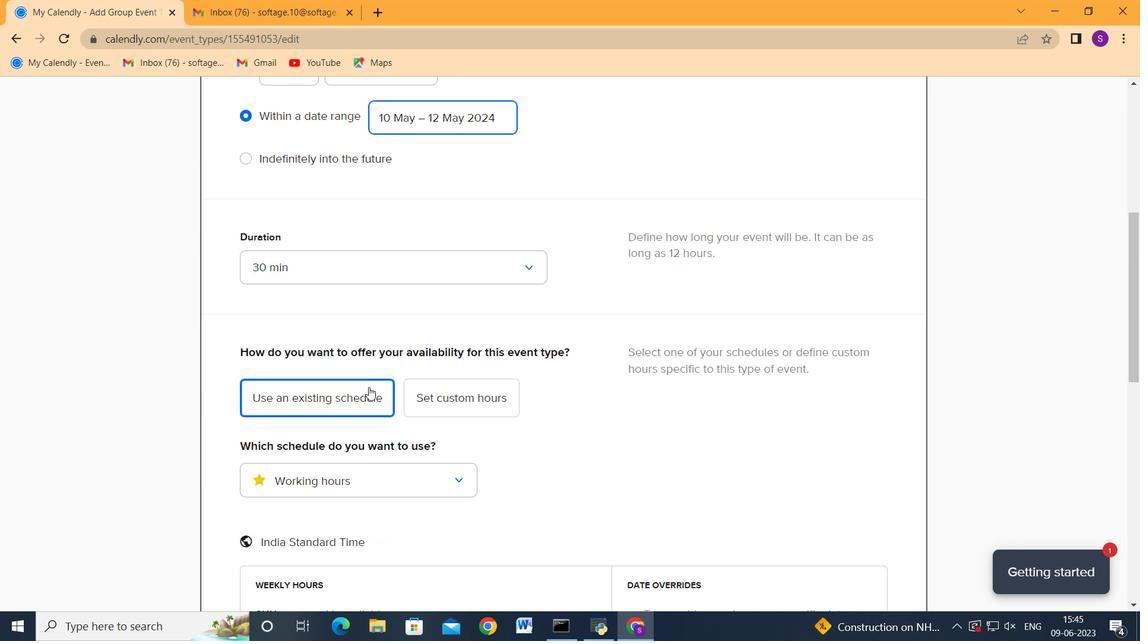 
Action: Mouse scrolled (368, 388) with delta (0, 0)
Screenshot: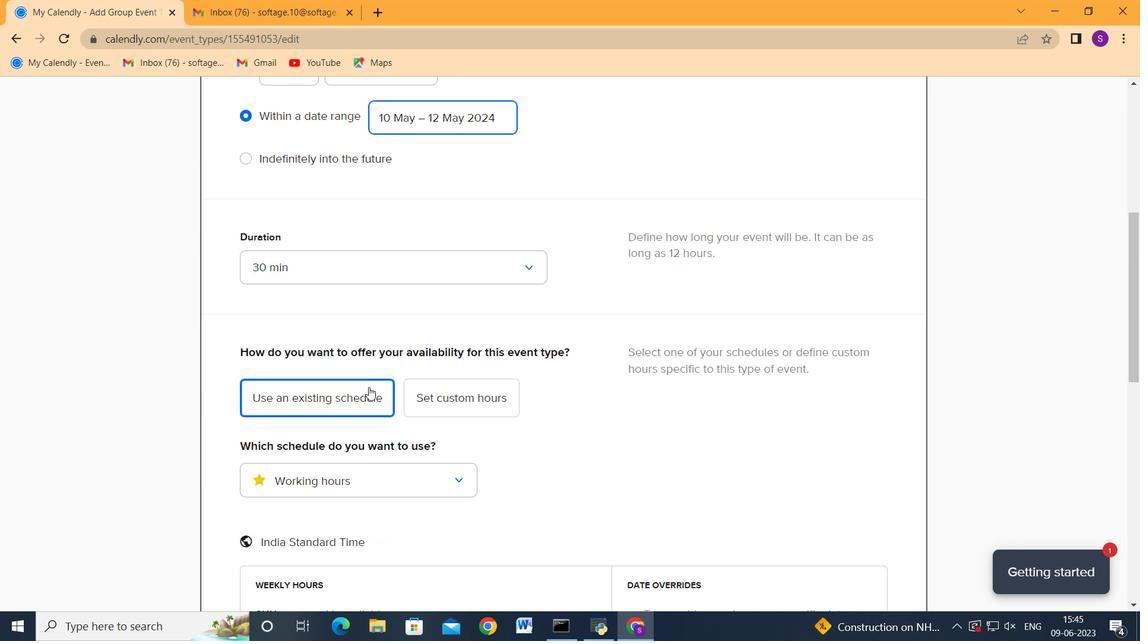 
Action: Mouse moved to (362, 384)
Screenshot: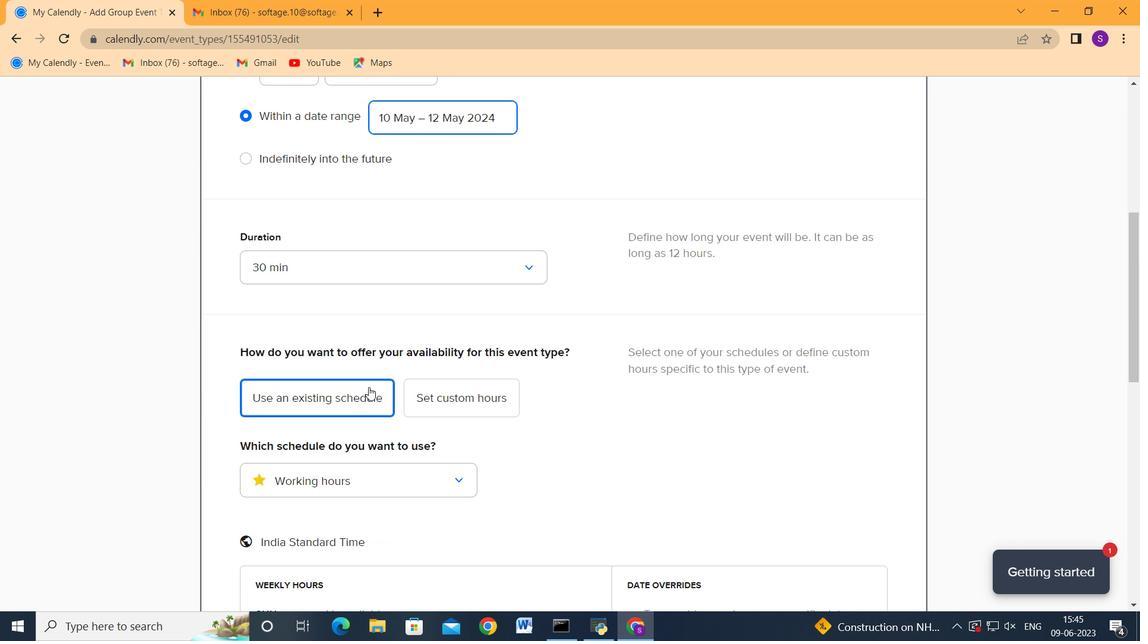 
Action: Mouse scrolled (362, 384) with delta (0, 0)
Screenshot: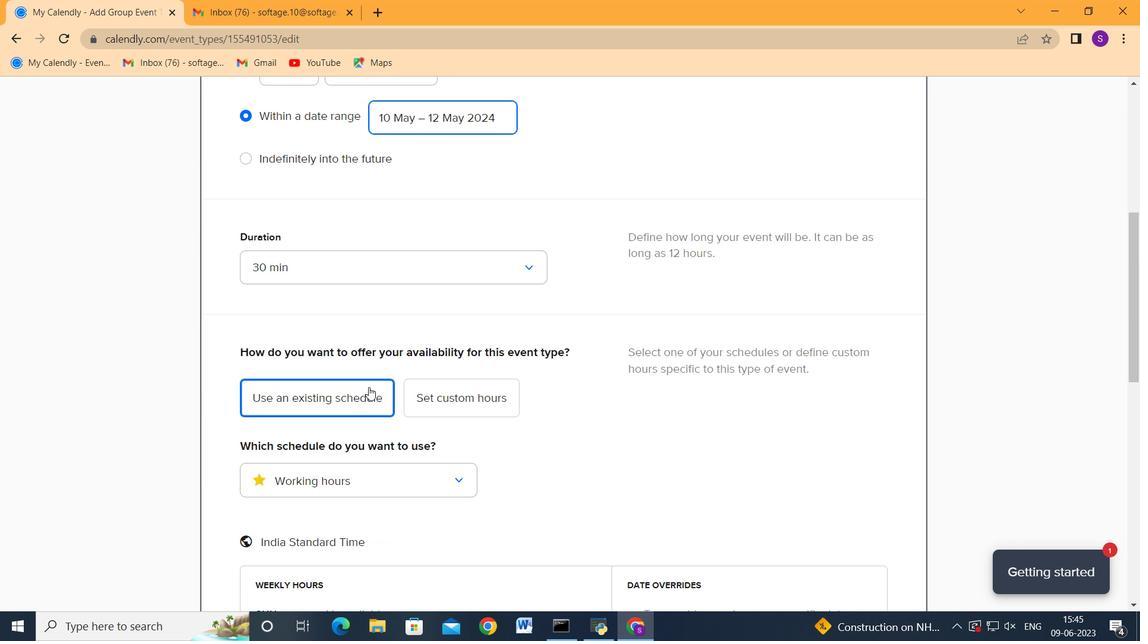 
Action: Mouse moved to (896, 263)
Screenshot: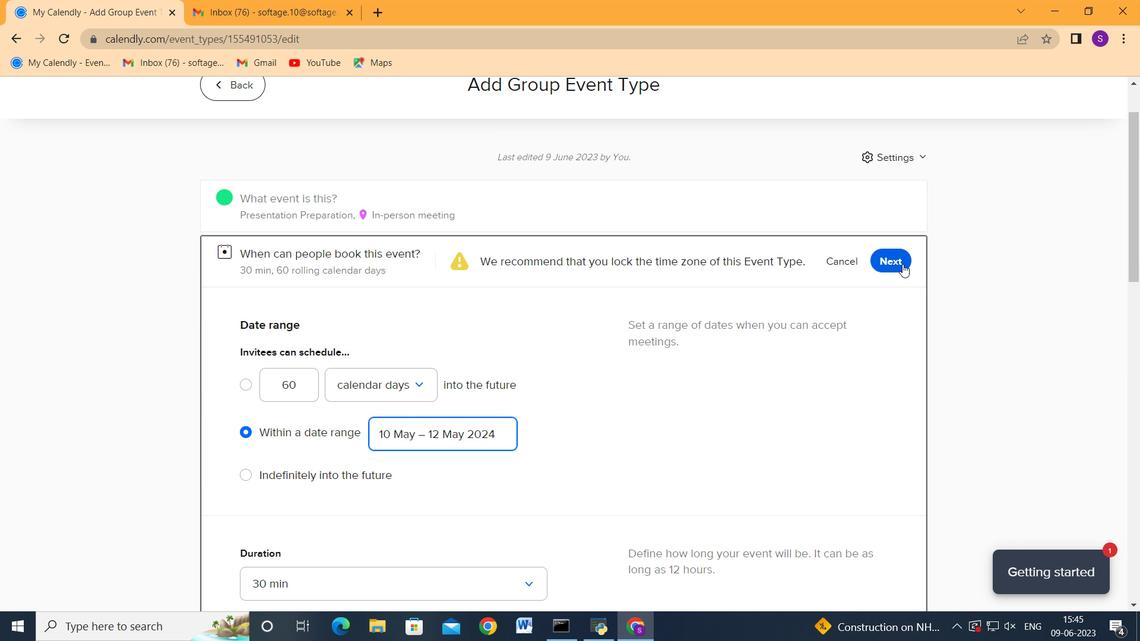 
Action: Mouse pressed left at (896, 263)
Screenshot: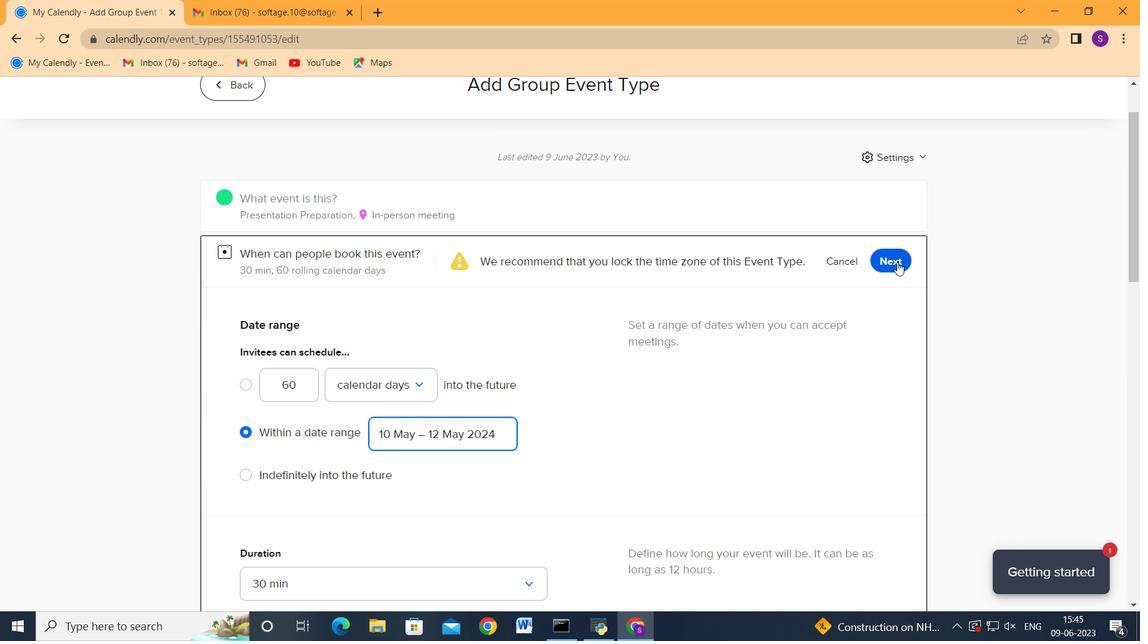 
Action: Mouse moved to (530, 354)
Screenshot: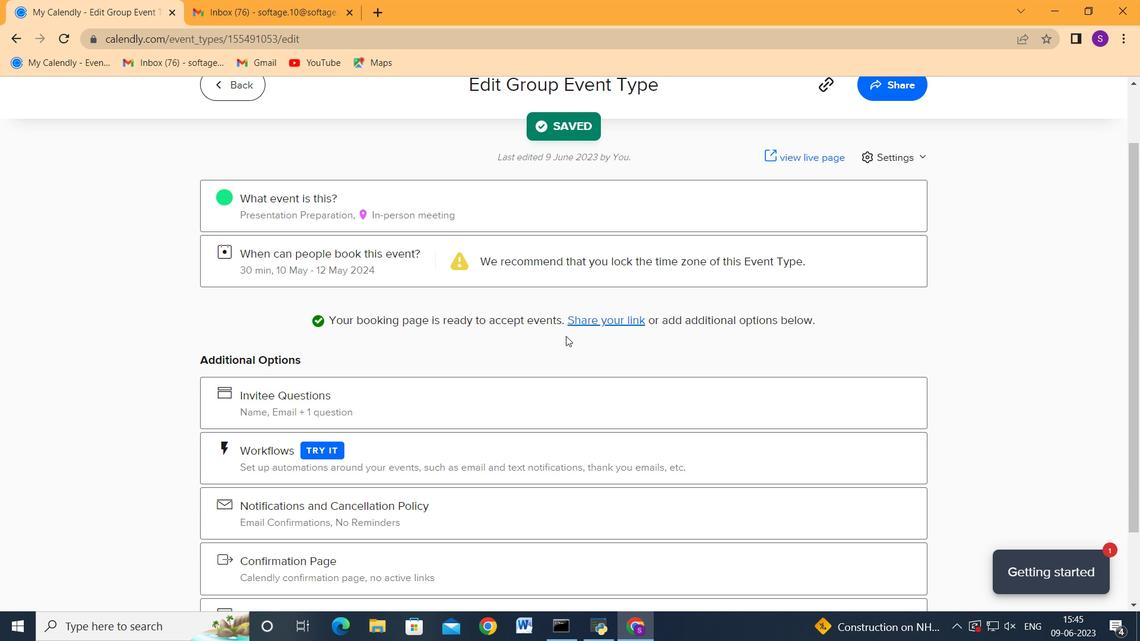 
Action: Mouse scrolled (530, 353) with delta (0, 0)
Screenshot: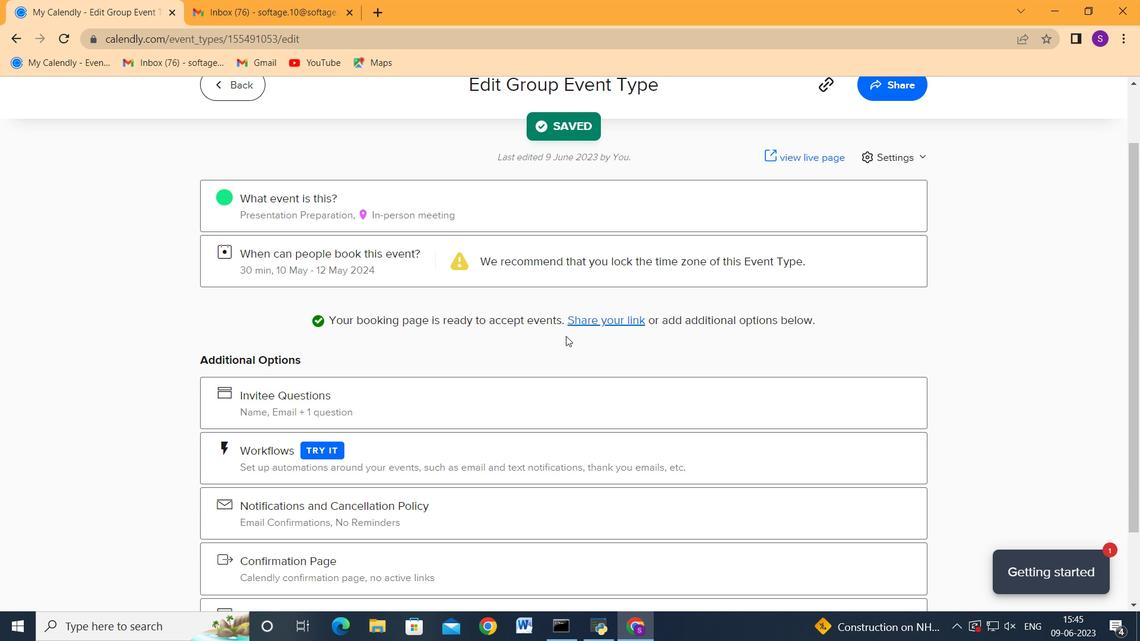 
Action: Mouse scrolled (530, 355) with delta (0, 0)
Screenshot: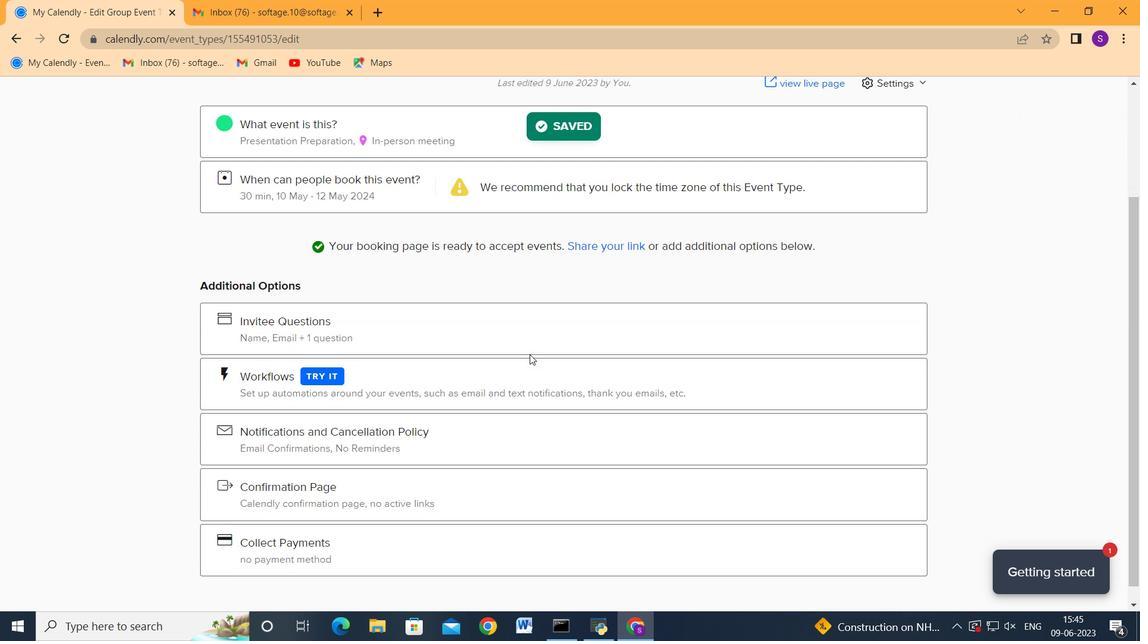 
Action: Mouse scrolled (530, 353) with delta (0, 0)
Screenshot: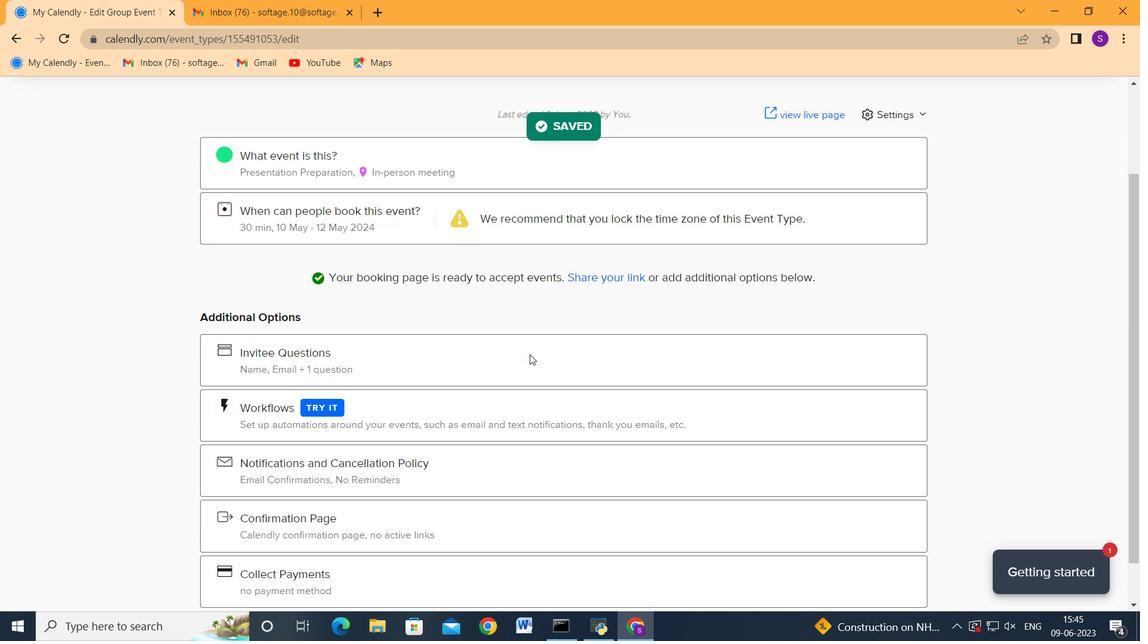 
Action: Mouse scrolled (530, 353) with delta (0, 0)
Screenshot: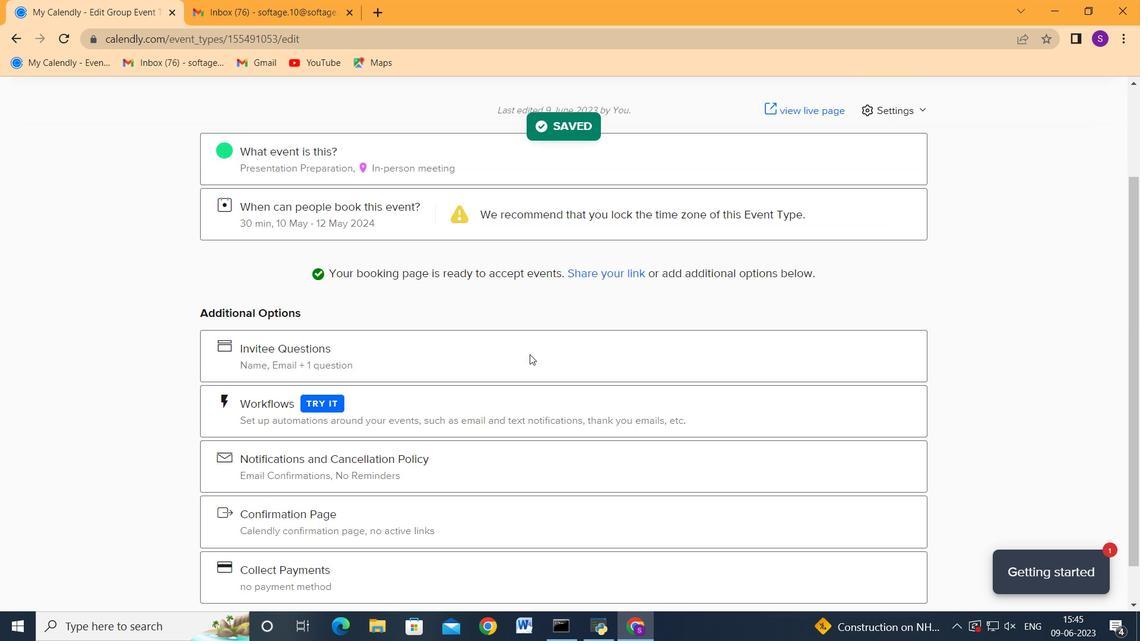 
Action: Mouse scrolled (530, 353) with delta (0, 0)
Screenshot: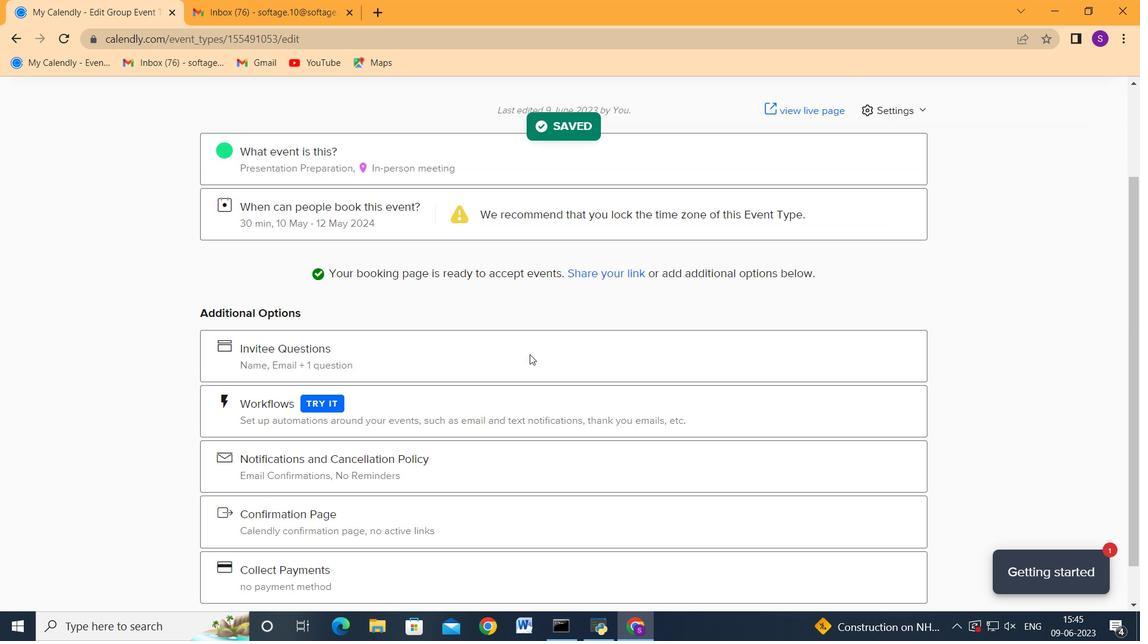 
Action: Mouse scrolled (530, 353) with delta (0, 0)
Screenshot: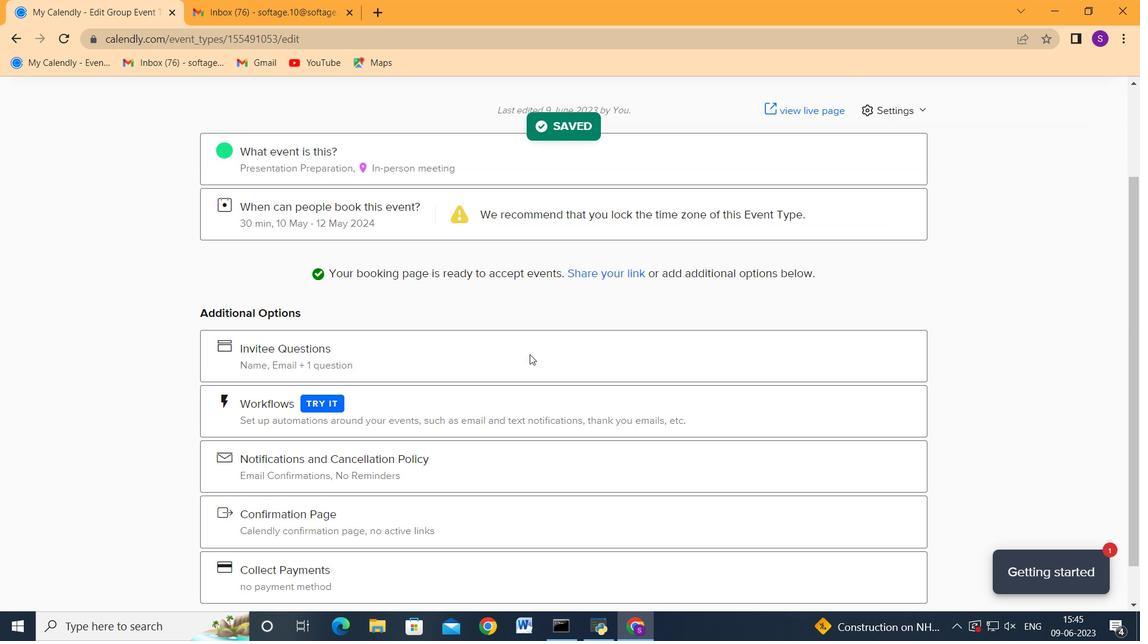 
Action: Mouse scrolled (530, 353) with delta (0, 0)
Screenshot: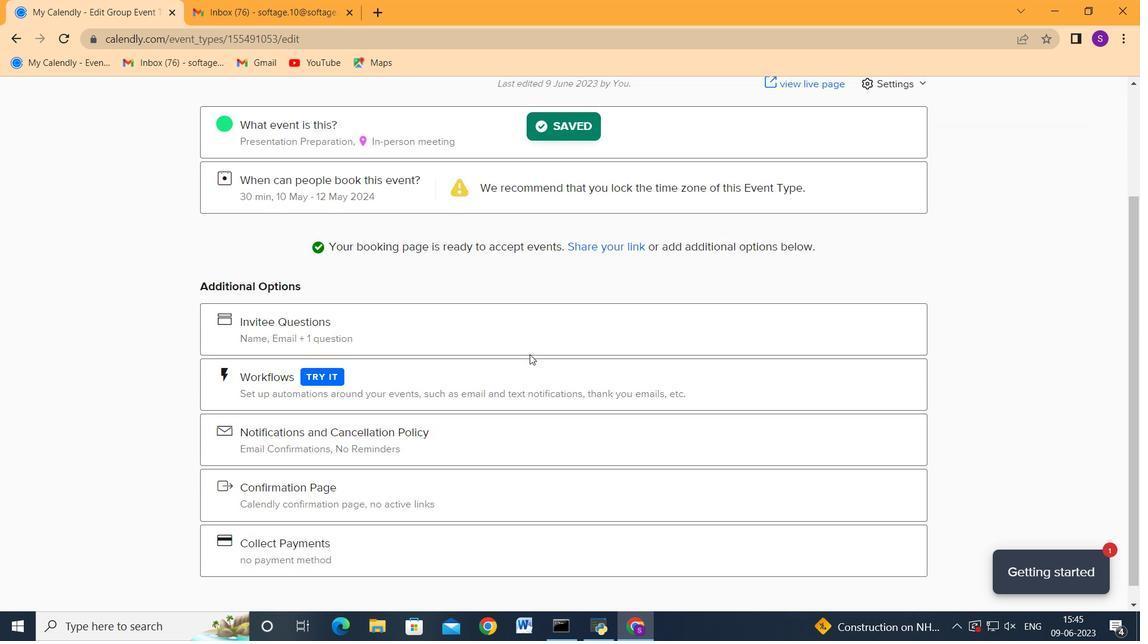 
Action: Mouse scrolled (530, 355) with delta (0, 0)
Screenshot: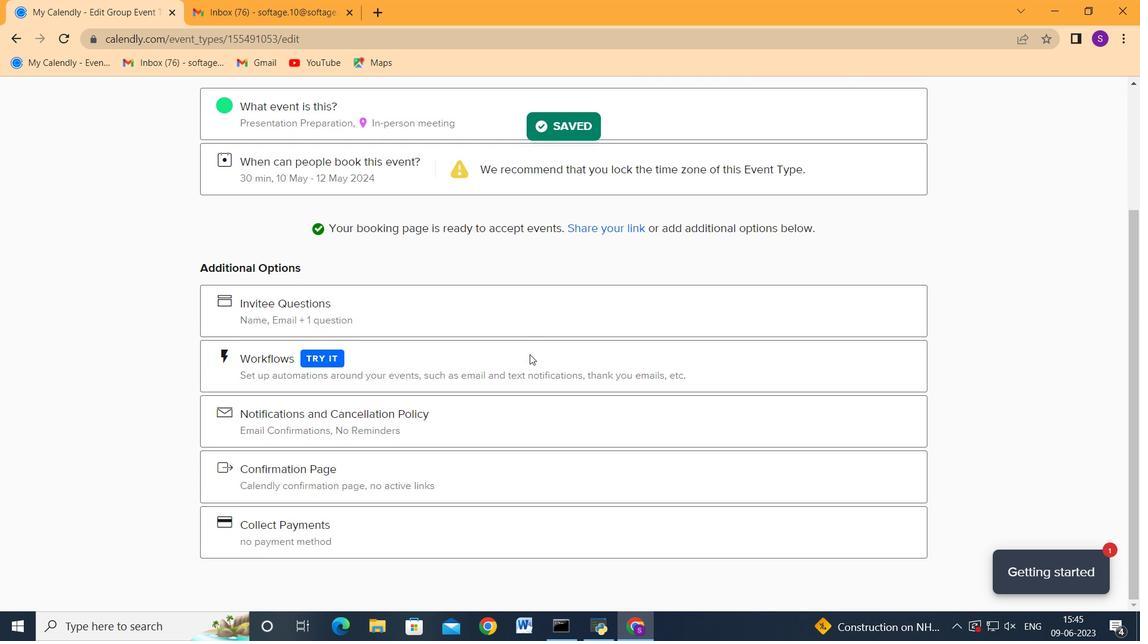 
Action: Mouse scrolled (530, 355) with delta (0, 0)
Screenshot: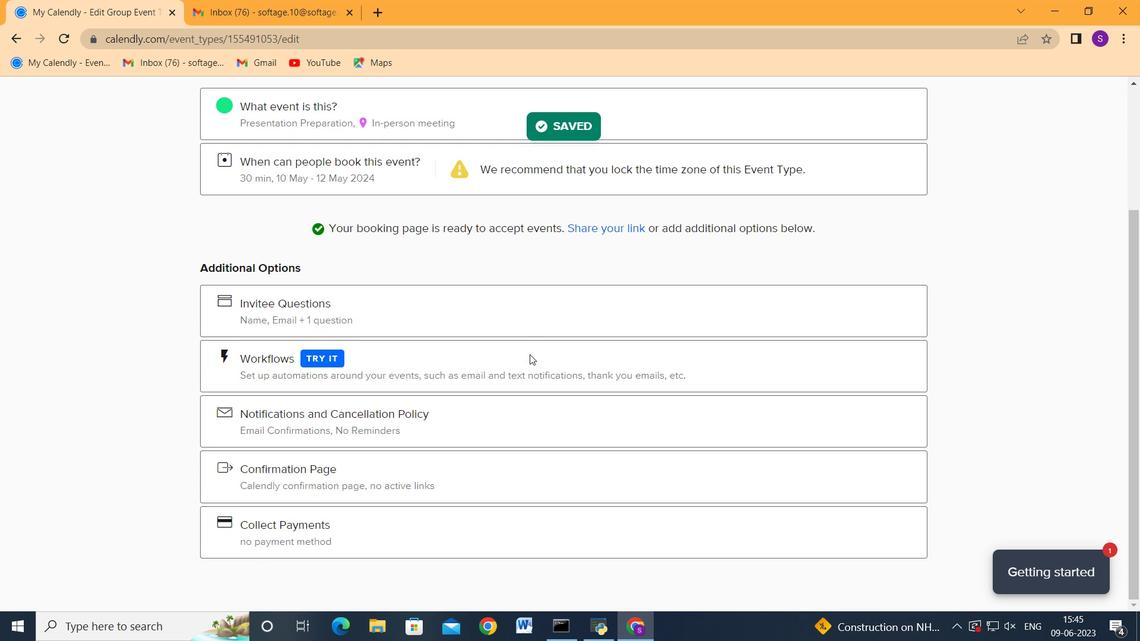 
Action: Mouse scrolled (530, 355) with delta (0, 0)
Screenshot: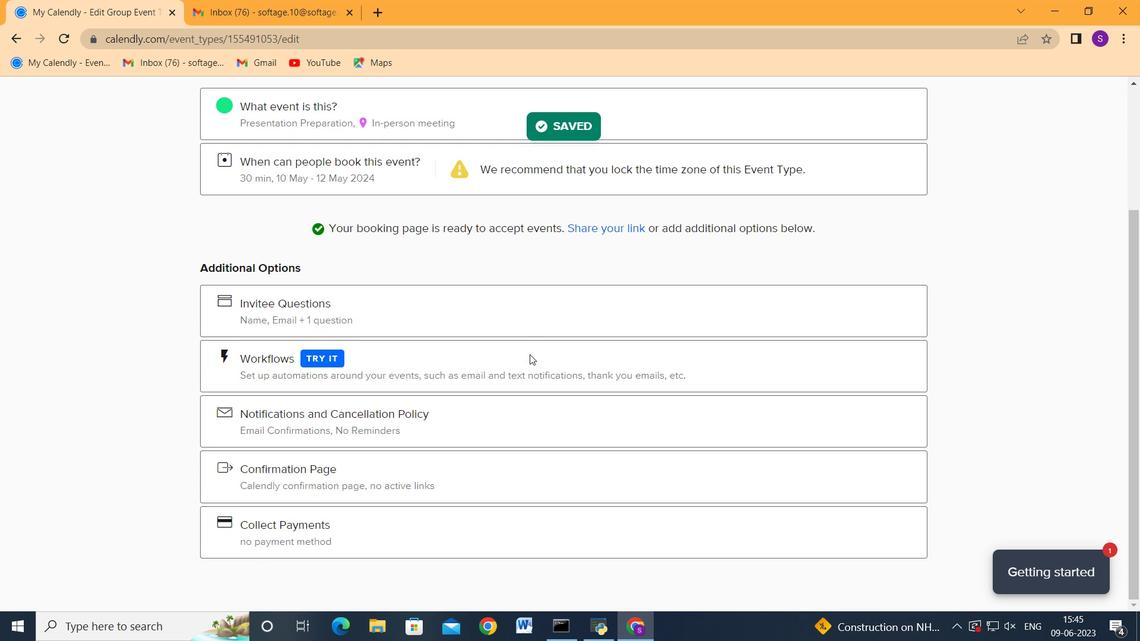 
Action: Mouse scrolled (530, 355) with delta (0, 0)
Screenshot: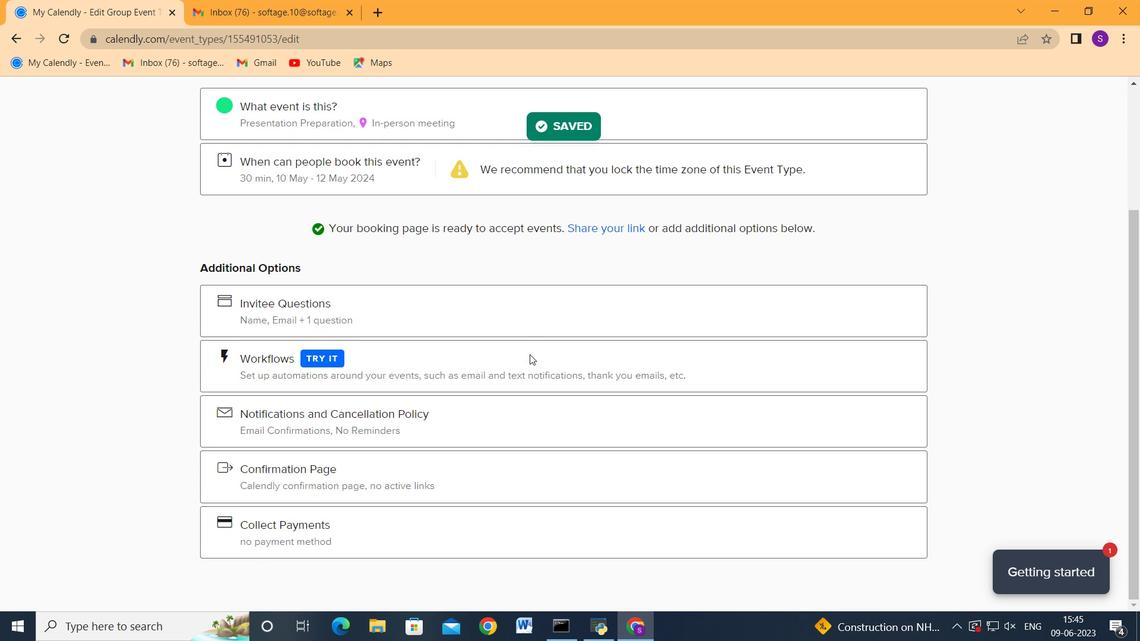 
Action: Mouse scrolled (530, 355) with delta (0, 0)
Screenshot: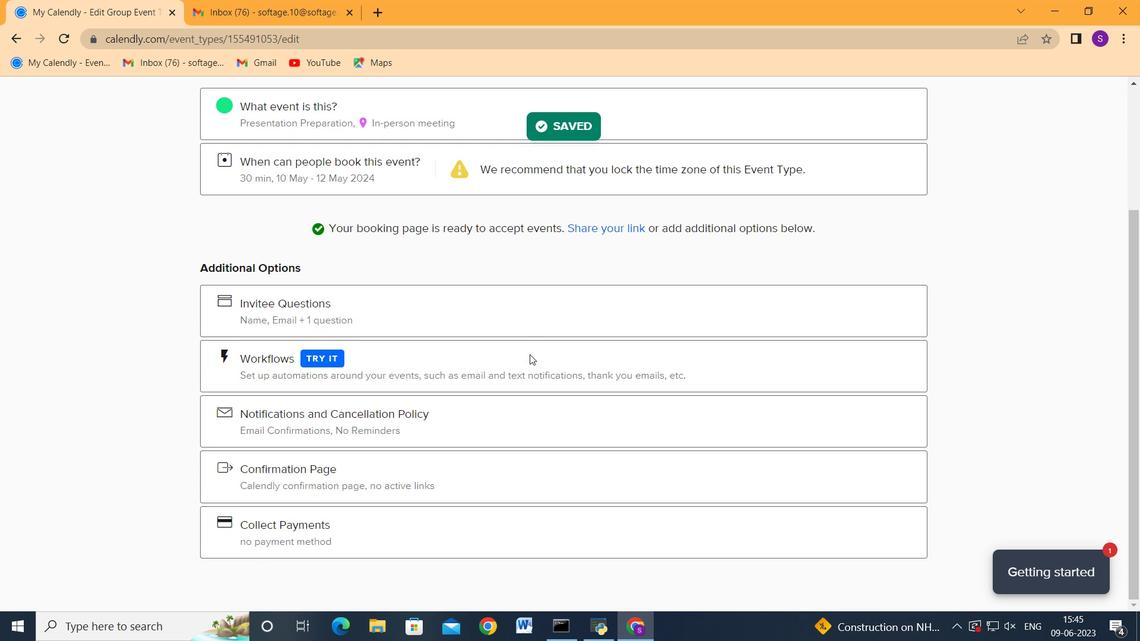 
Action: Mouse scrolled (530, 355) with delta (0, 0)
Screenshot: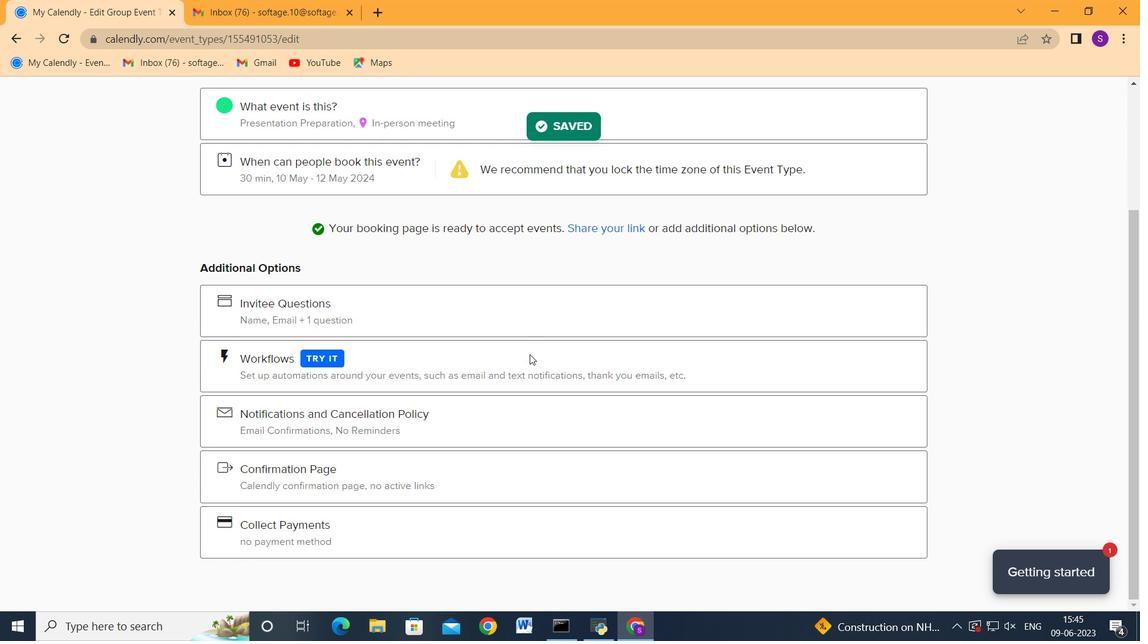 
Action: Mouse moved to (895, 166)
Screenshot: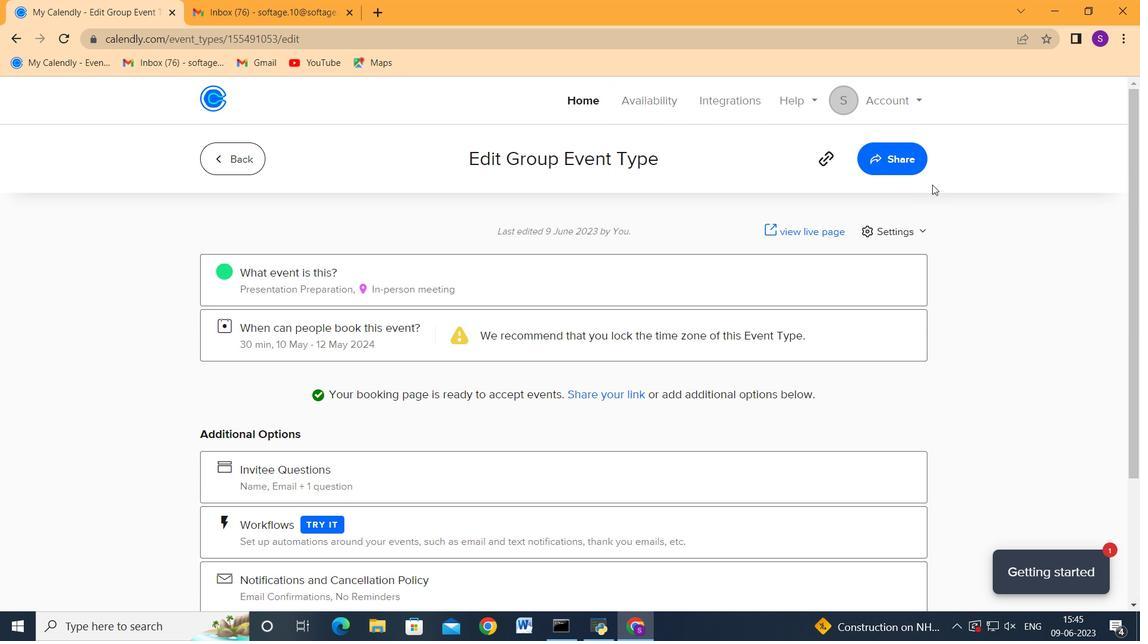 
Action: Mouse pressed left at (895, 166)
Screenshot: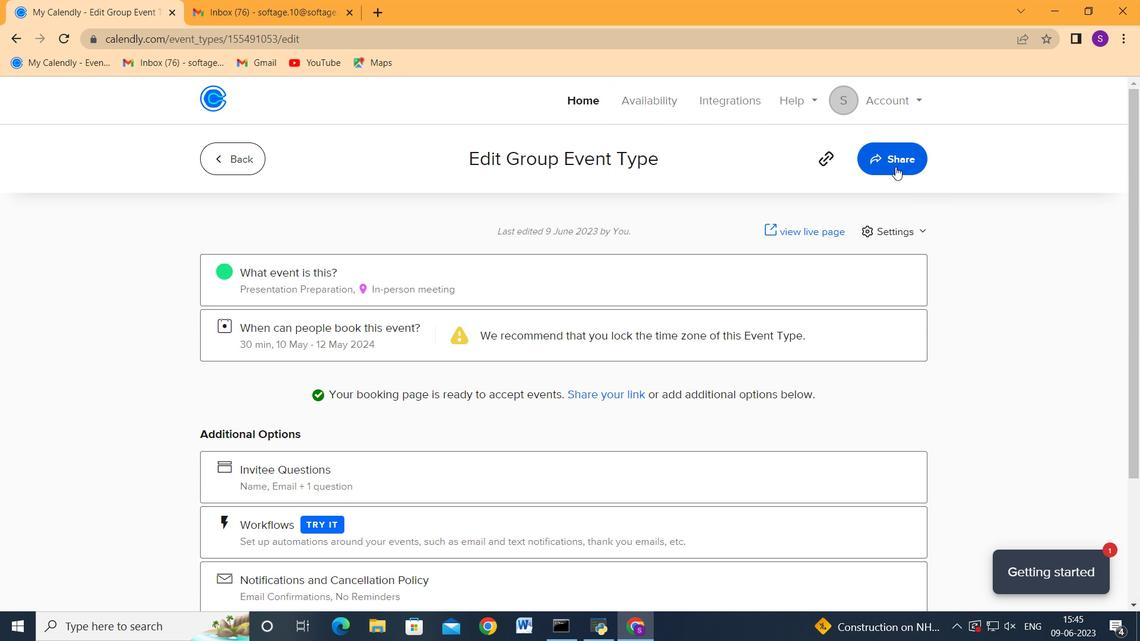 
Action: Mouse moved to (739, 295)
Screenshot: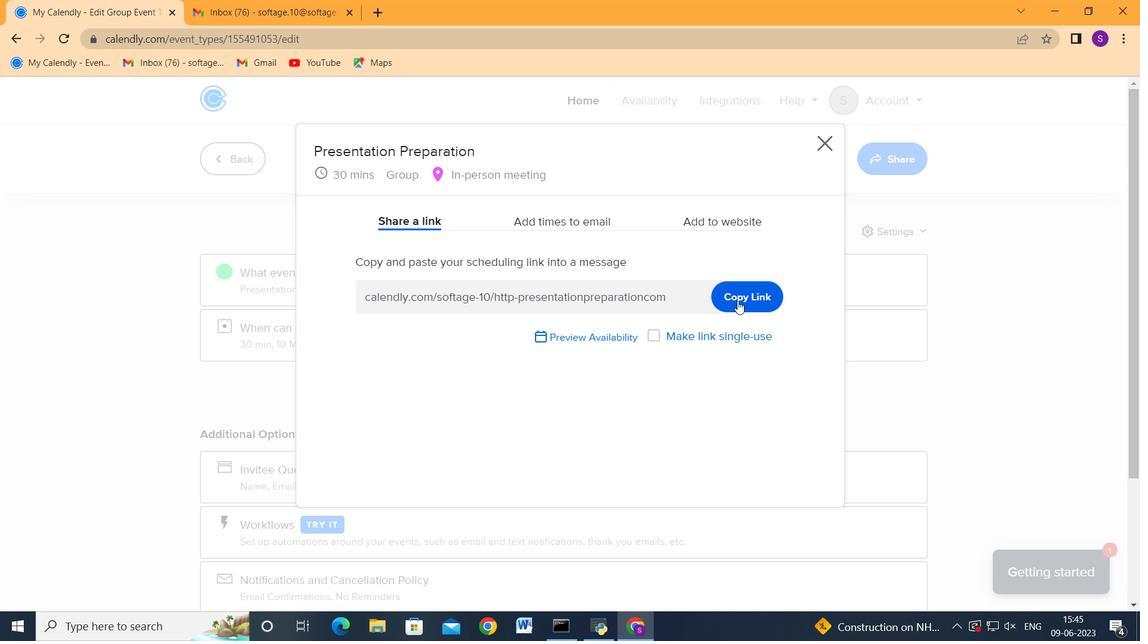 
Action: Mouse pressed left at (739, 295)
Screenshot: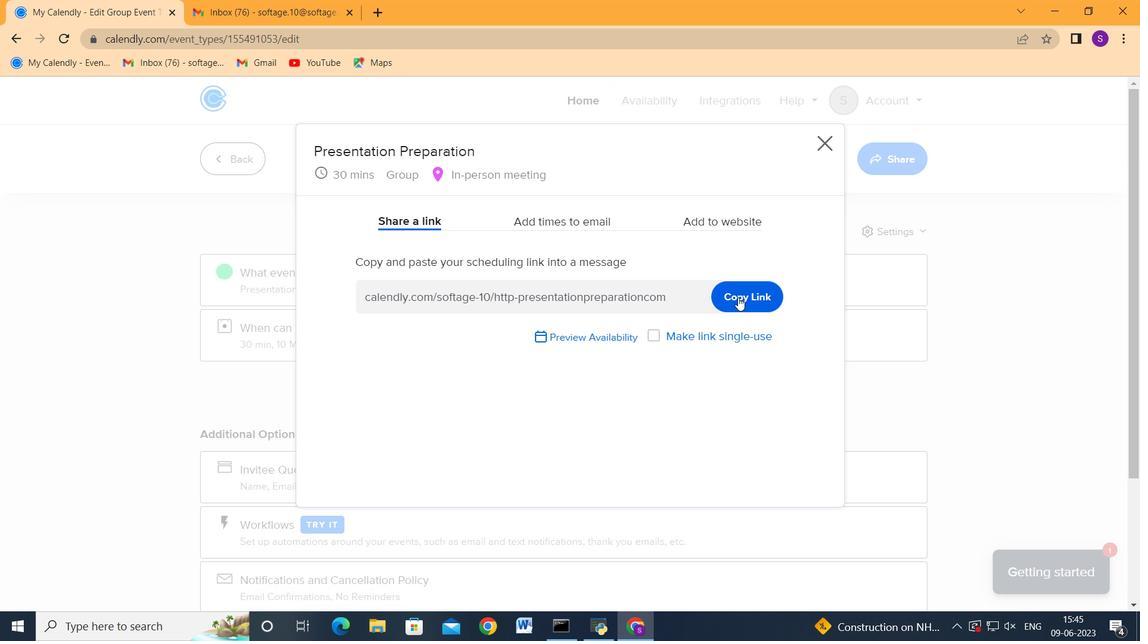 
Action: Mouse moved to (260, 0)
Screenshot: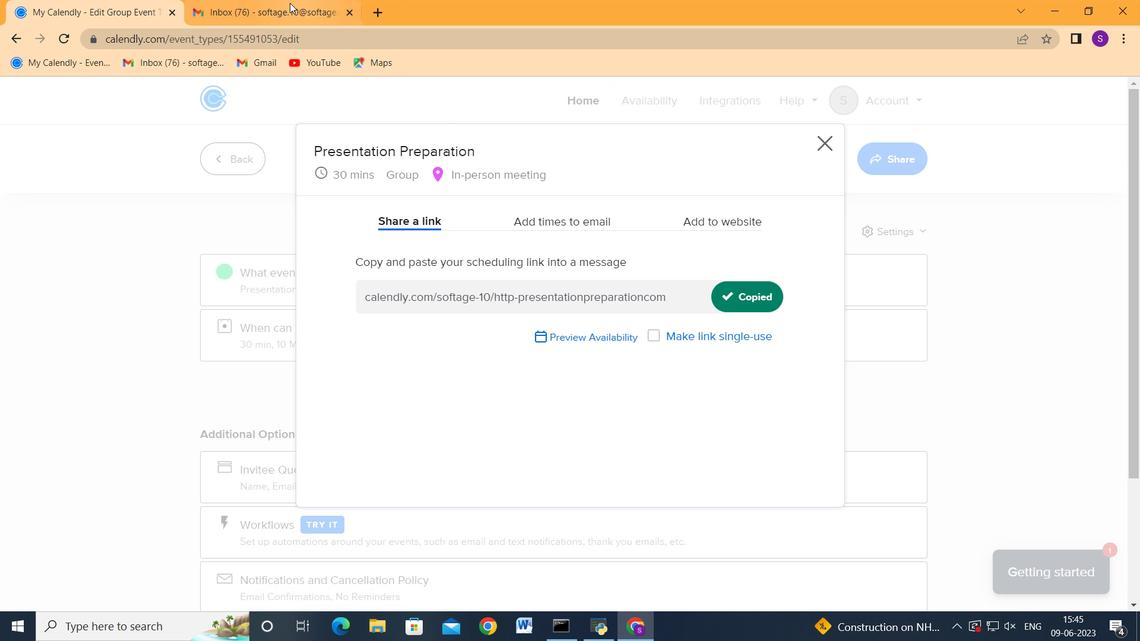 
Action: Mouse pressed left at (260, 0)
Screenshot: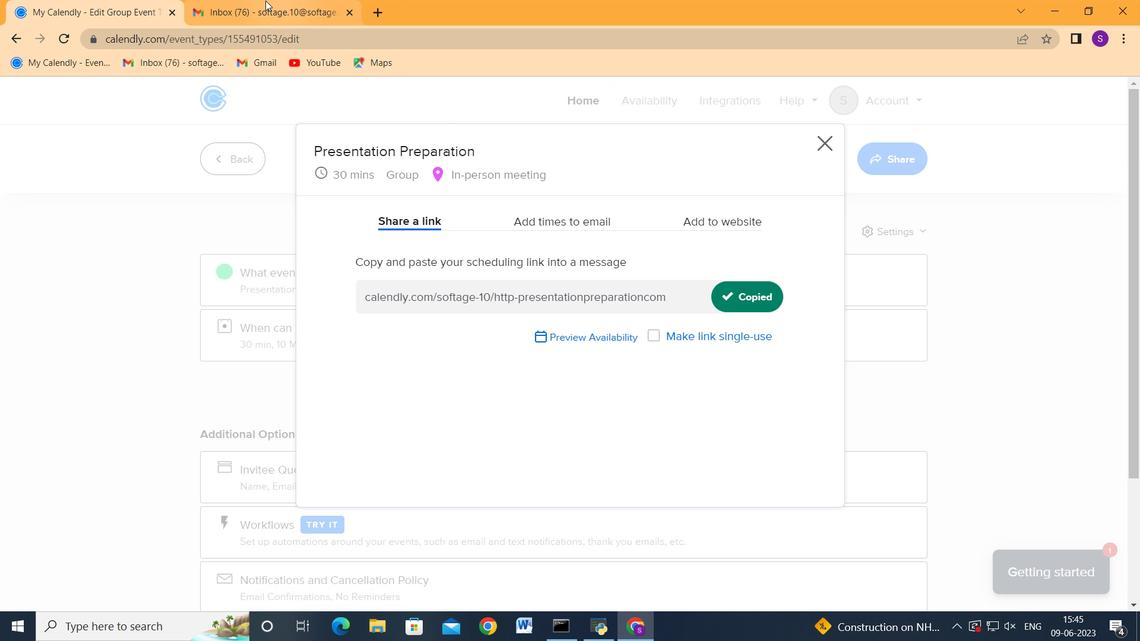 
Action: Mouse moved to (101, 174)
Screenshot: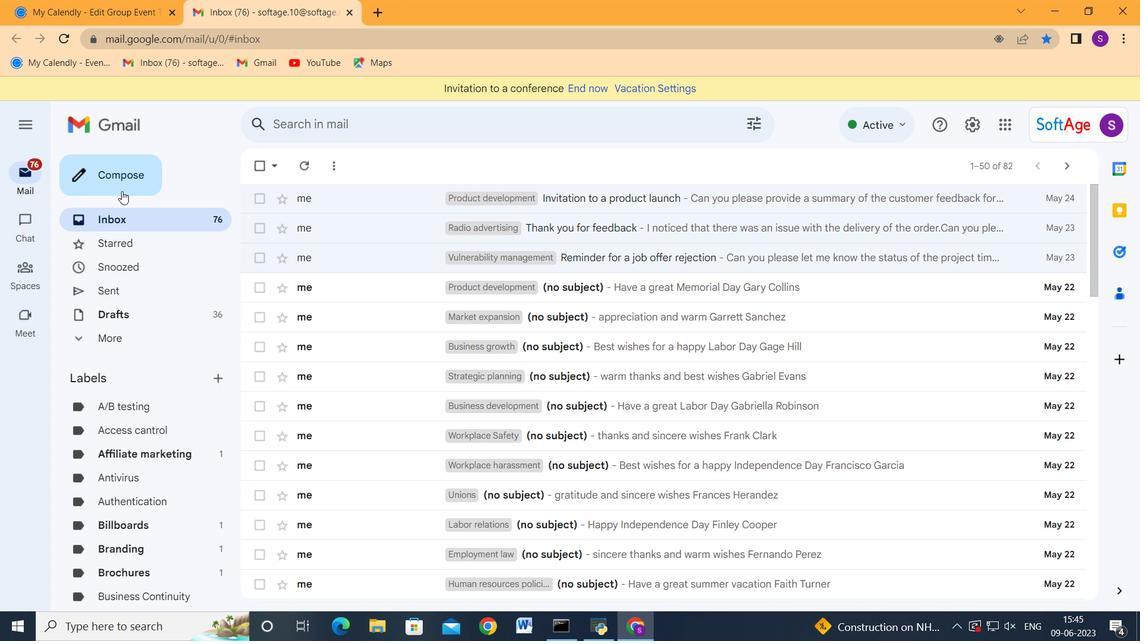 
Action: Mouse pressed left at (101, 174)
Screenshot: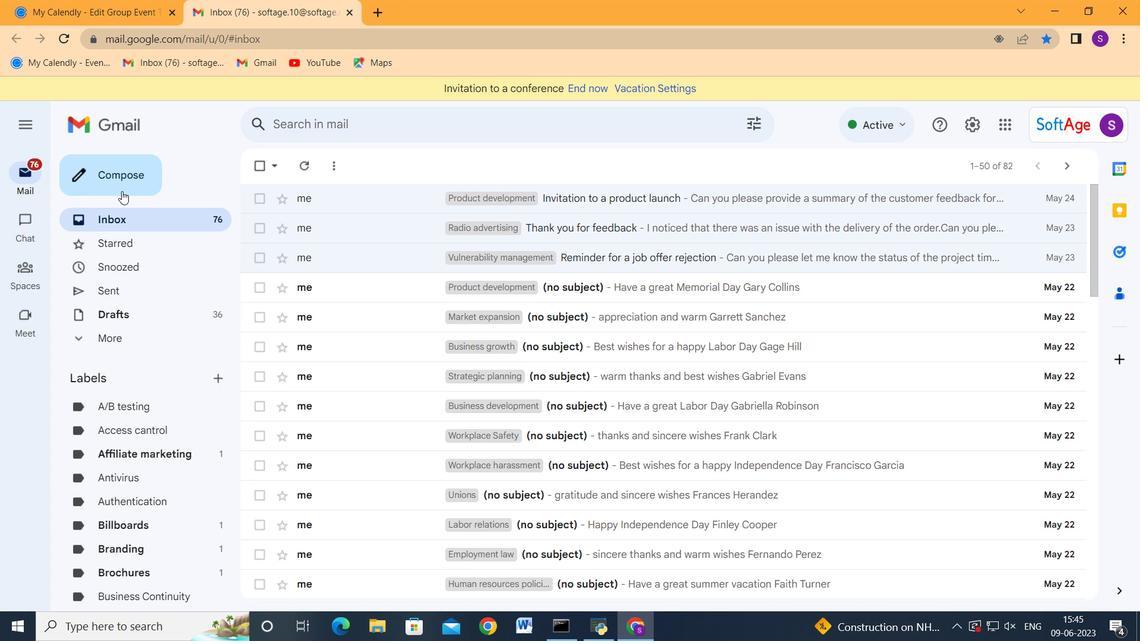 
Action: Mouse moved to (714, 256)
Screenshot: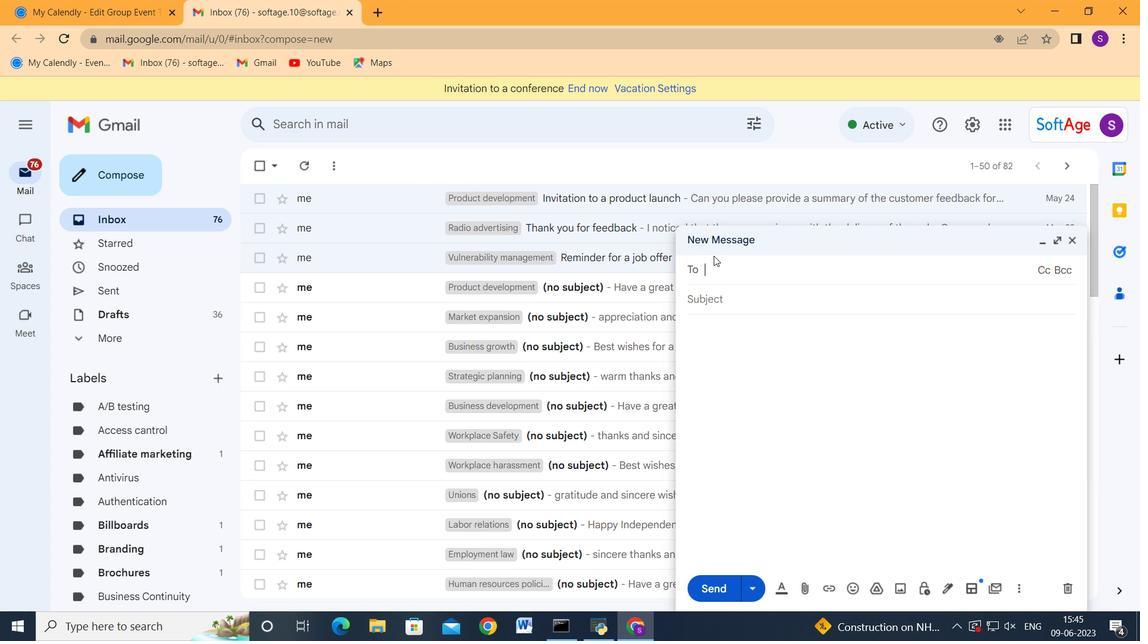 
Action: Key pressed softage.5<Key.backspace>6<Key.shift_r>#<Key.backspace><Key.shift_r>@softage.net<Key.enter>softage.7<Key.shift_r>@softage.net<Key.enter><Key.tab><Key.tab>ctrl+V
Screenshot: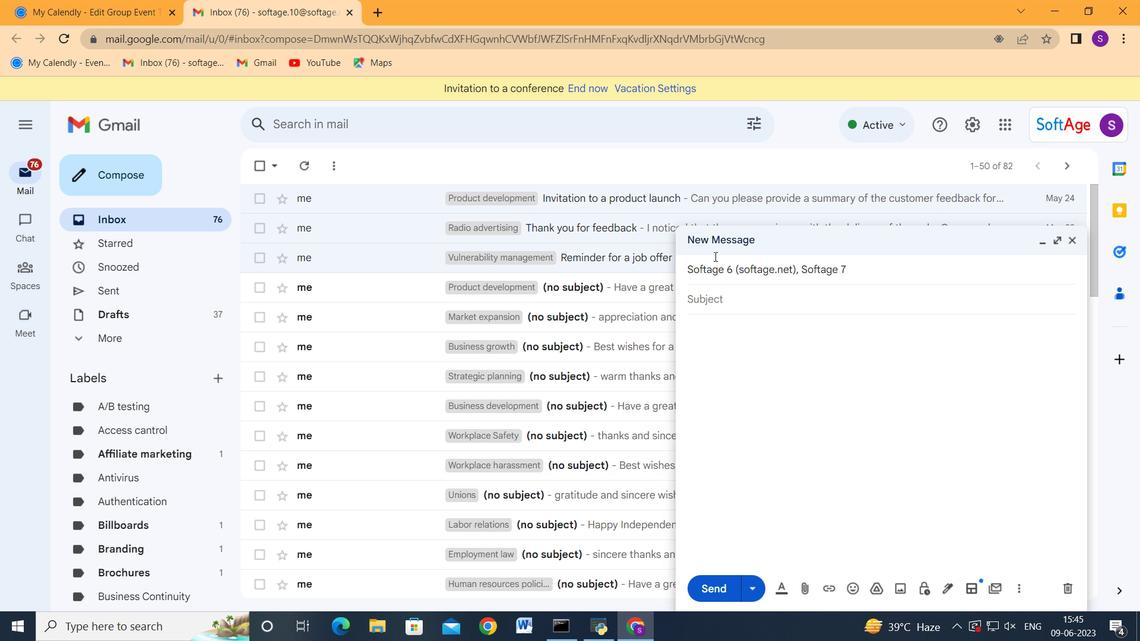 
Action: Mouse moved to (707, 586)
Screenshot: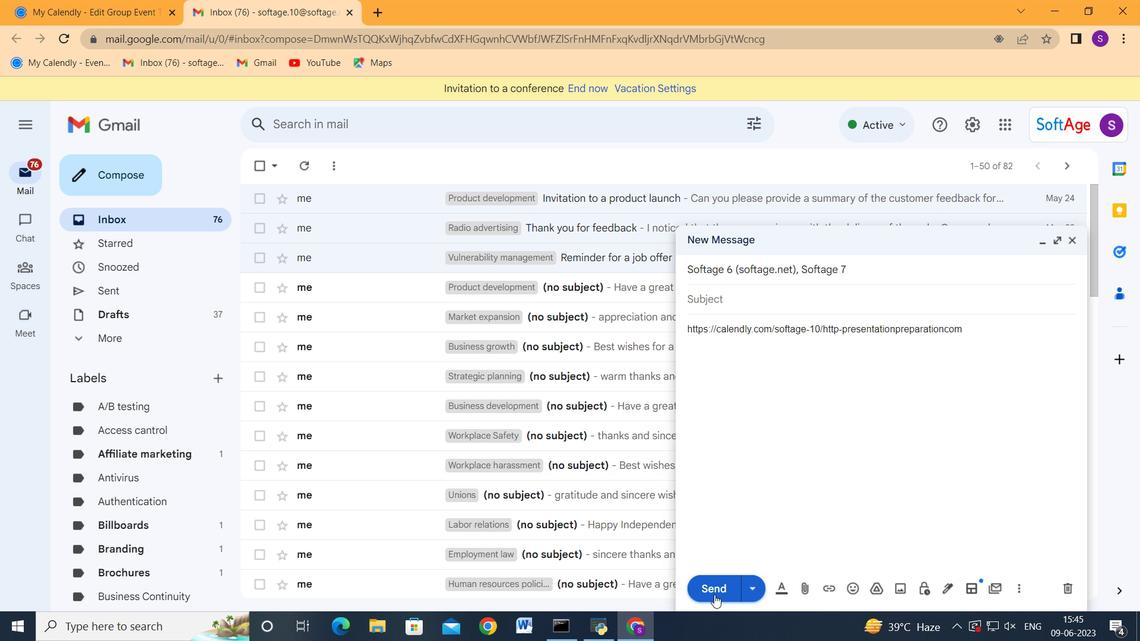 
Action: Mouse pressed left at (707, 586)
Screenshot: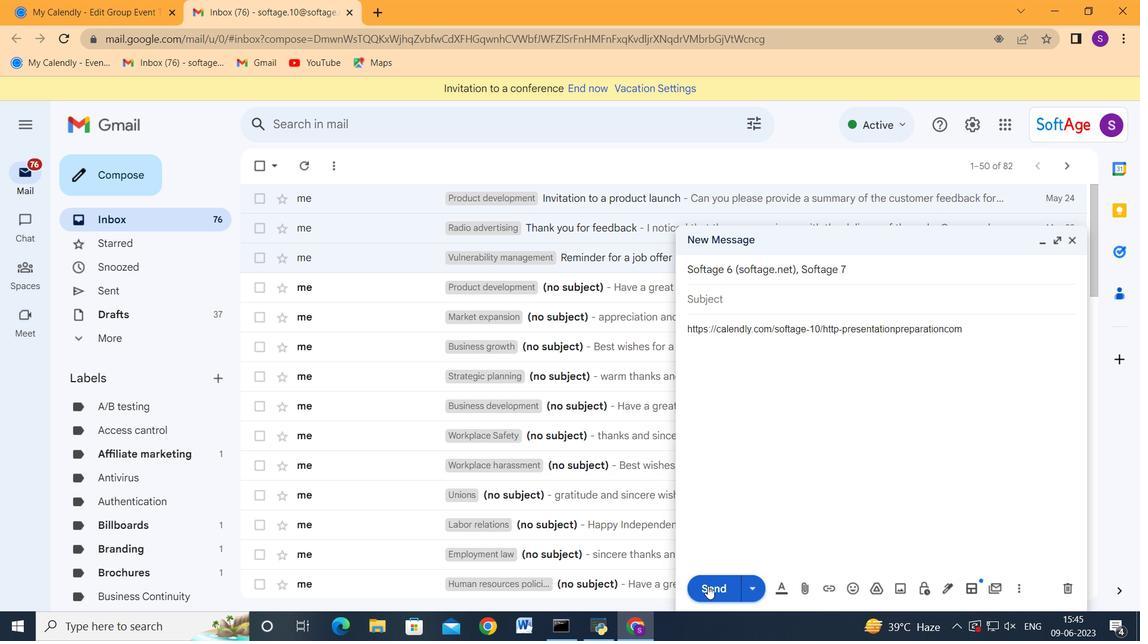 
Action: Mouse moved to (399, 242)
Screenshot: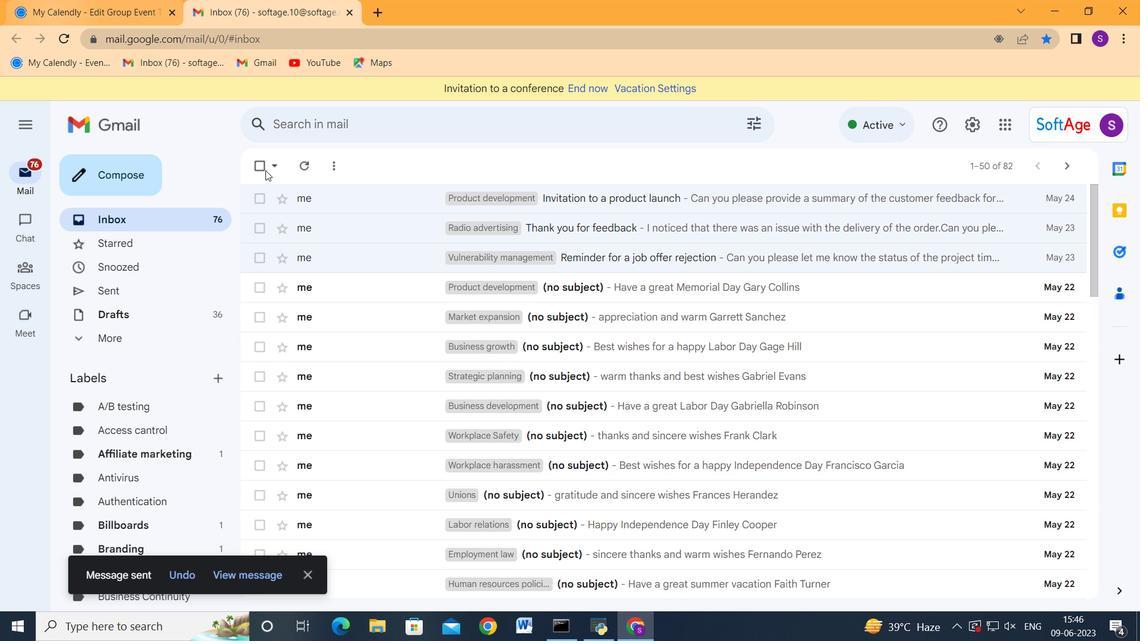 
